 Task: Search one way flight ticket for 1 adult, 5 children, 2 infants in seat and 1 infant on lap in first from Honolulu, Oahu: Daniel K. Inouye International Airport to Gillette: Gillette Campbell County Airport on 5-1-2023. Choice of flights is Alaska. Number of bags: 2 carry on bags and 6 checked bags. Price is upto 35000. Outbound departure time preference is 6:45.
Action: Mouse moved to (229, 311)
Screenshot: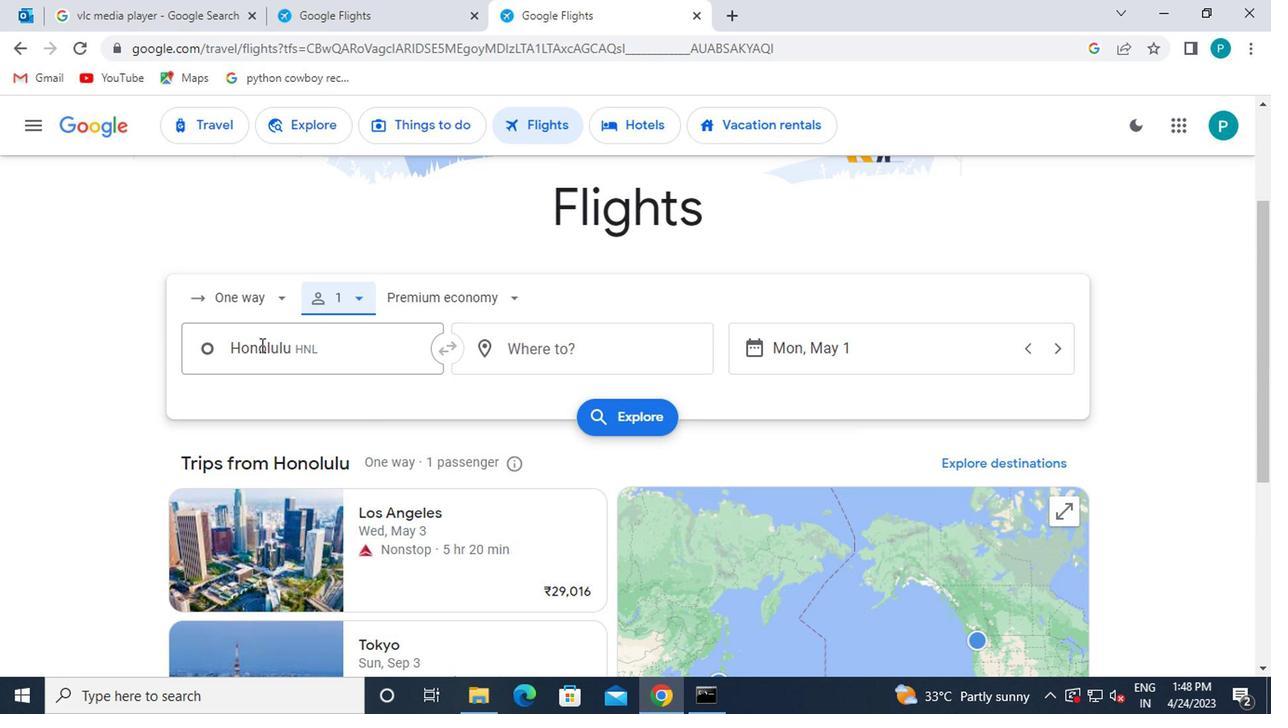 
Action: Mouse pressed left at (229, 311)
Screenshot: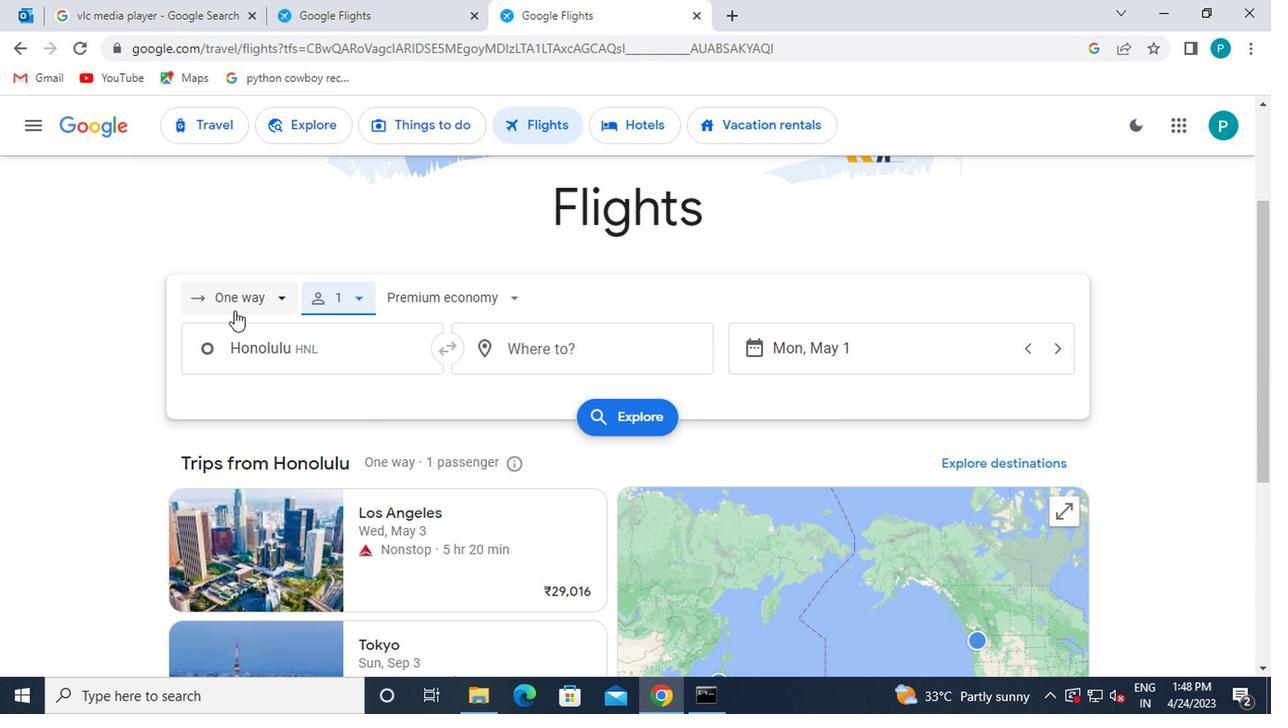 
Action: Mouse moved to (255, 391)
Screenshot: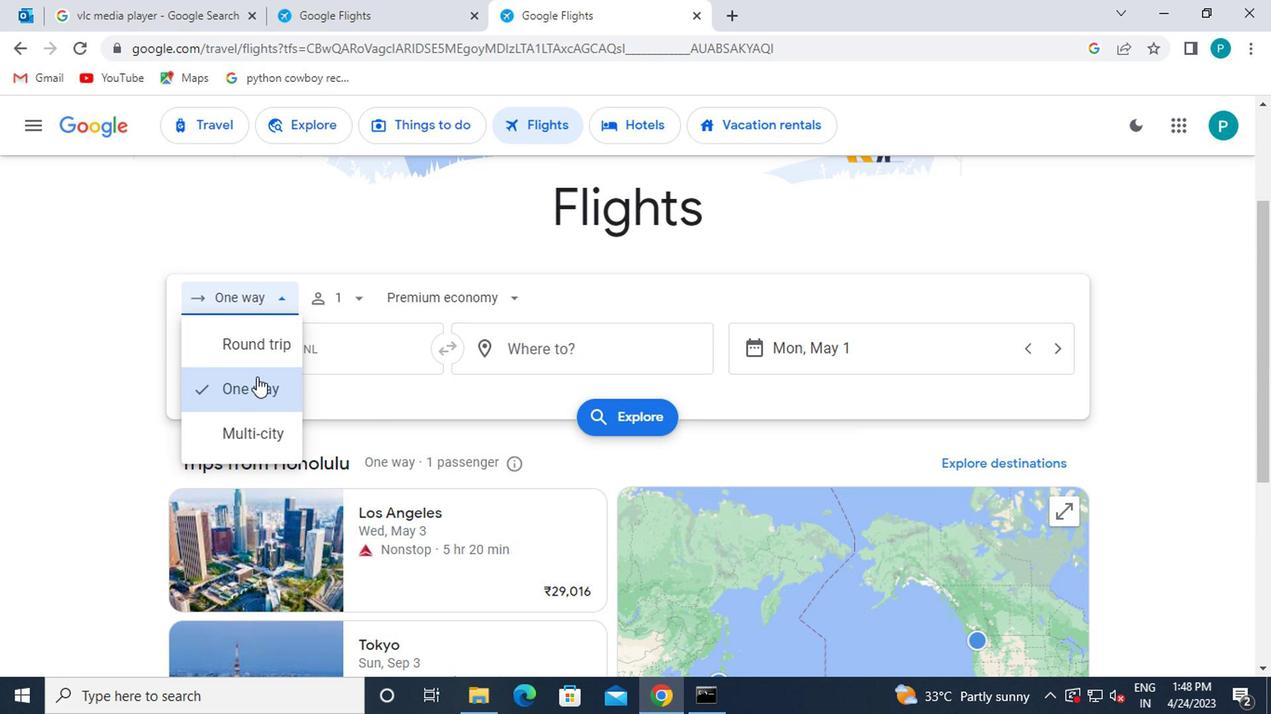 
Action: Mouse pressed left at (255, 391)
Screenshot: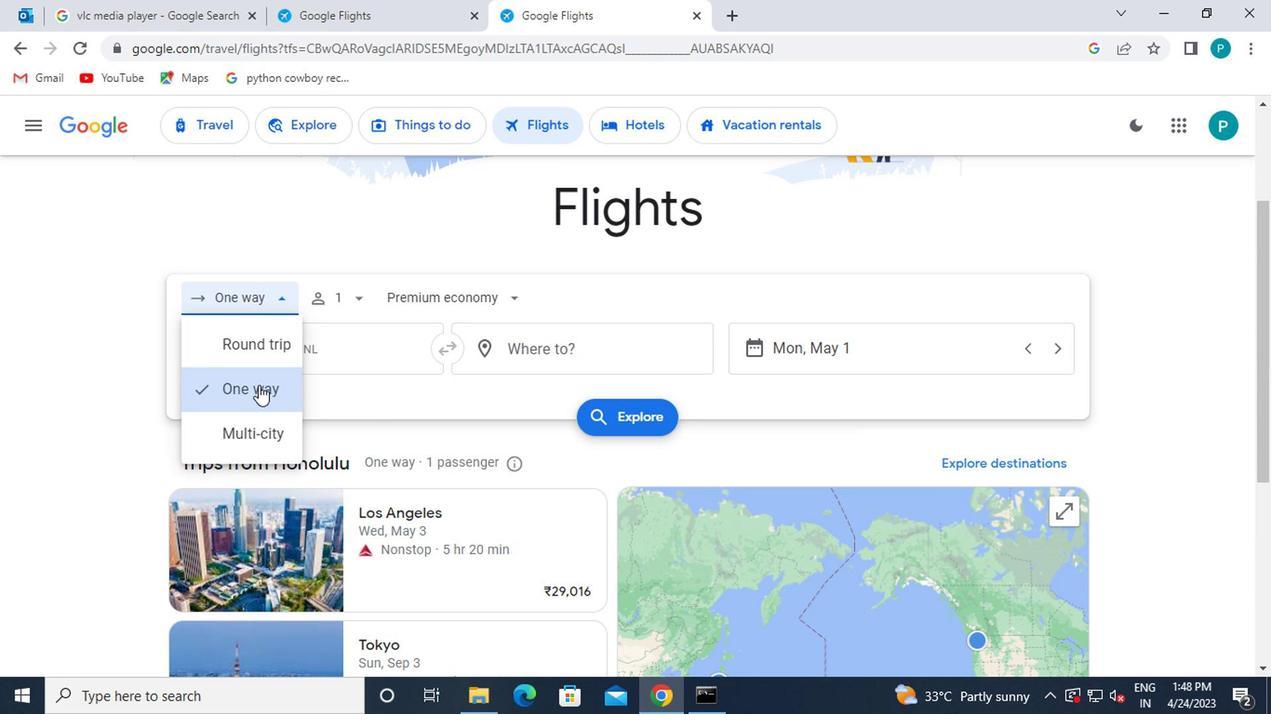 
Action: Mouse moved to (344, 309)
Screenshot: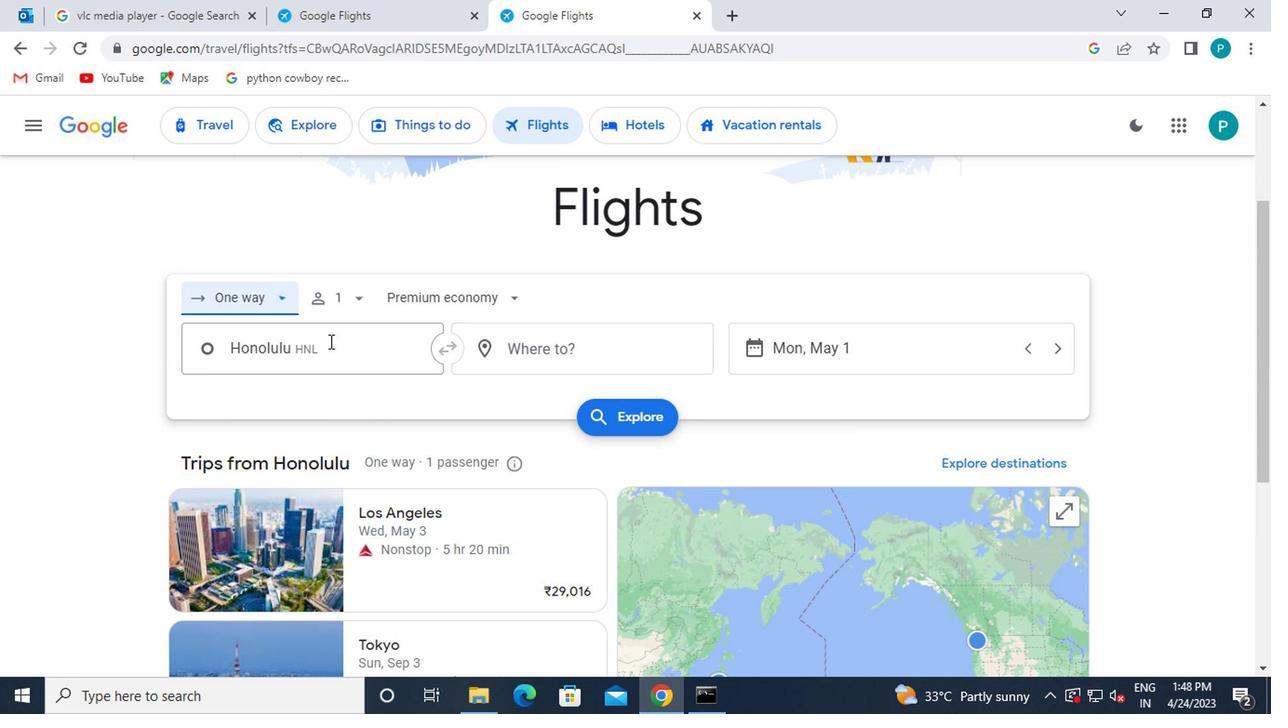 
Action: Mouse pressed left at (344, 309)
Screenshot: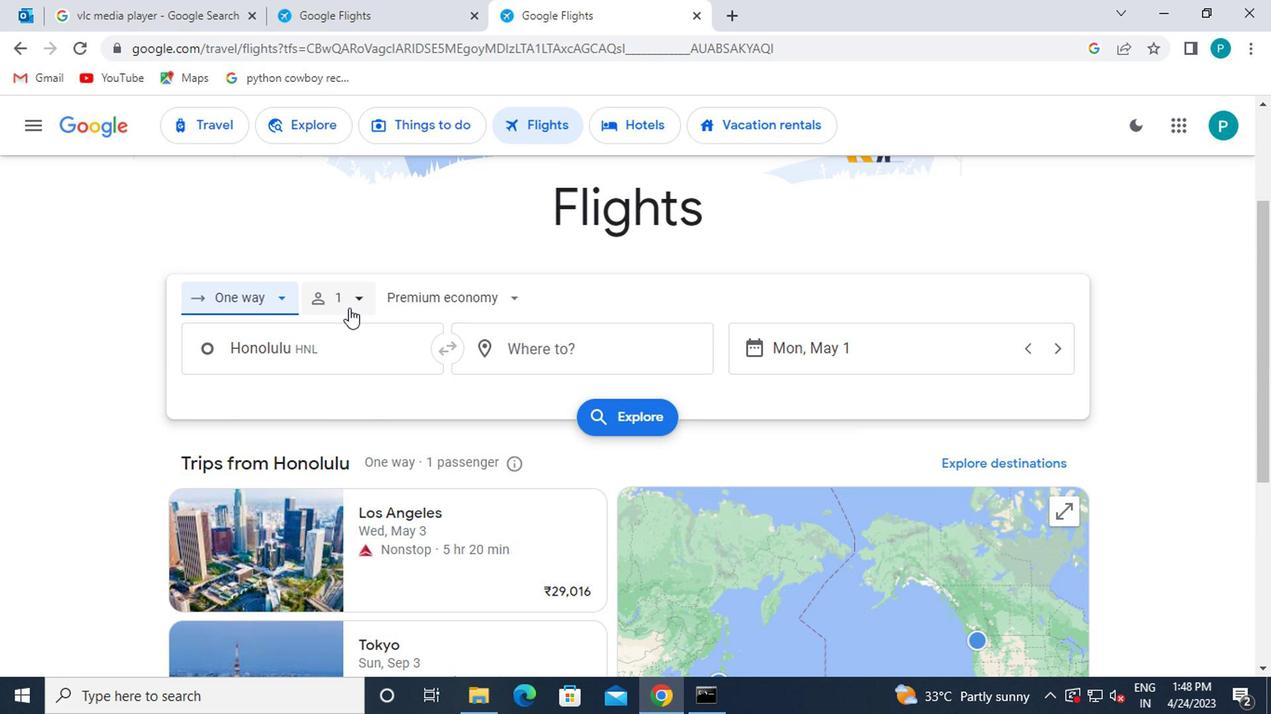 
Action: Mouse moved to (512, 402)
Screenshot: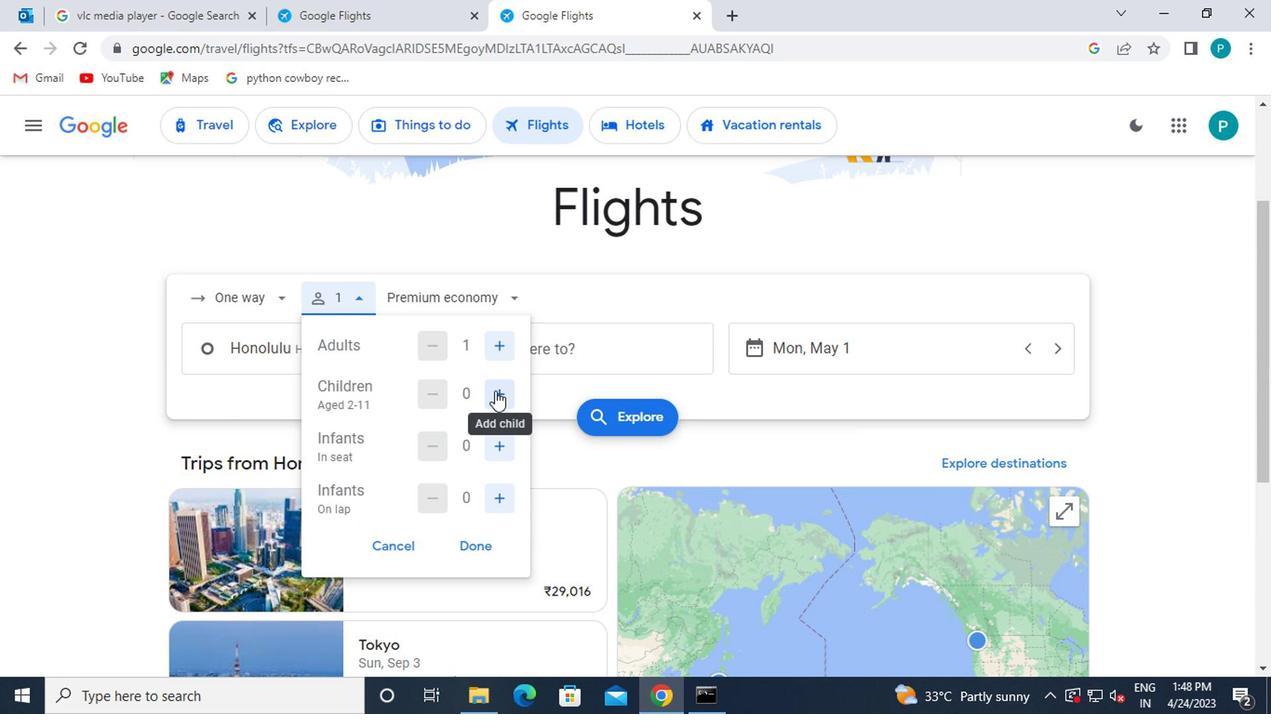 
Action: Mouse pressed left at (512, 402)
Screenshot: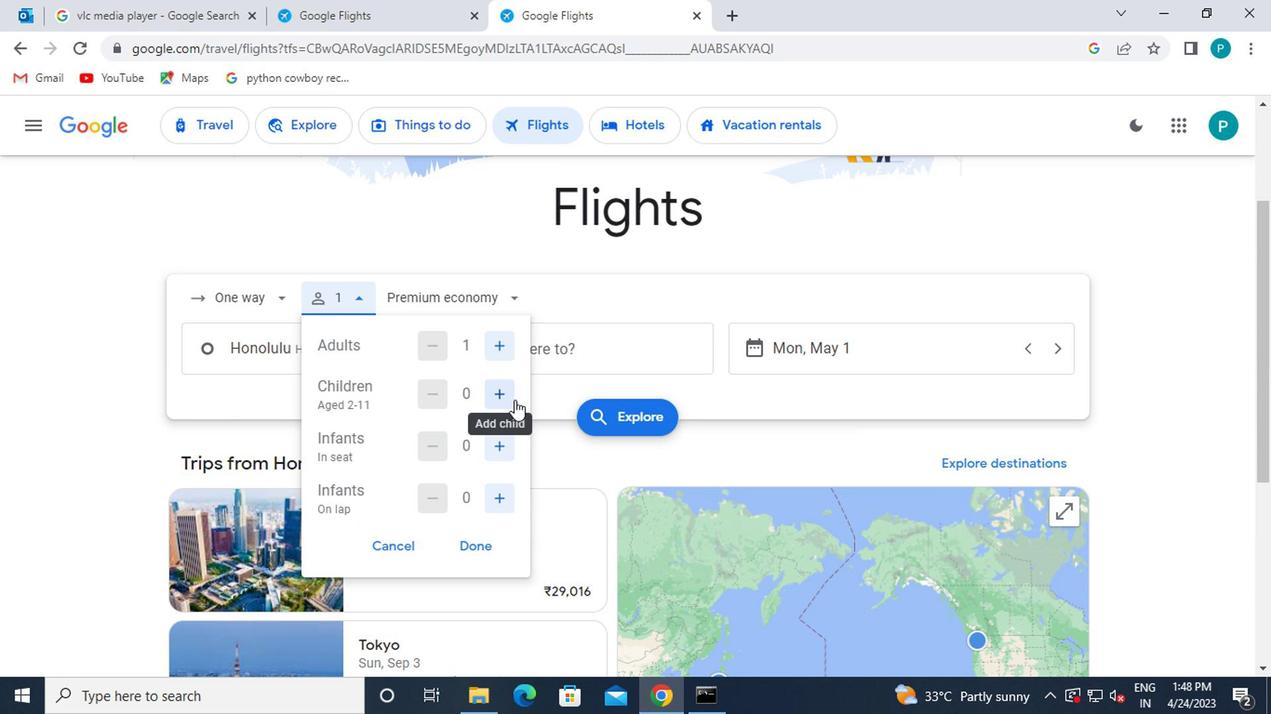 
Action: Mouse pressed left at (512, 402)
Screenshot: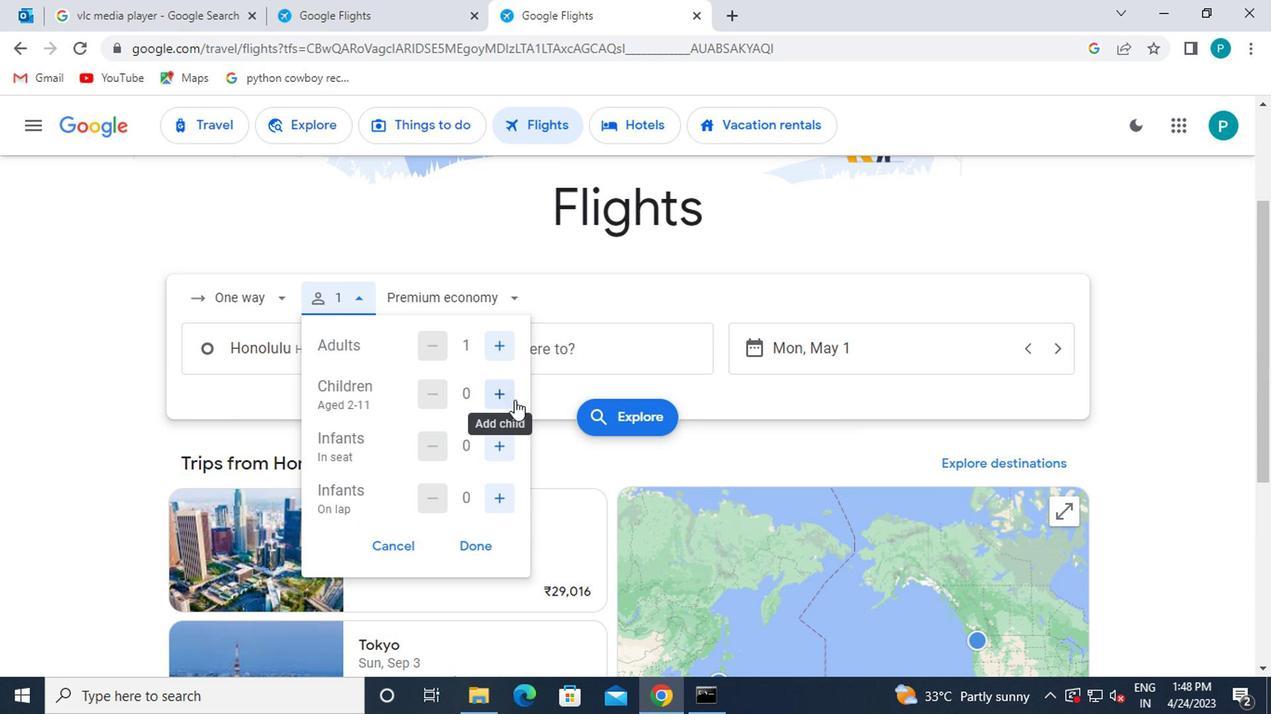 
Action: Mouse pressed left at (512, 402)
Screenshot: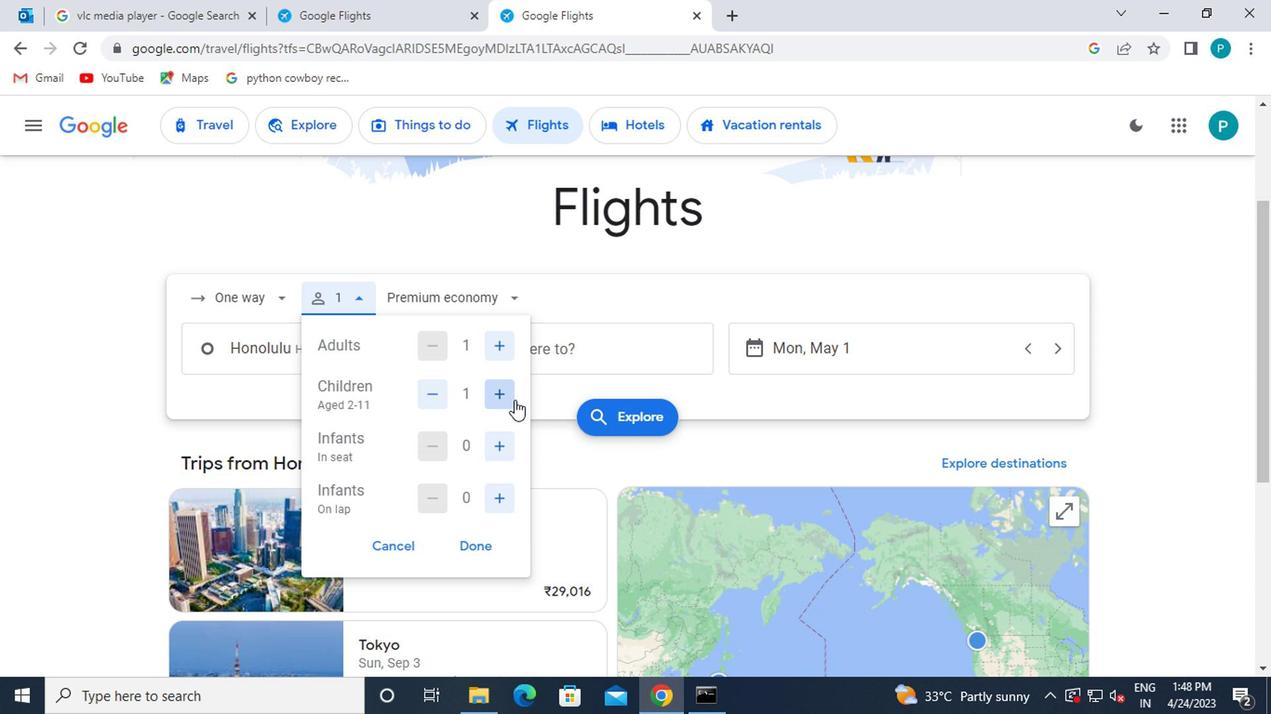 
Action: Mouse pressed left at (512, 402)
Screenshot: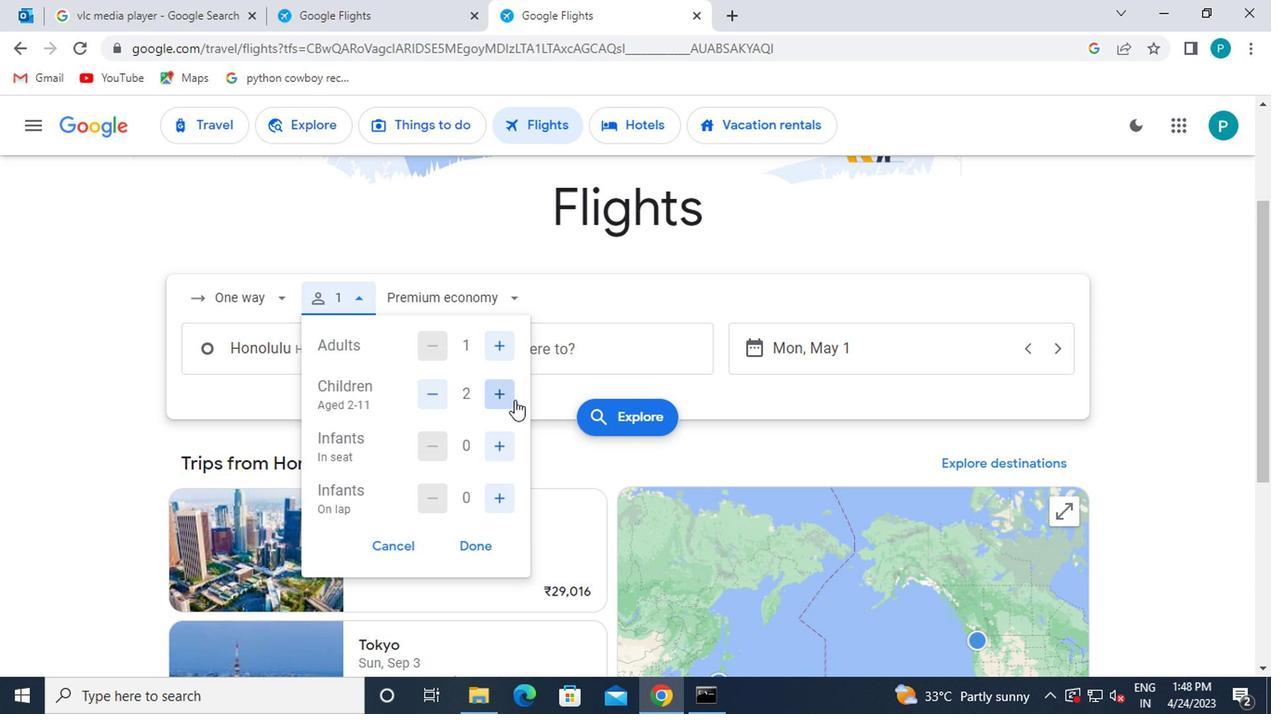
Action: Mouse pressed left at (512, 402)
Screenshot: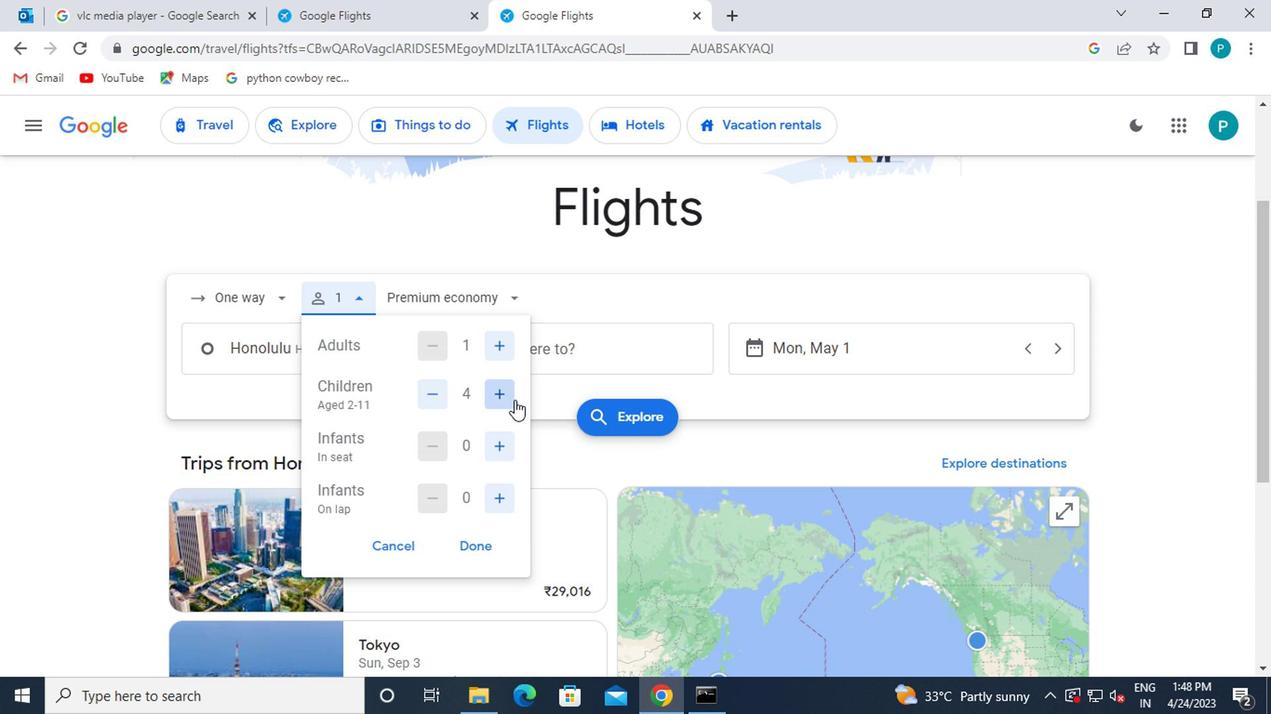 
Action: Mouse moved to (510, 448)
Screenshot: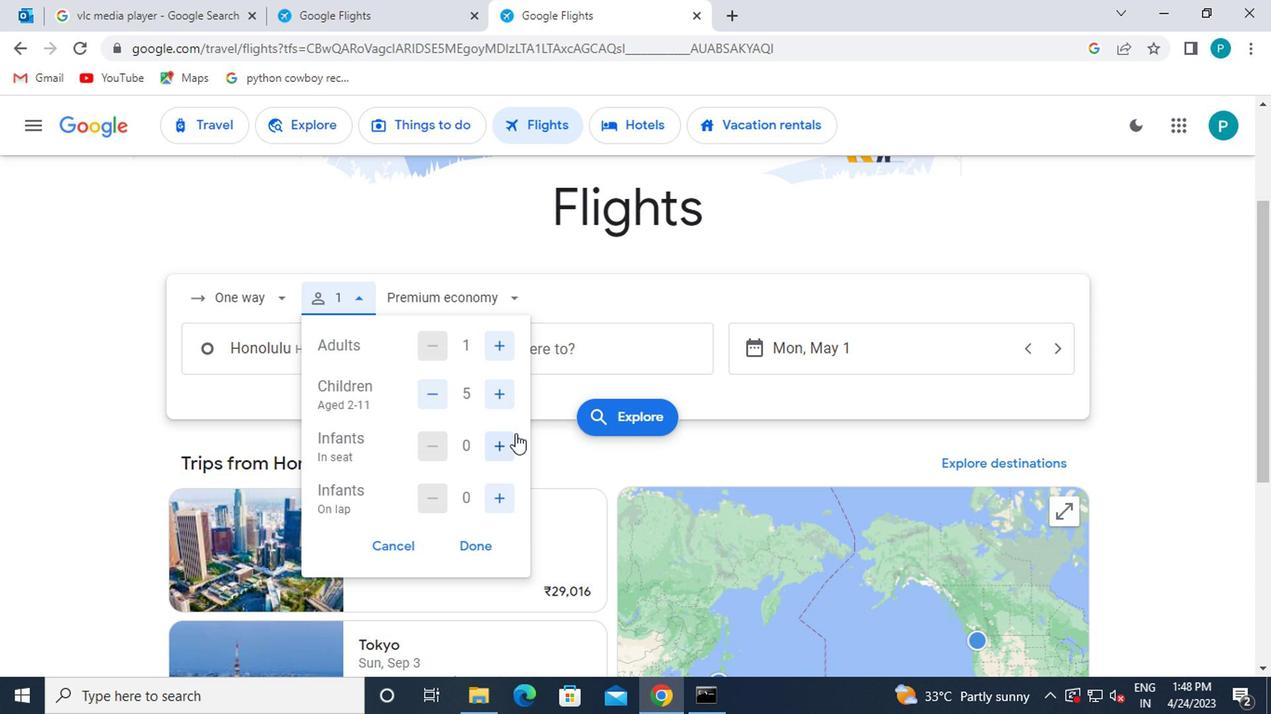 
Action: Mouse pressed left at (510, 448)
Screenshot: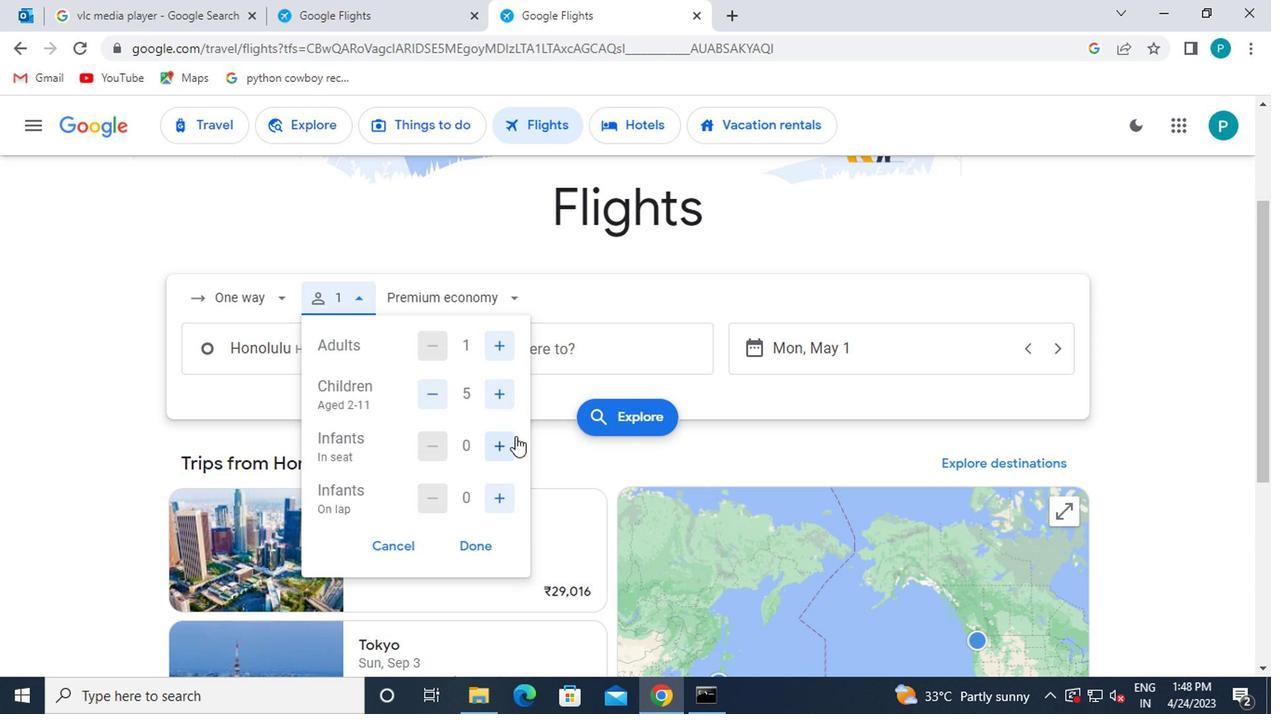 
Action: Mouse pressed left at (510, 448)
Screenshot: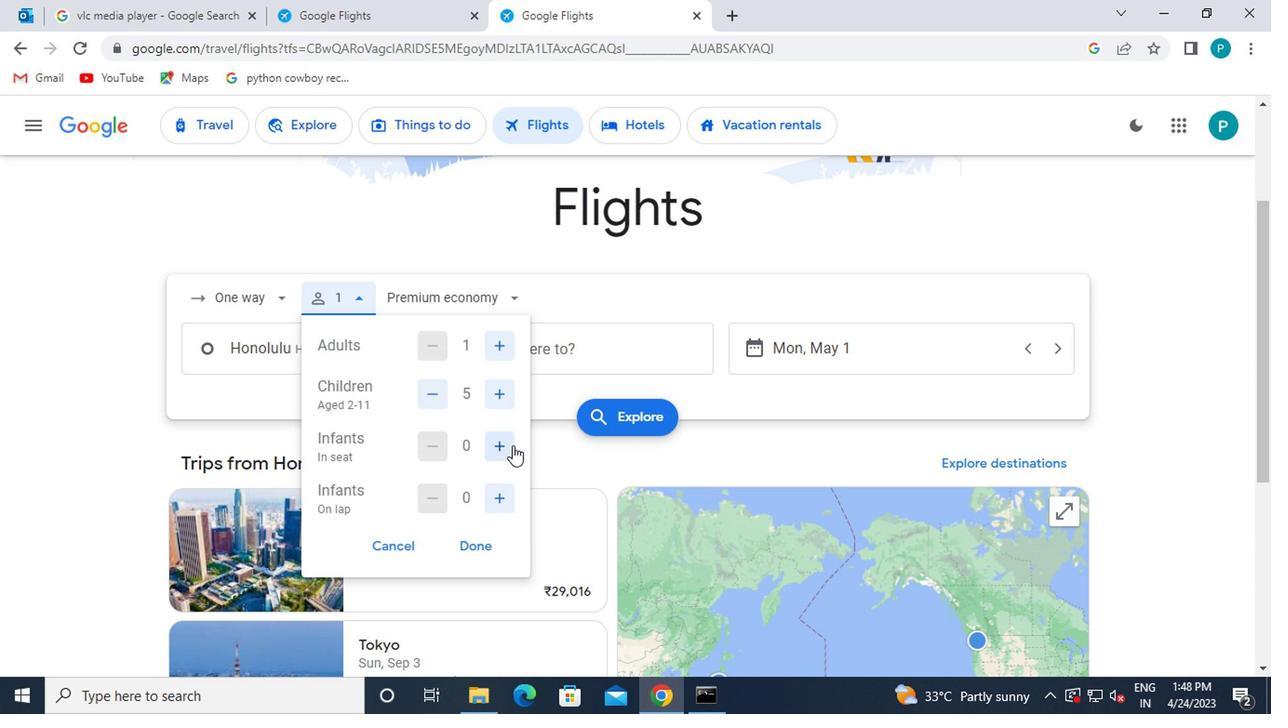 
Action: Mouse moved to (503, 501)
Screenshot: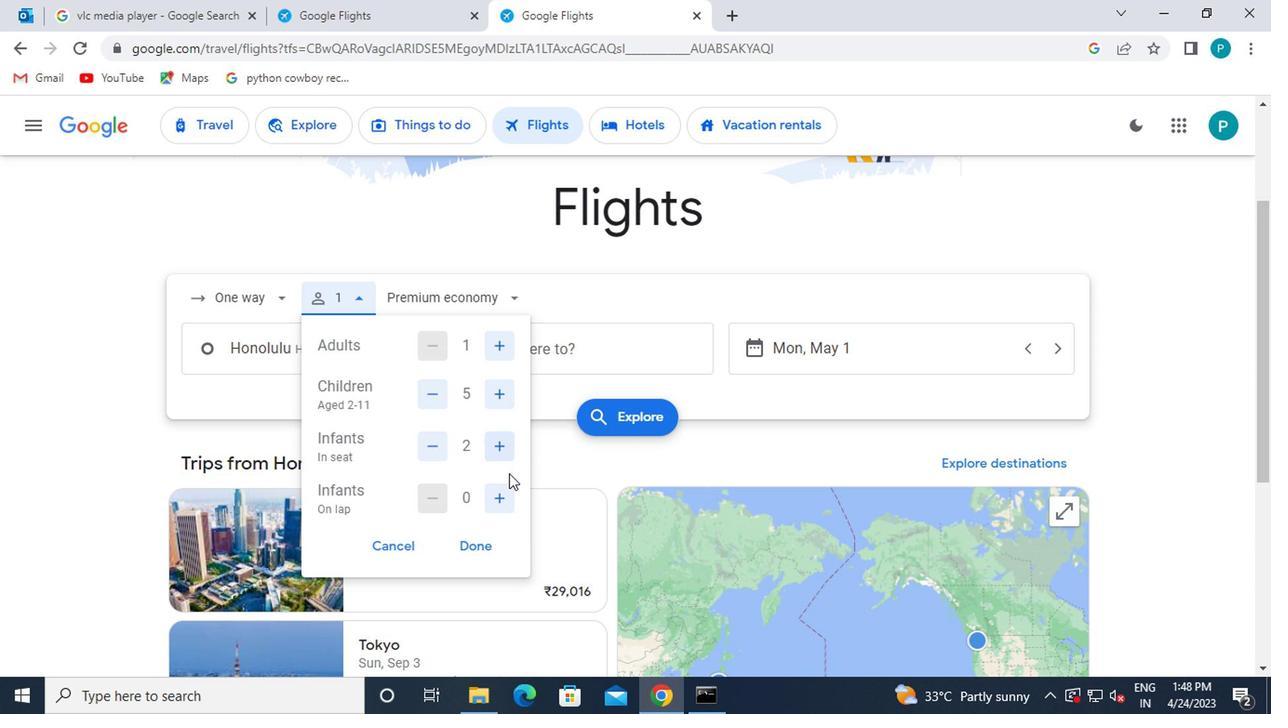 
Action: Mouse pressed left at (503, 501)
Screenshot: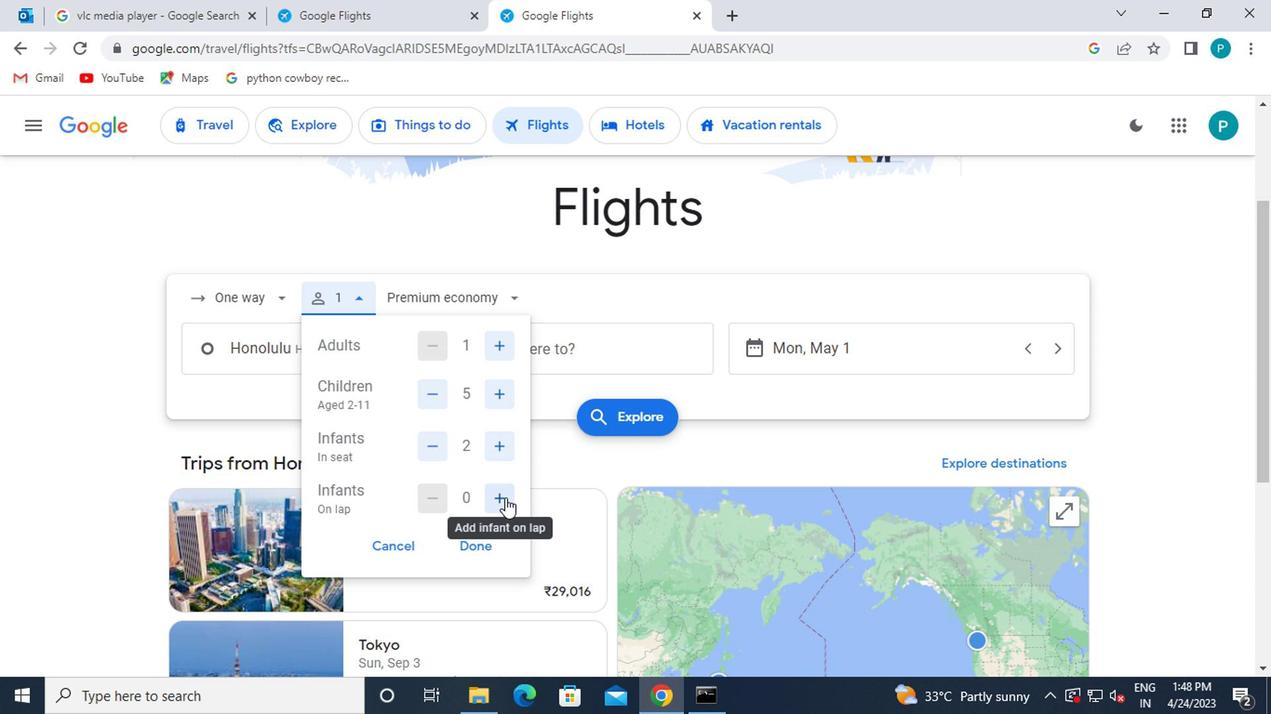 
Action: Mouse moved to (436, 511)
Screenshot: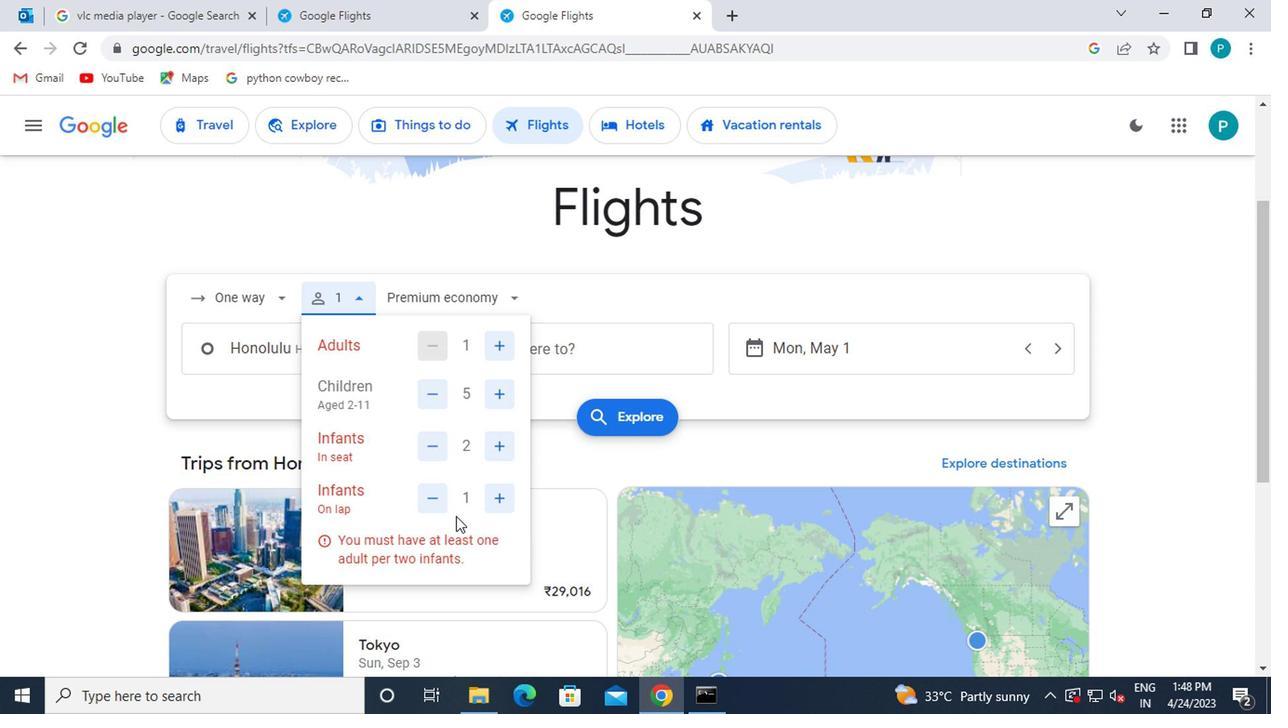 
Action: Mouse pressed left at (436, 511)
Screenshot: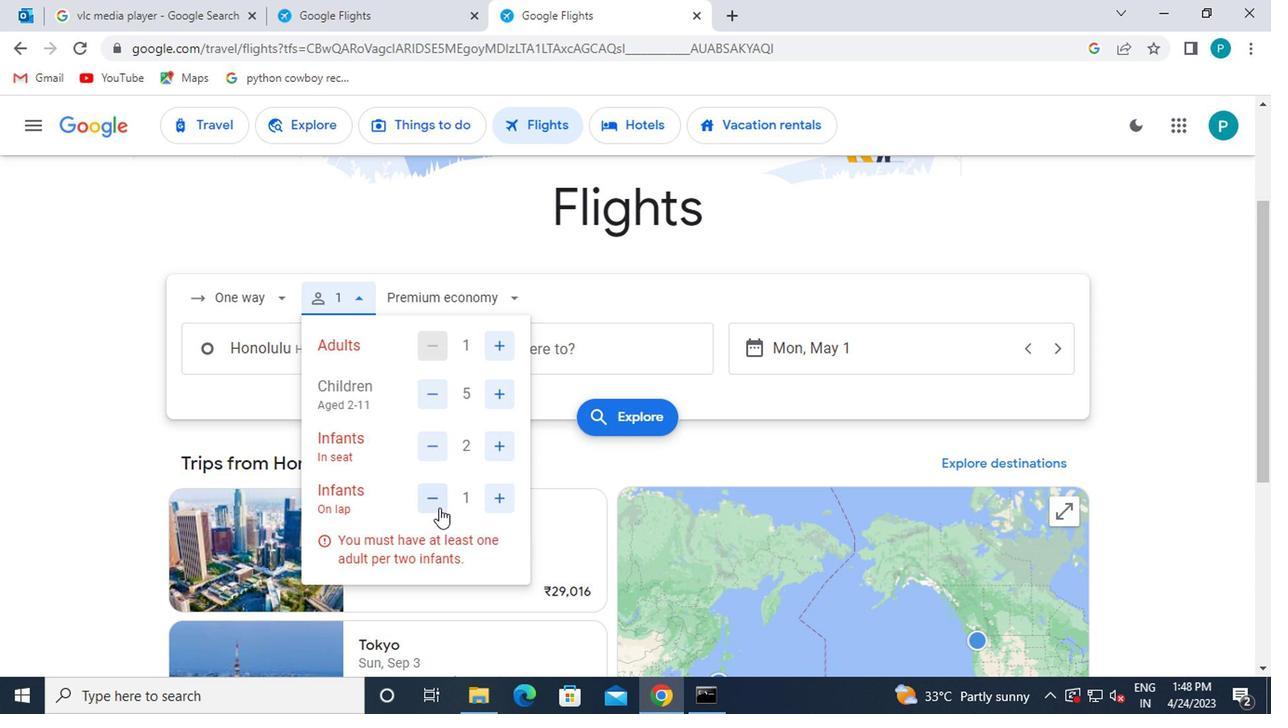 
Action: Mouse moved to (483, 556)
Screenshot: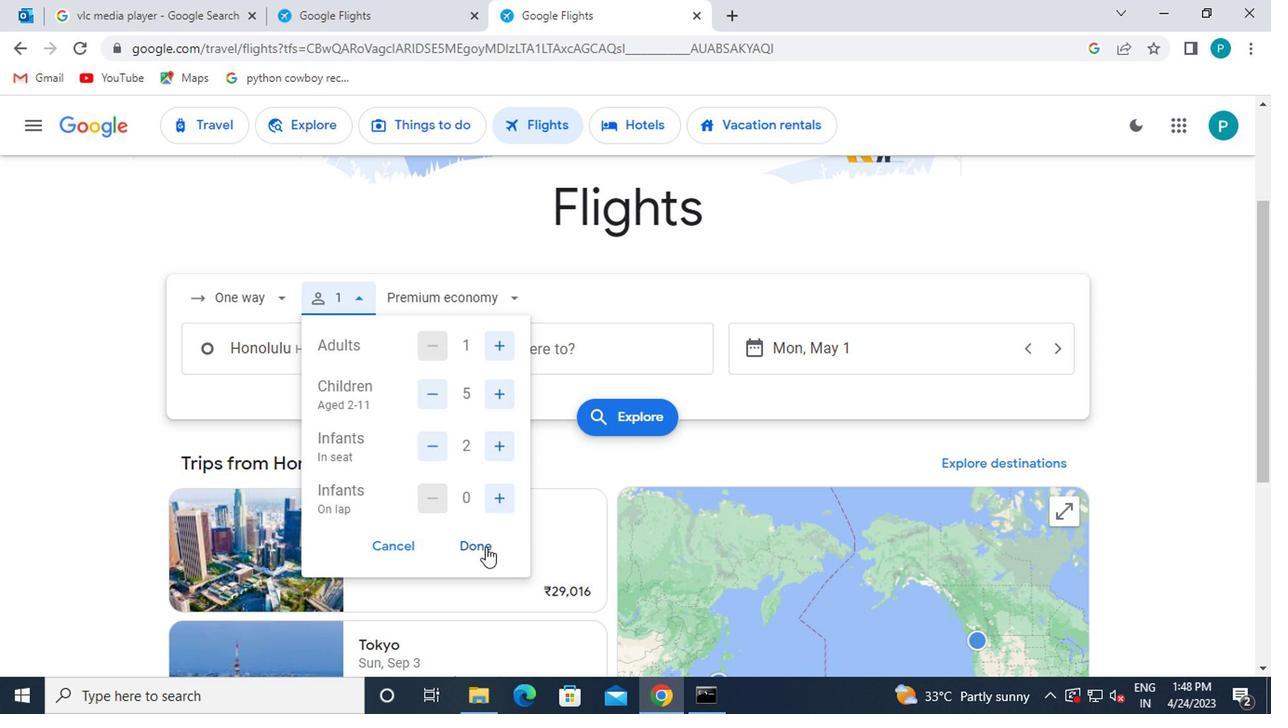 
Action: Mouse pressed left at (483, 556)
Screenshot: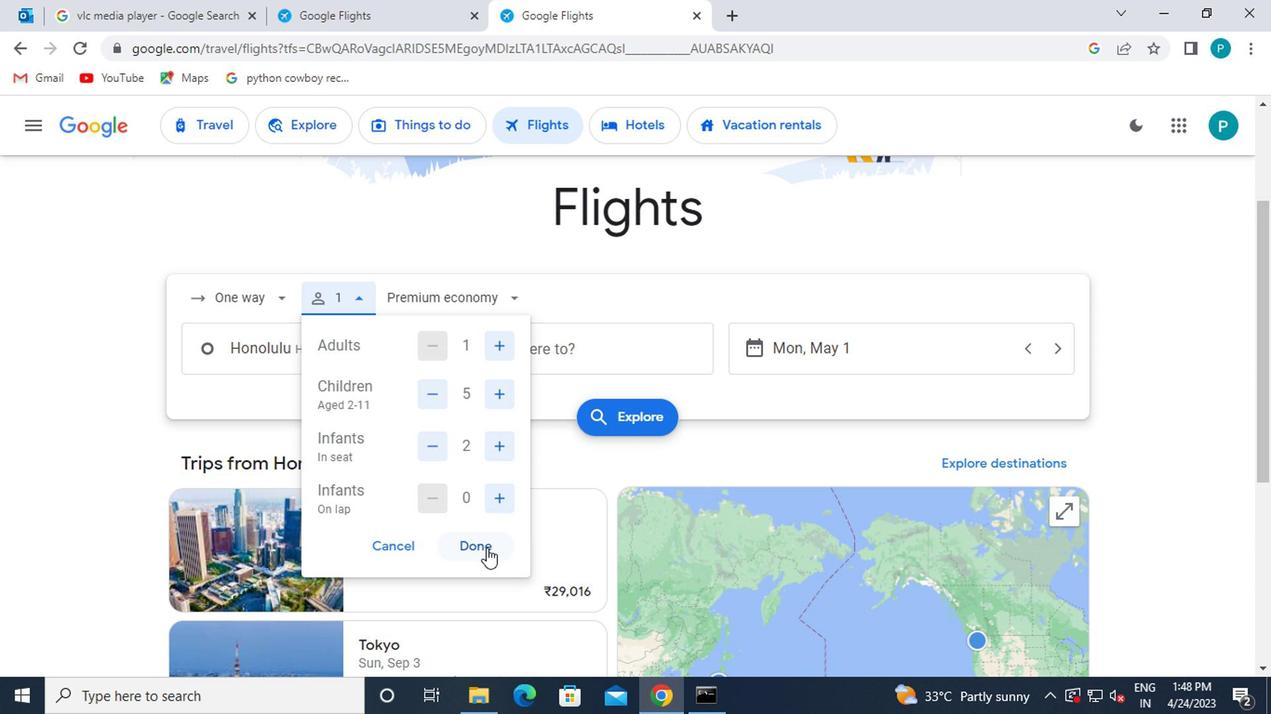 
Action: Mouse moved to (418, 301)
Screenshot: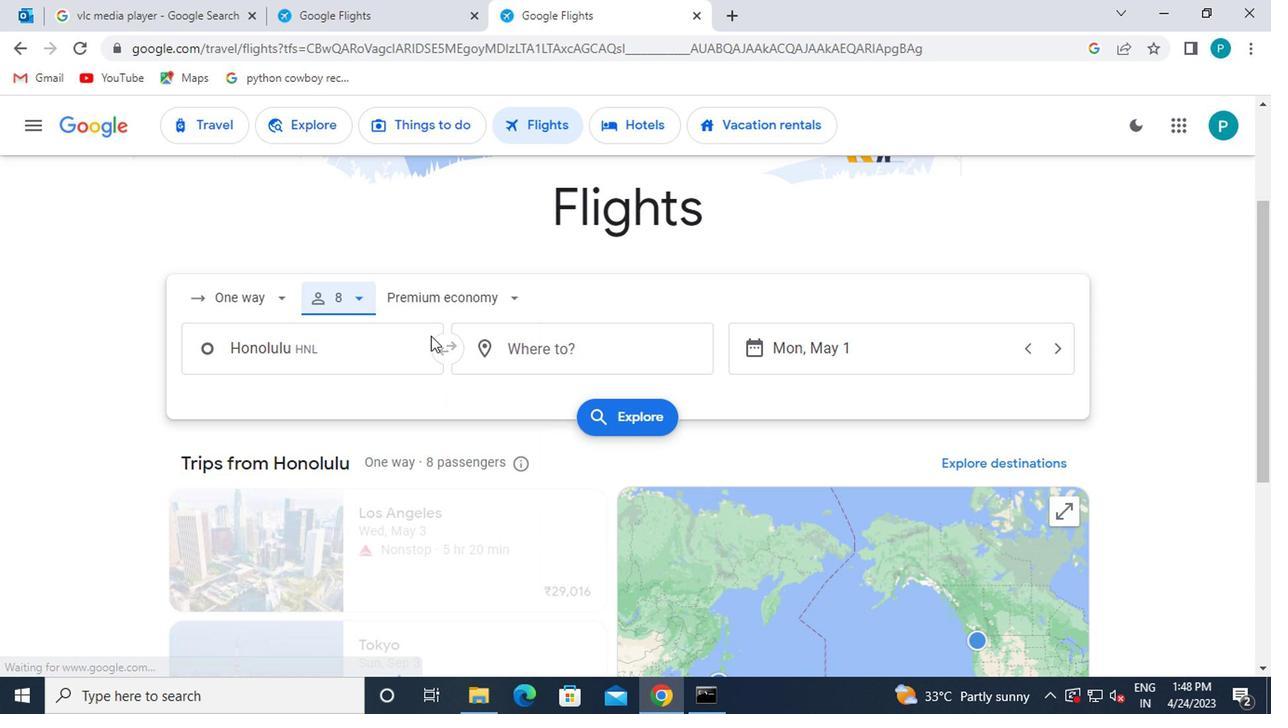 
Action: Mouse pressed left at (418, 301)
Screenshot: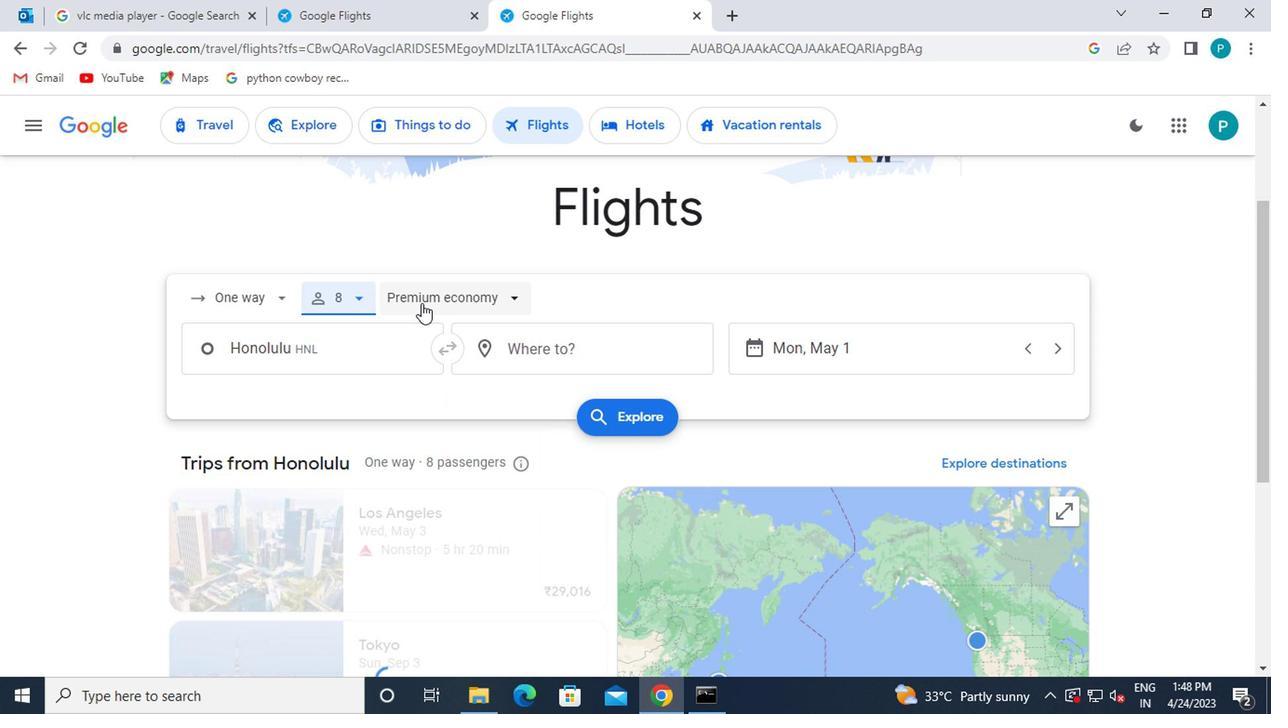 
Action: Mouse moved to (462, 484)
Screenshot: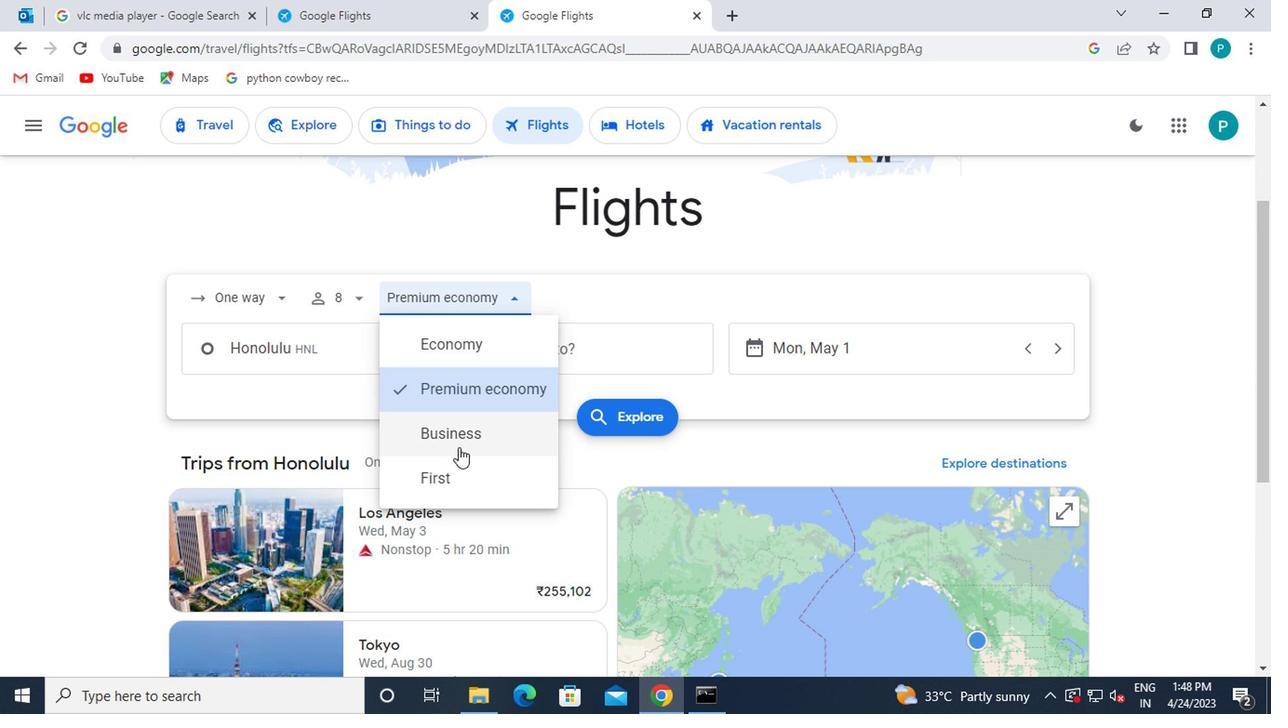 
Action: Mouse pressed left at (462, 484)
Screenshot: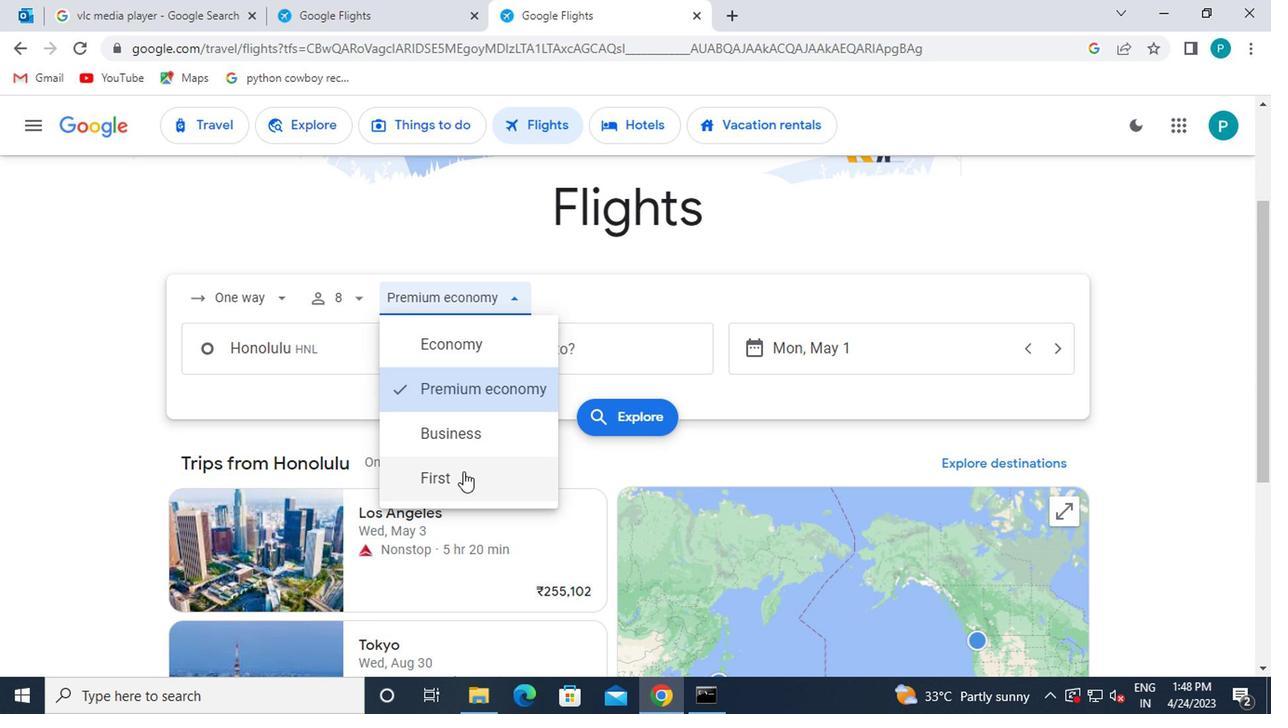 
Action: Mouse moved to (352, 367)
Screenshot: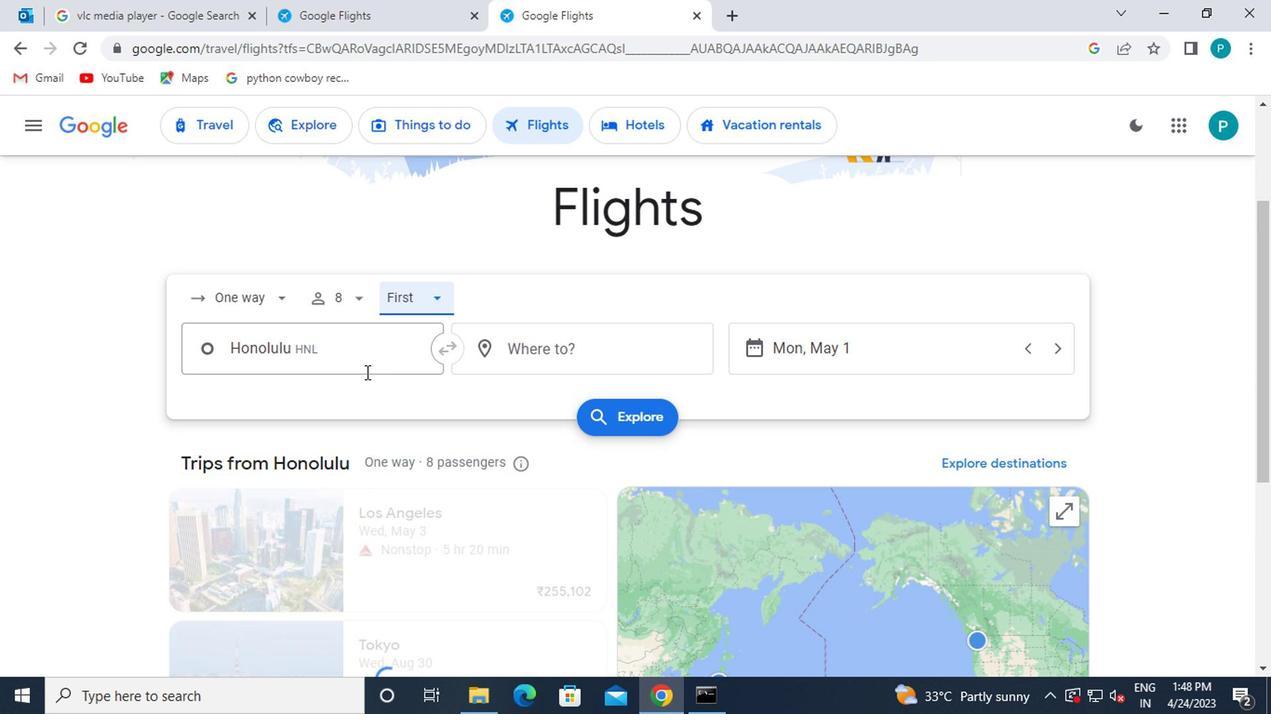 
Action: Mouse pressed left at (352, 367)
Screenshot: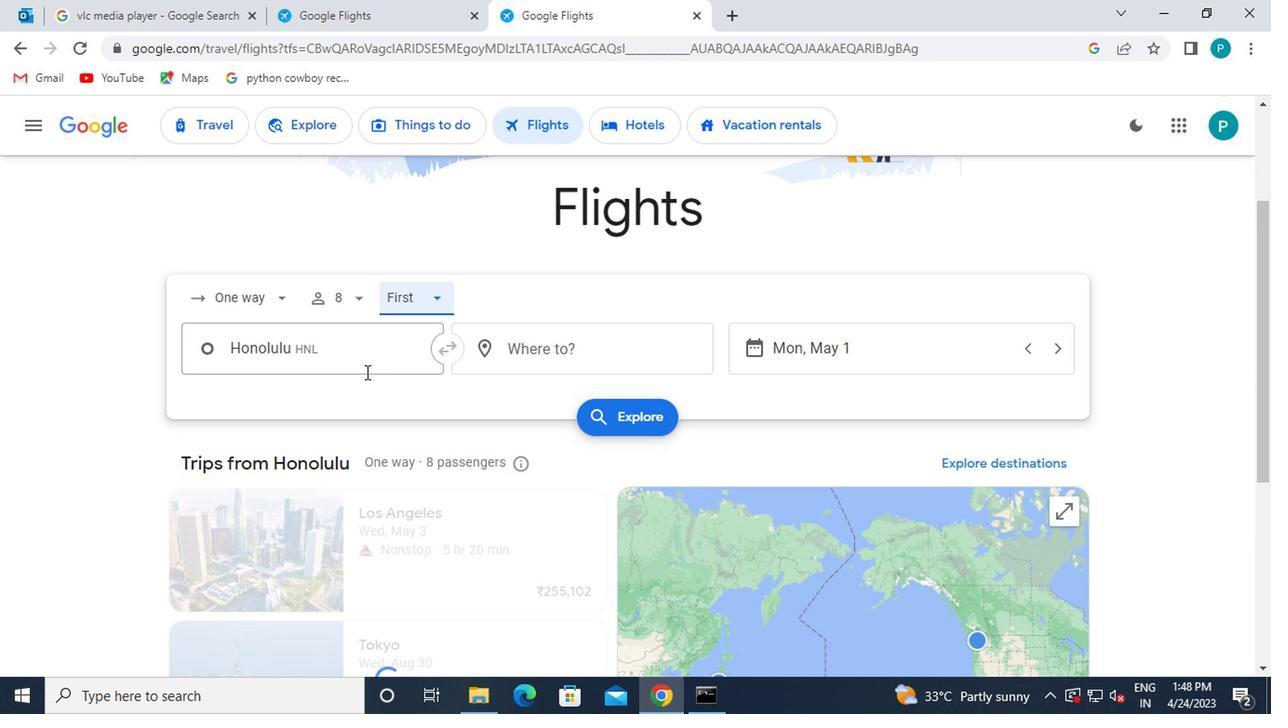 
Action: Mouse moved to (411, 454)
Screenshot: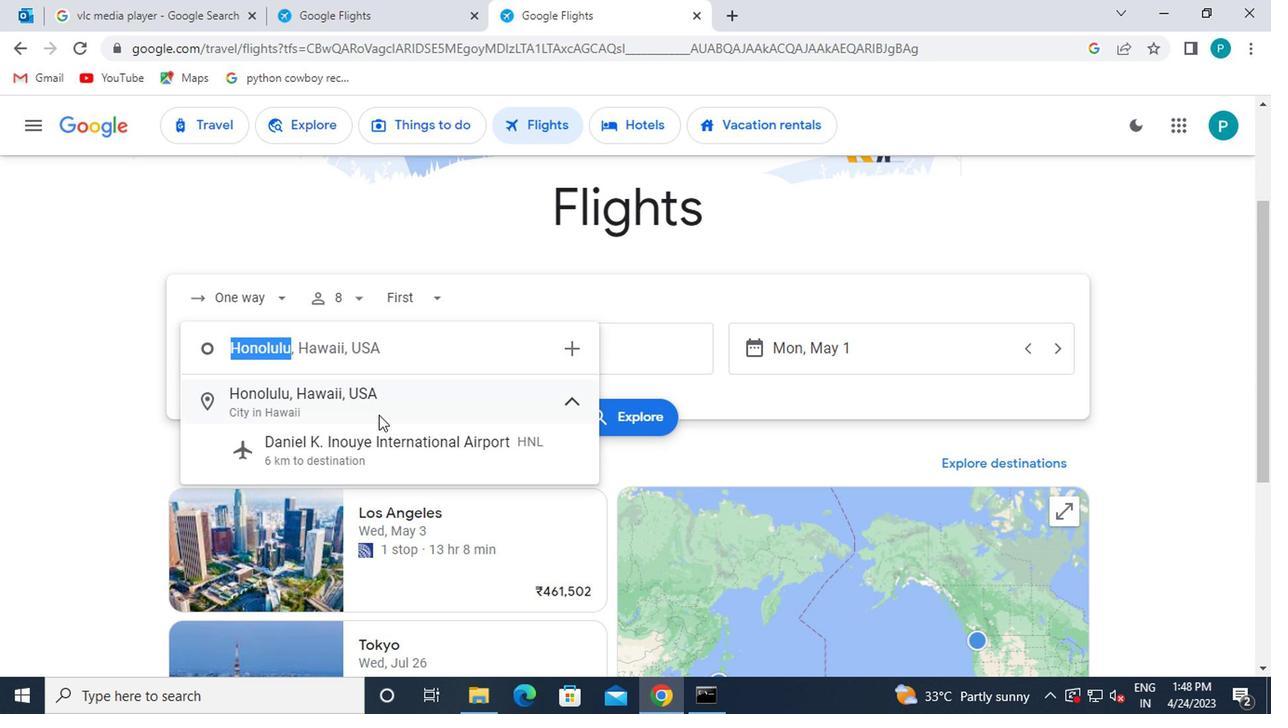 
Action: Mouse pressed left at (411, 454)
Screenshot: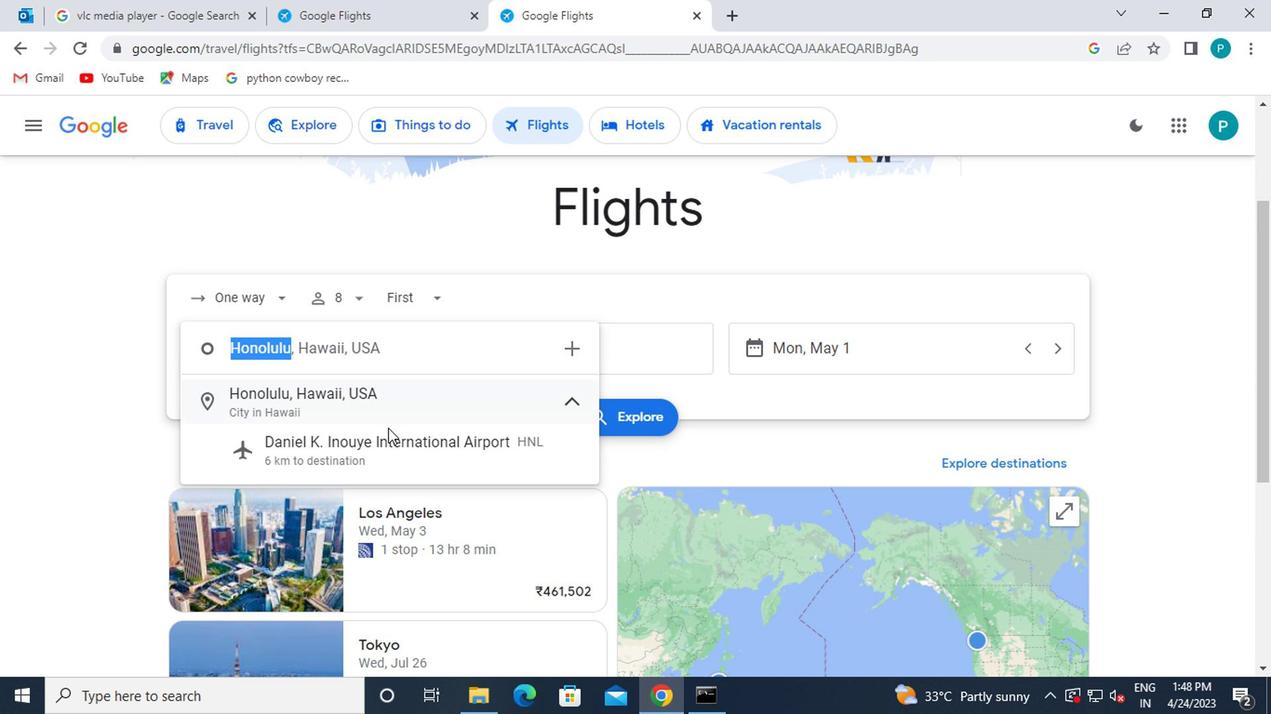 
Action: Mouse moved to (548, 348)
Screenshot: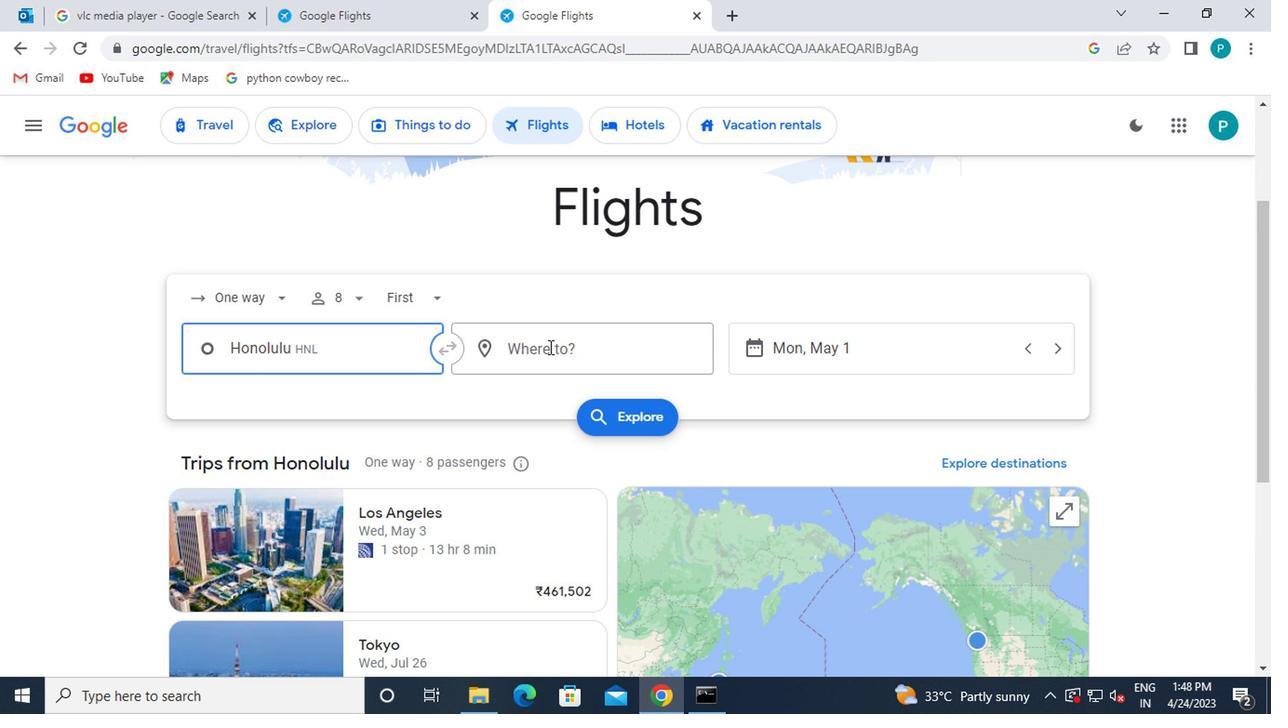 
Action: Mouse pressed left at (548, 348)
Screenshot: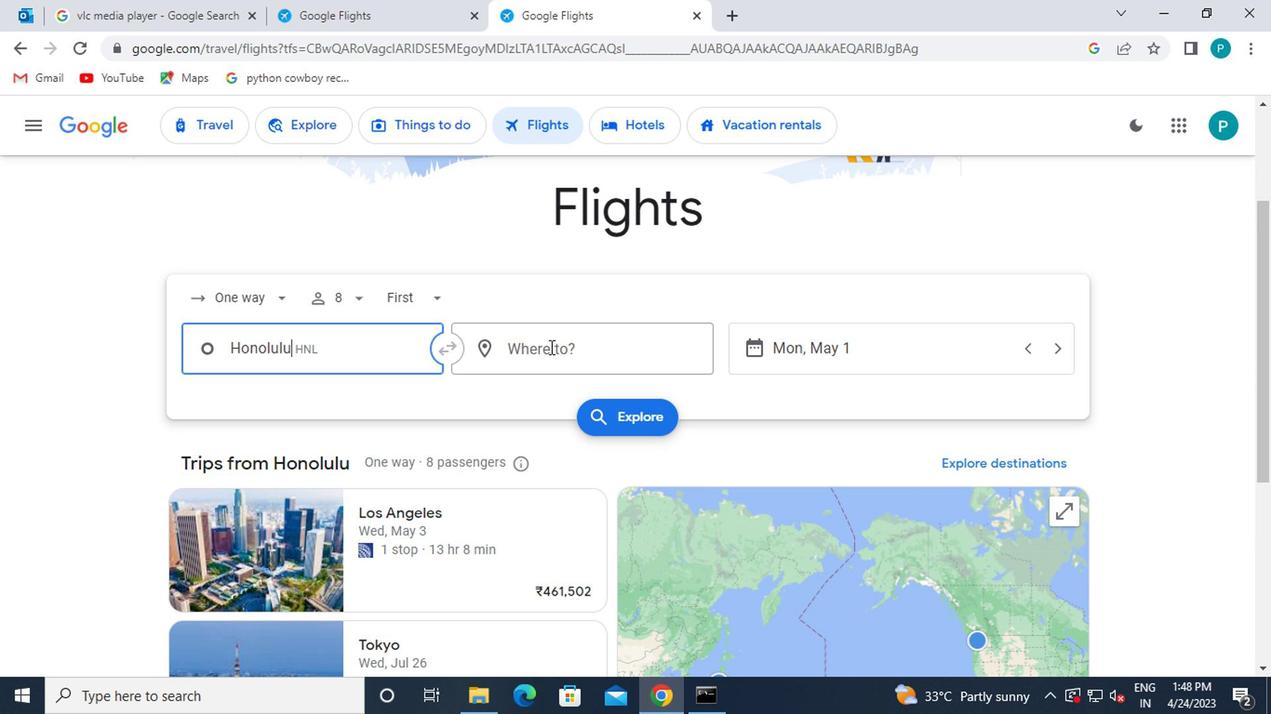 
Action: Mouse moved to (542, 356)
Screenshot: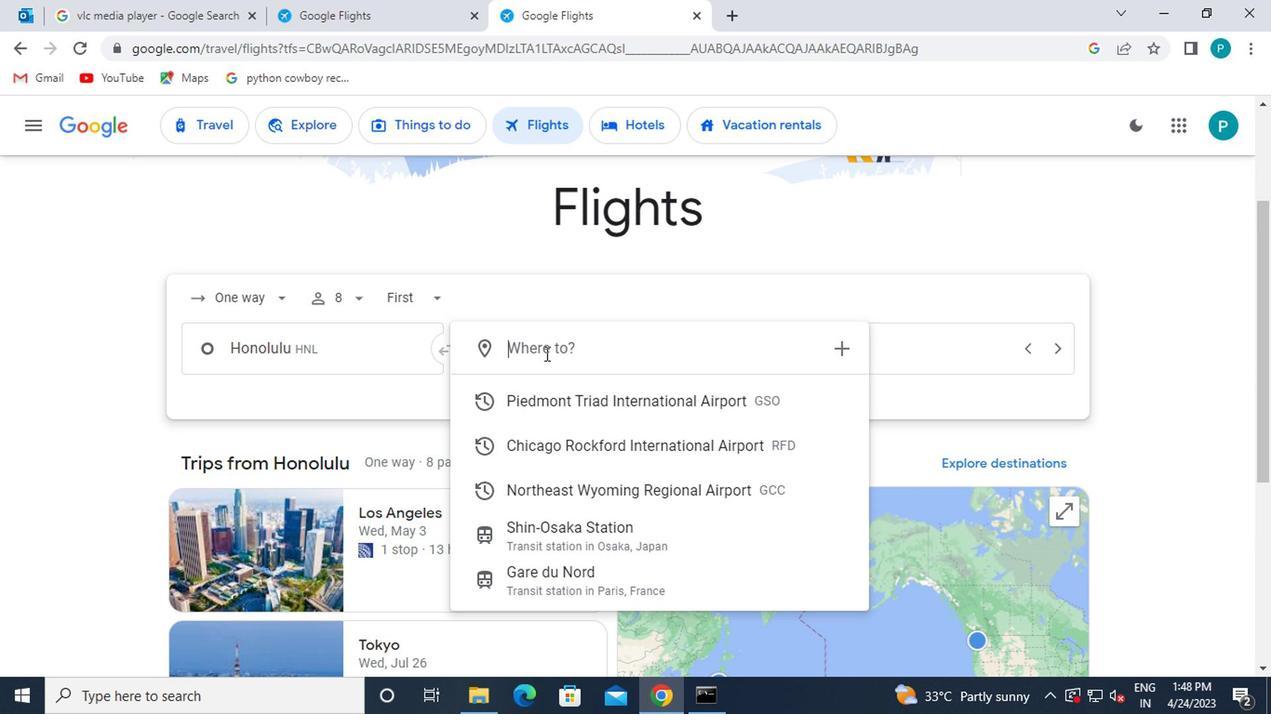 
Action: Key pressed gillette
Screenshot: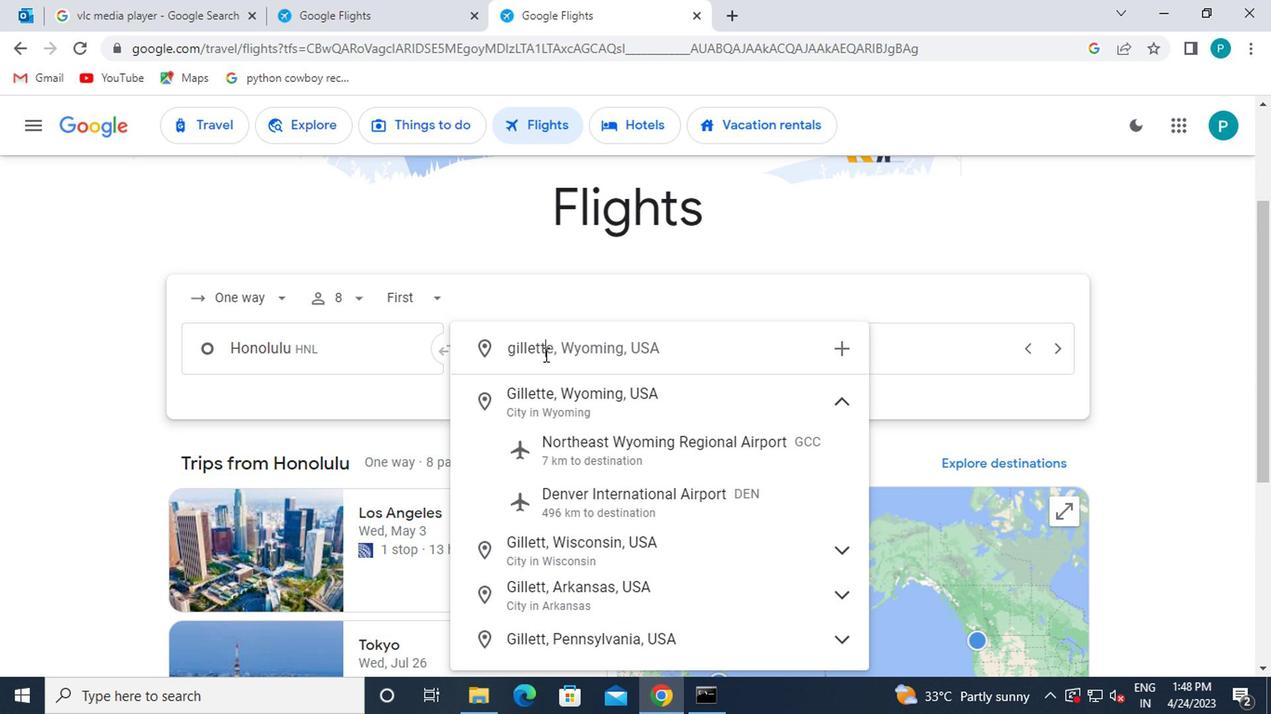 
Action: Mouse moved to (599, 396)
Screenshot: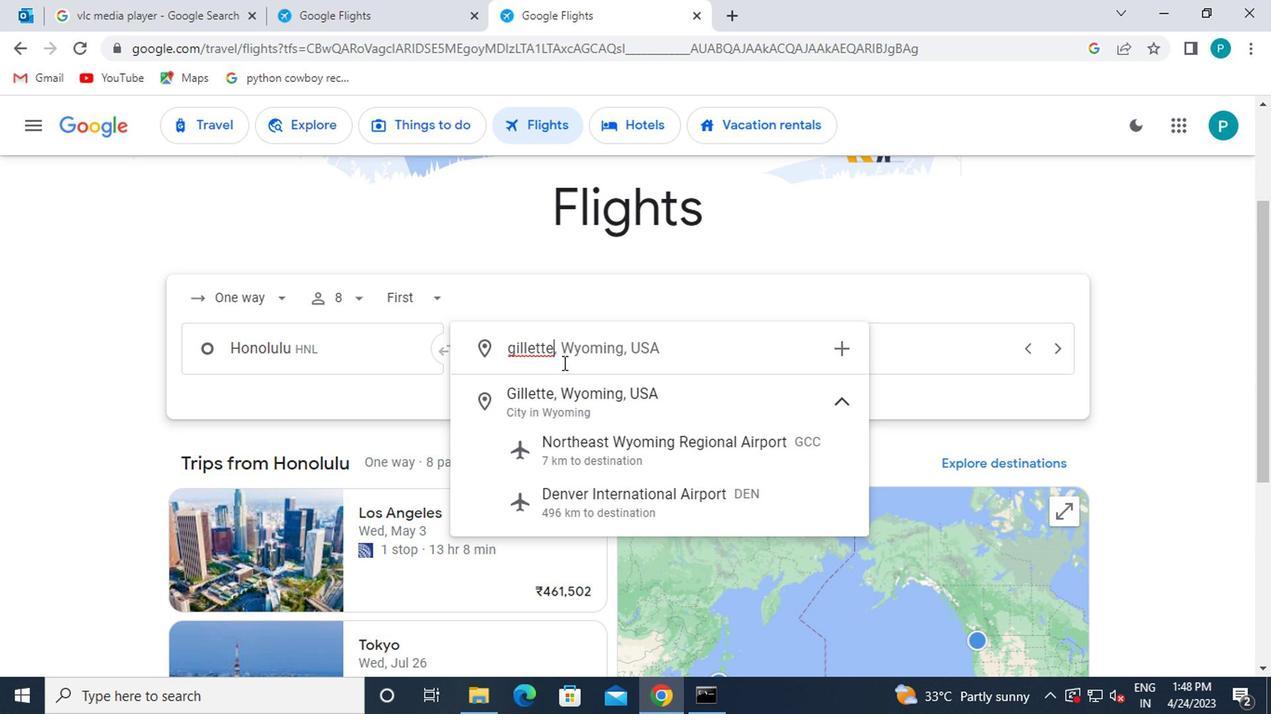 
Action: Mouse pressed left at (599, 396)
Screenshot: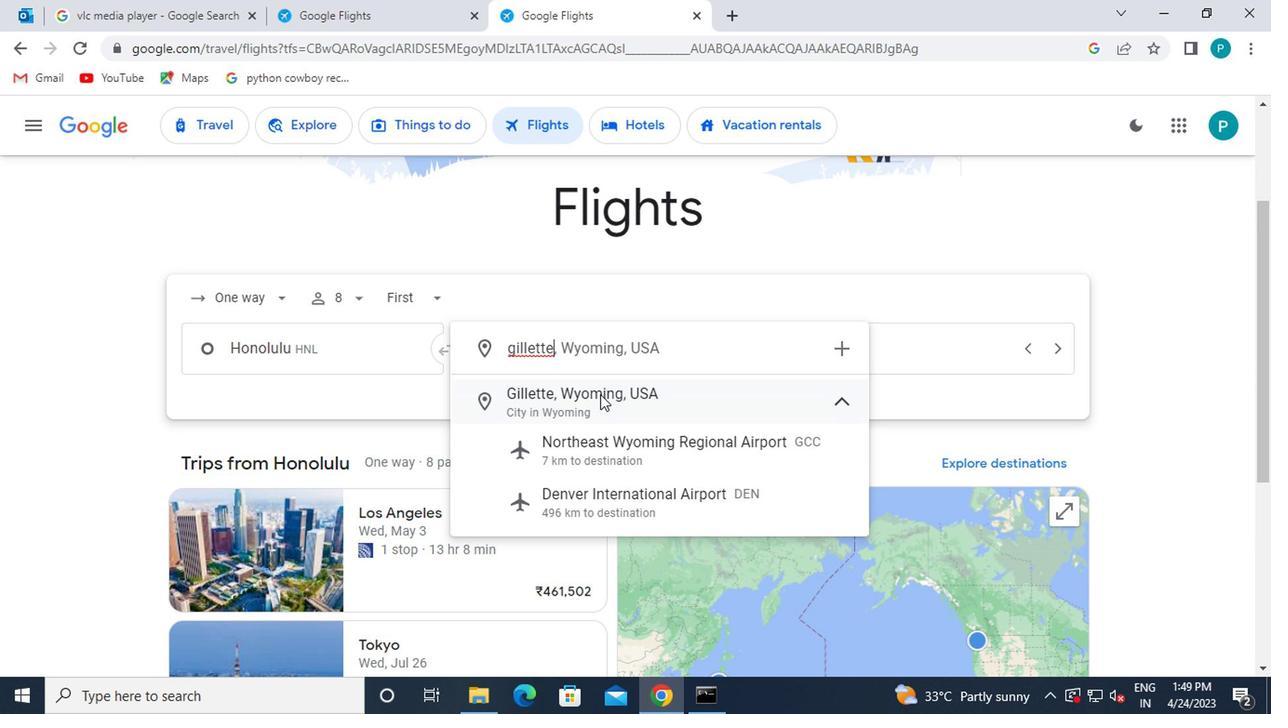 
Action: Mouse moved to (583, 362)
Screenshot: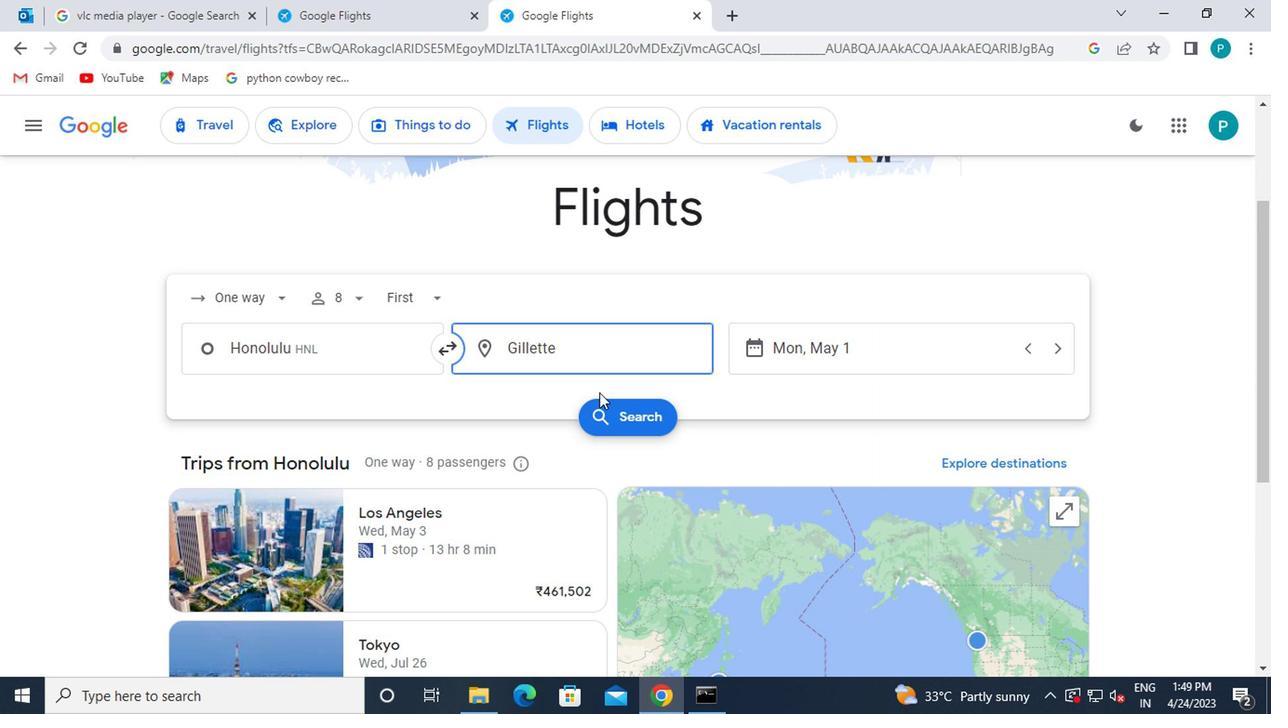 
Action: Mouse pressed left at (583, 362)
Screenshot: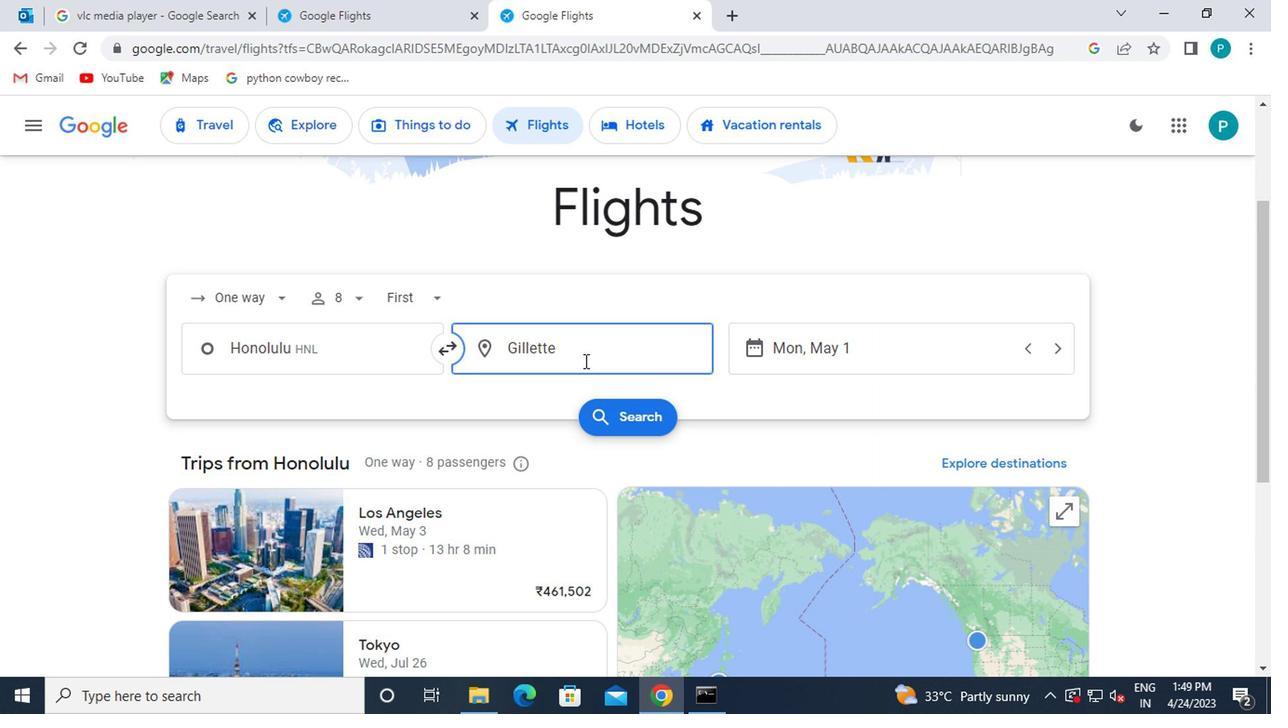 
Action: Mouse moved to (601, 472)
Screenshot: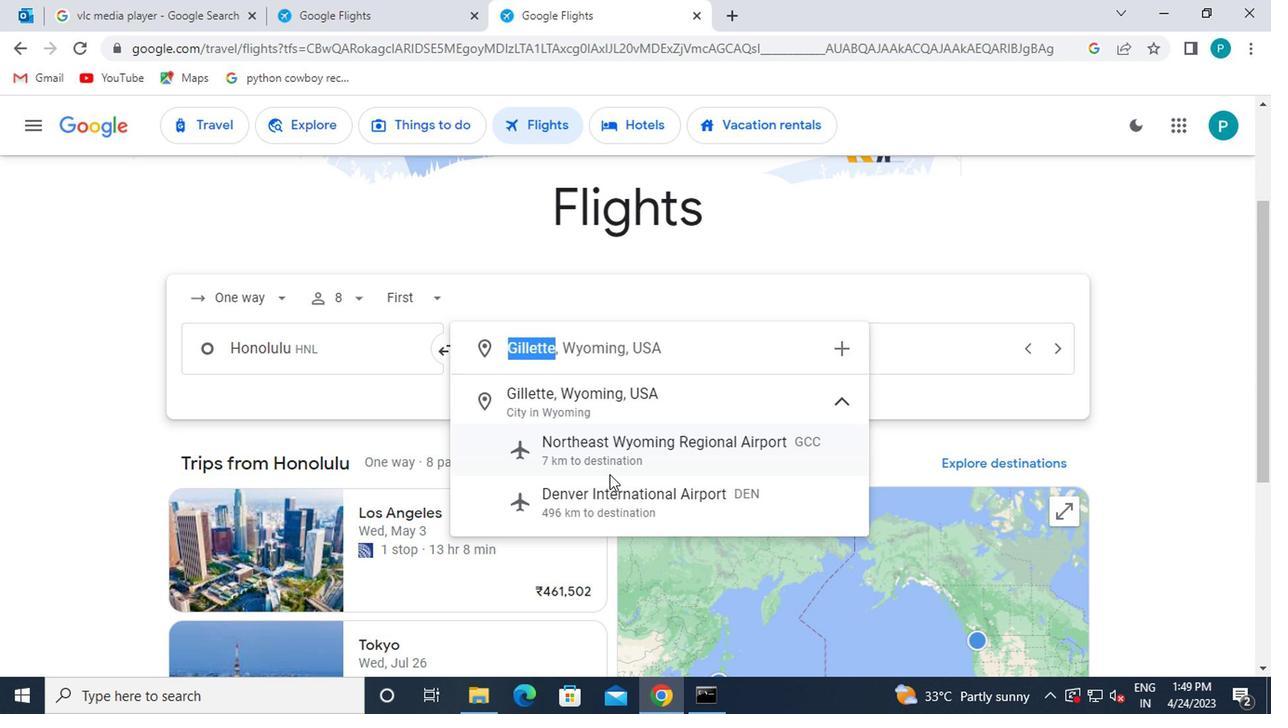 
Action: Mouse pressed left at (601, 472)
Screenshot: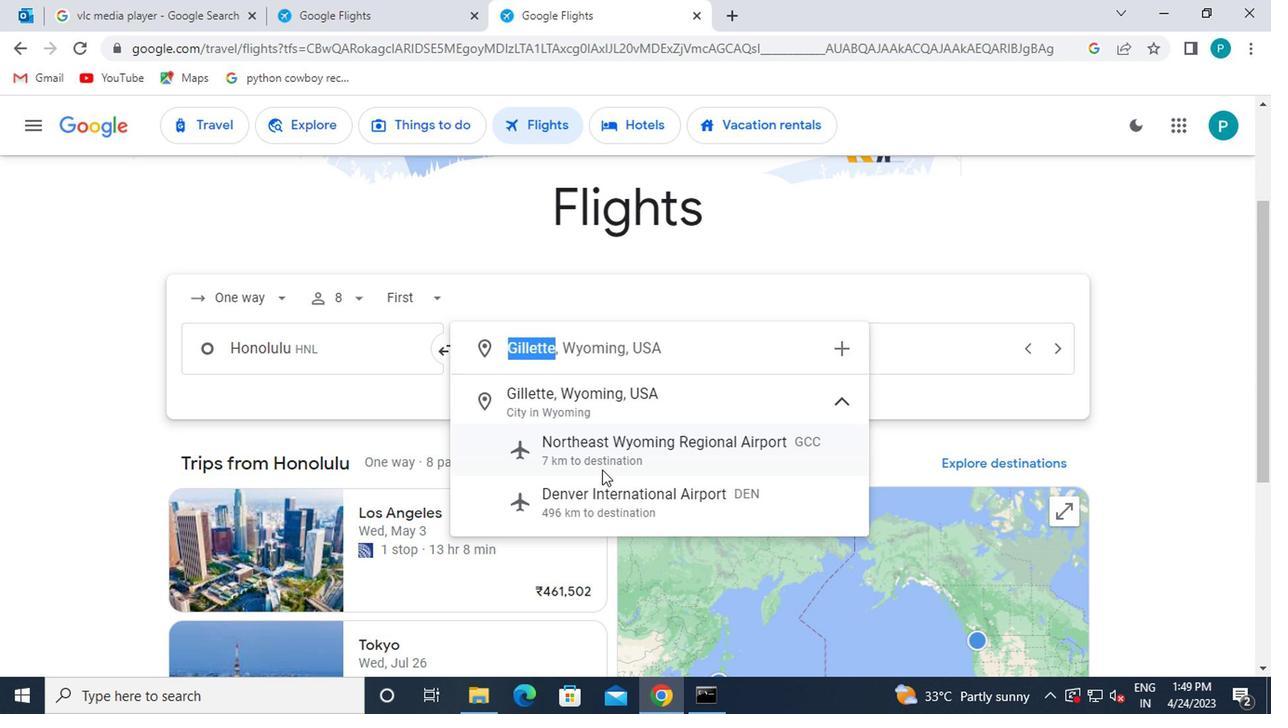 
Action: Mouse moved to (879, 346)
Screenshot: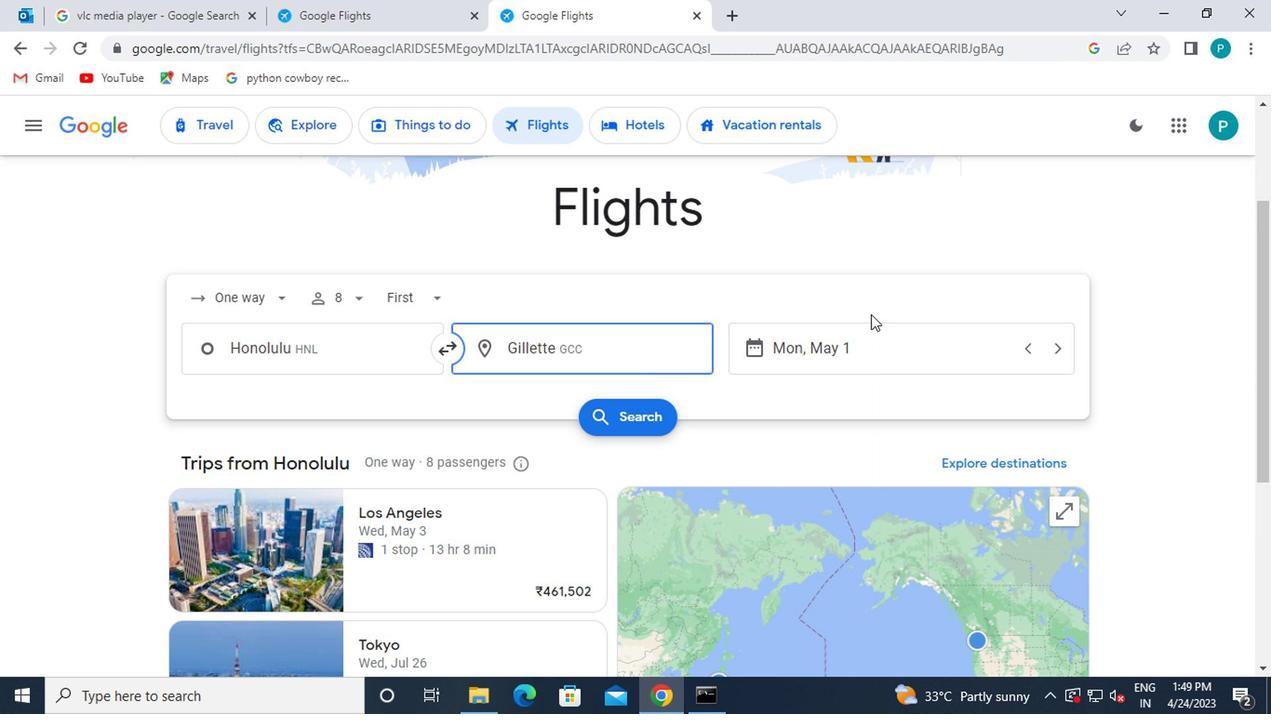 
Action: Mouse pressed left at (879, 346)
Screenshot: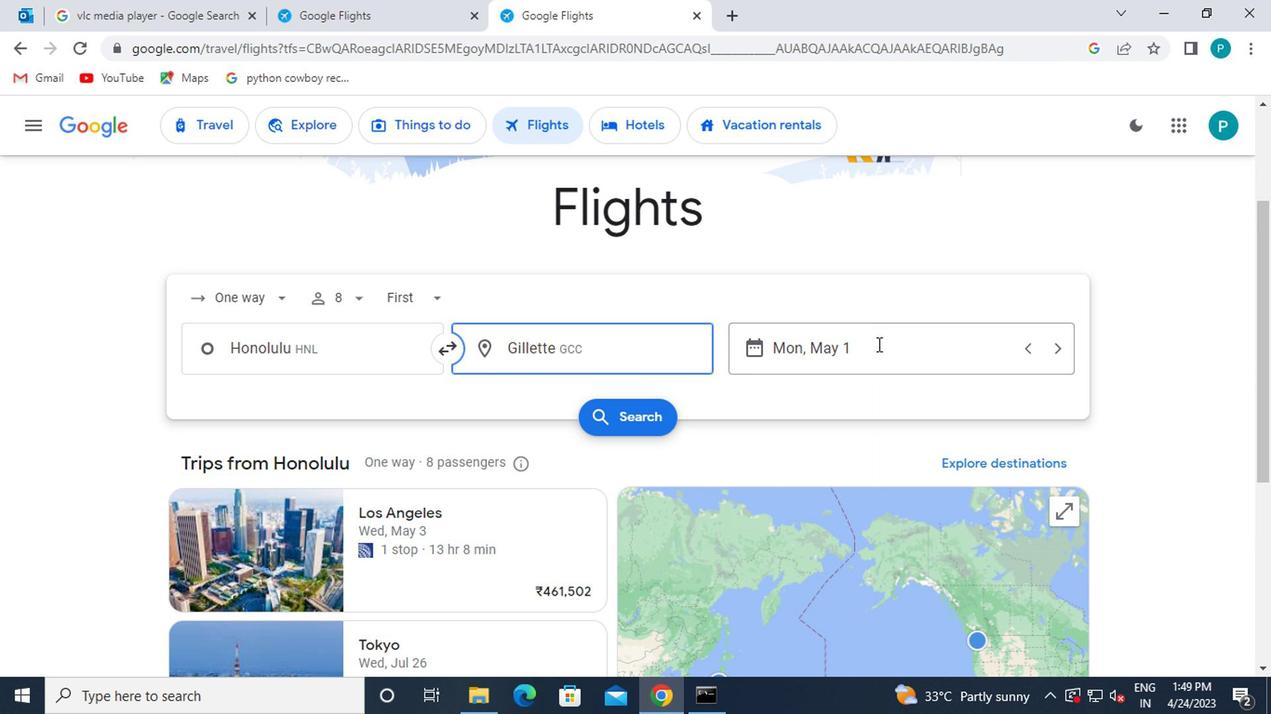 
Action: Mouse moved to (798, 347)
Screenshot: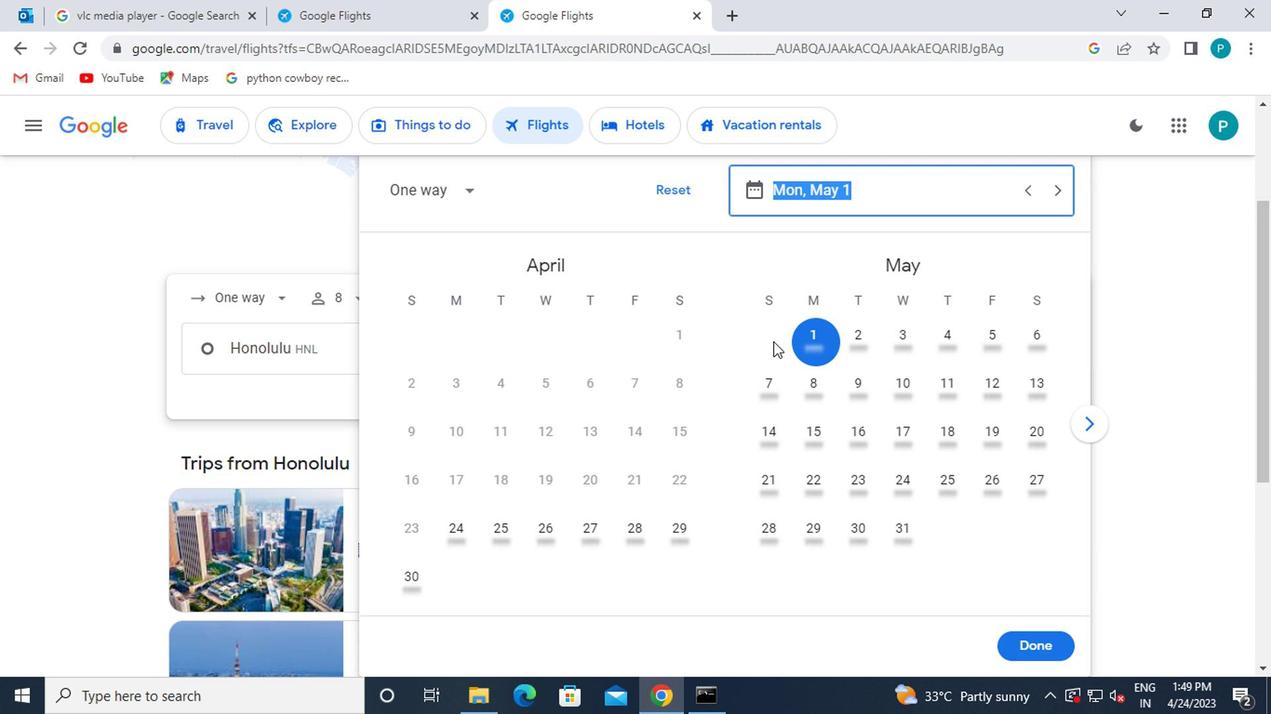 
Action: Mouse pressed left at (798, 347)
Screenshot: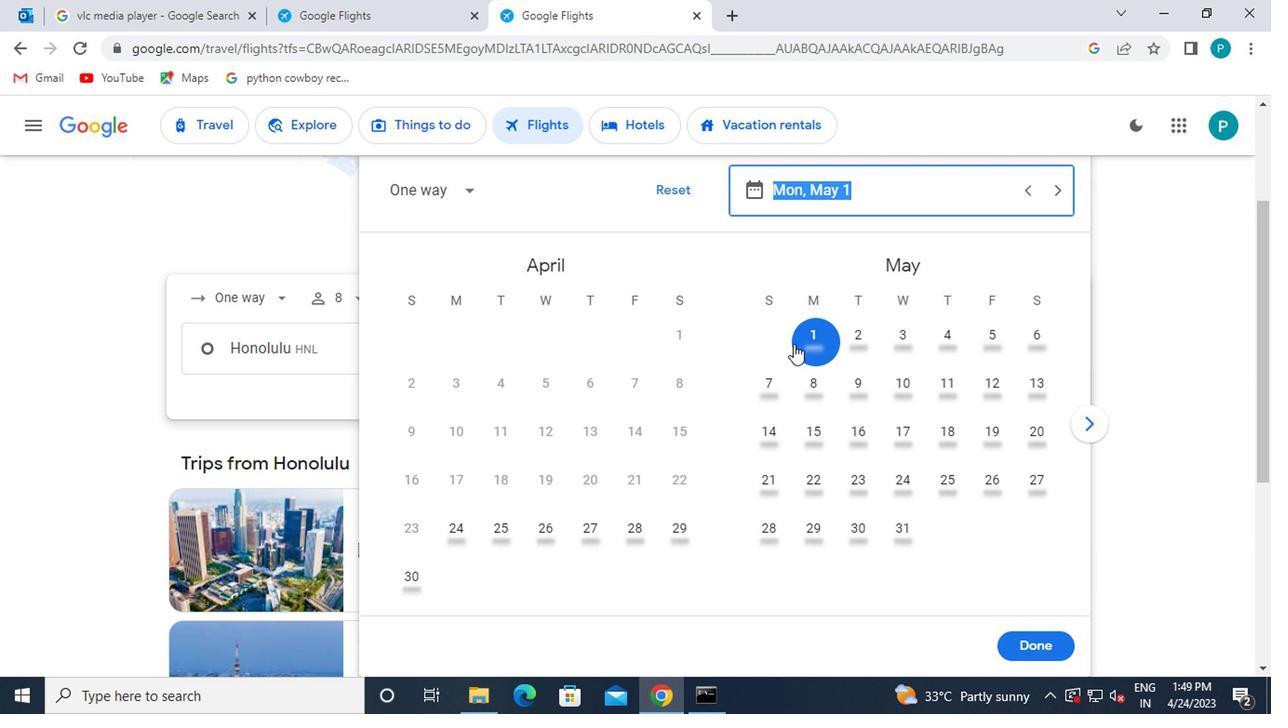 
Action: Mouse moved to (1019, 644)
Screenshot: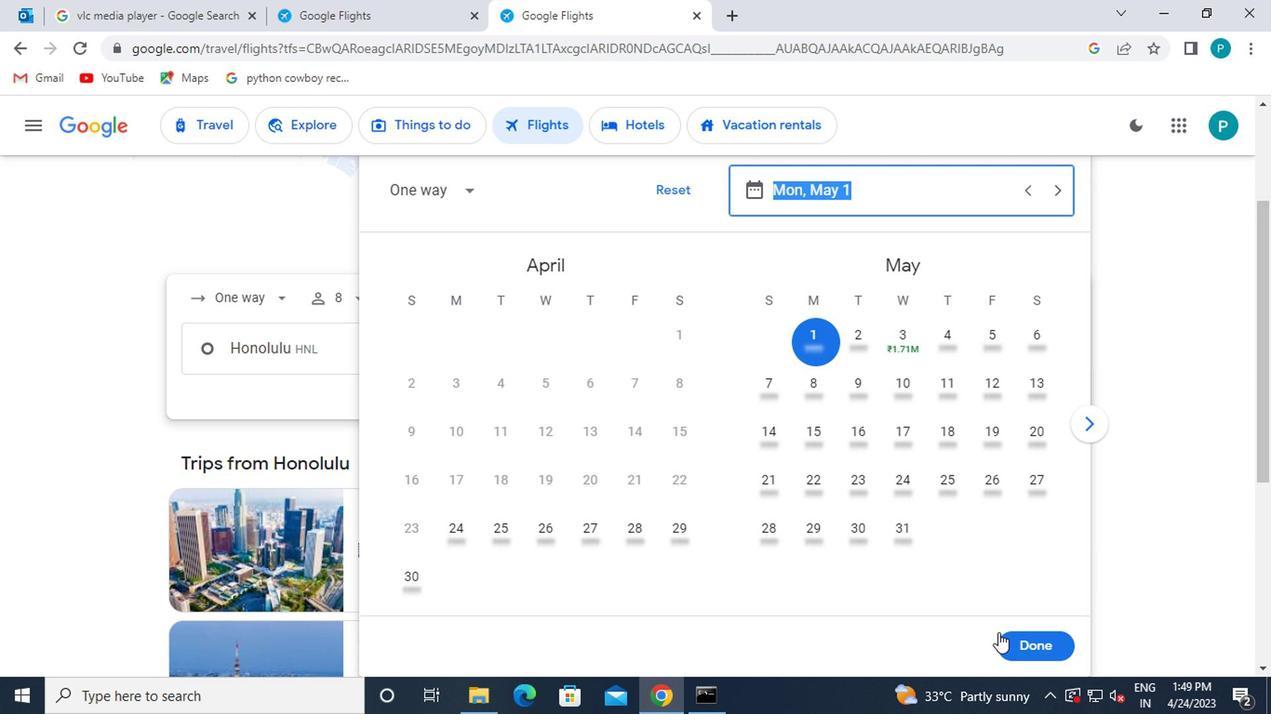 
Action: Mouse pressed left at (1019, 644)
Screenshot: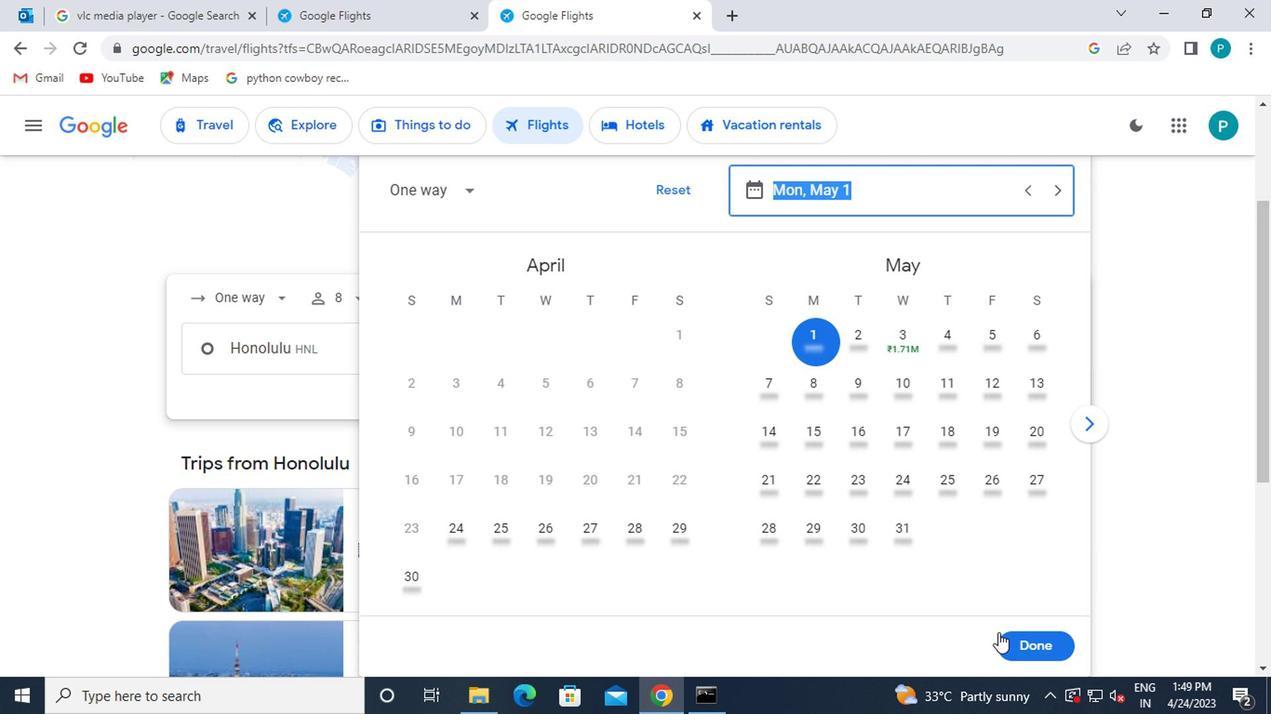 
Action: Mouse moved to (636, 423)
Screenshot: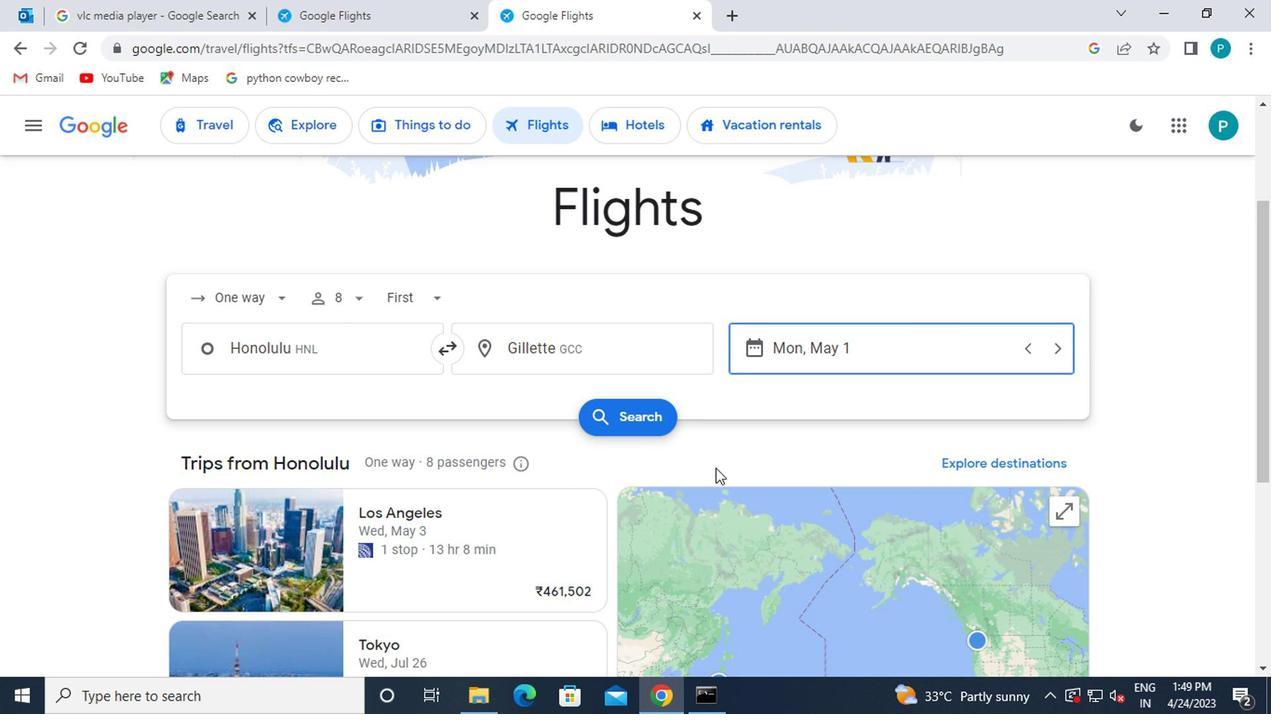 
Action: Mouse pressed left at (636, 423)
Screenshot: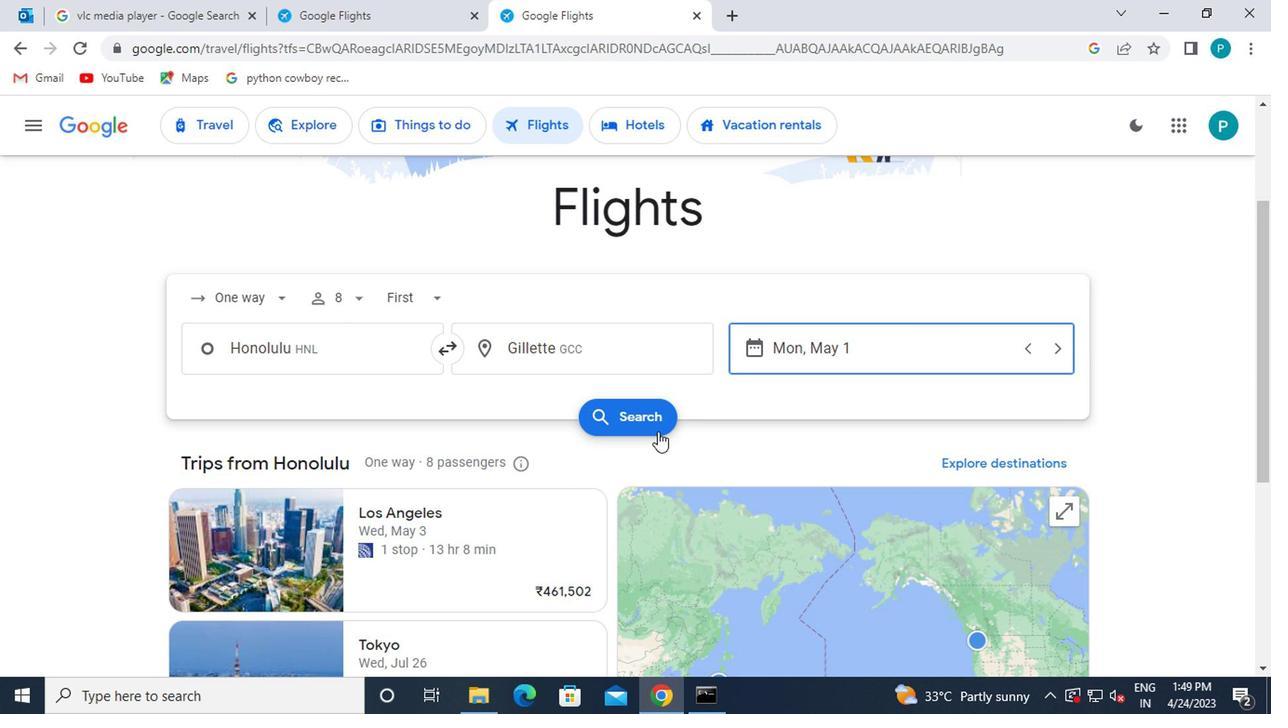 
Action: Mouse moved to (176, 303)
Screenshot: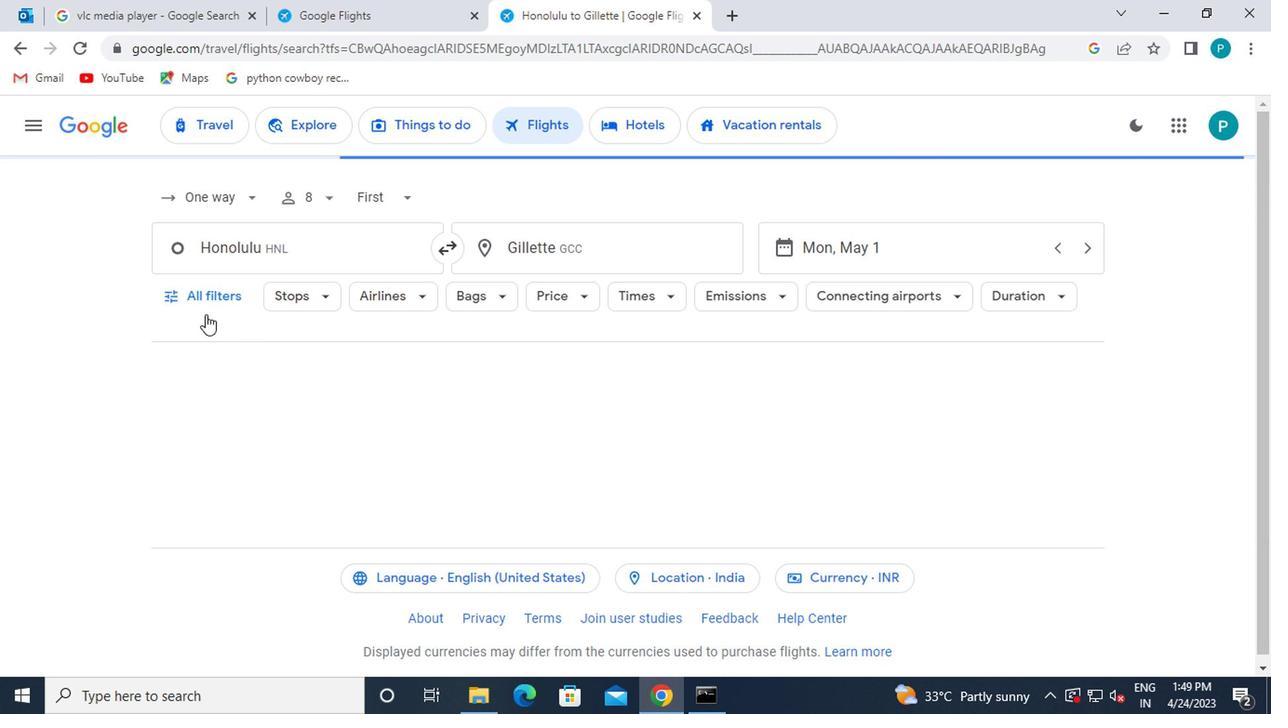 
Action: Mouse pressed left at (176, 303)
Screenshot: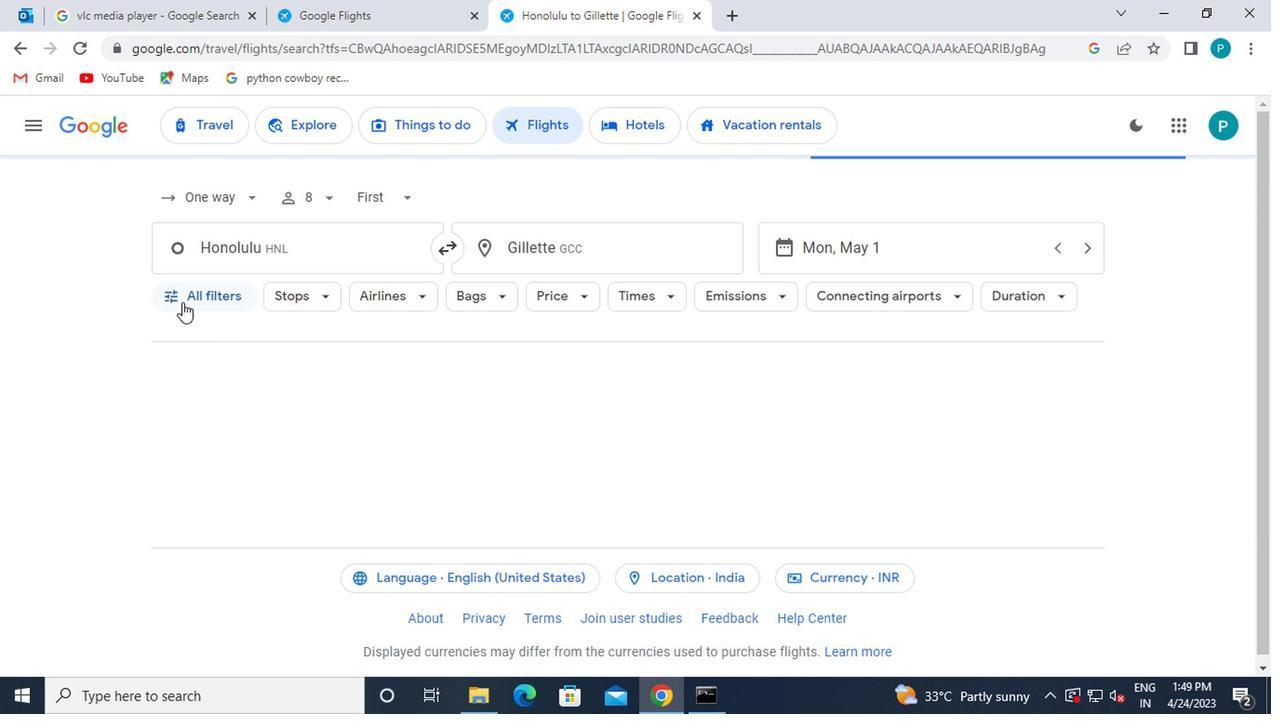 
Action: Mouse moved to (316, 442)
Screenshot: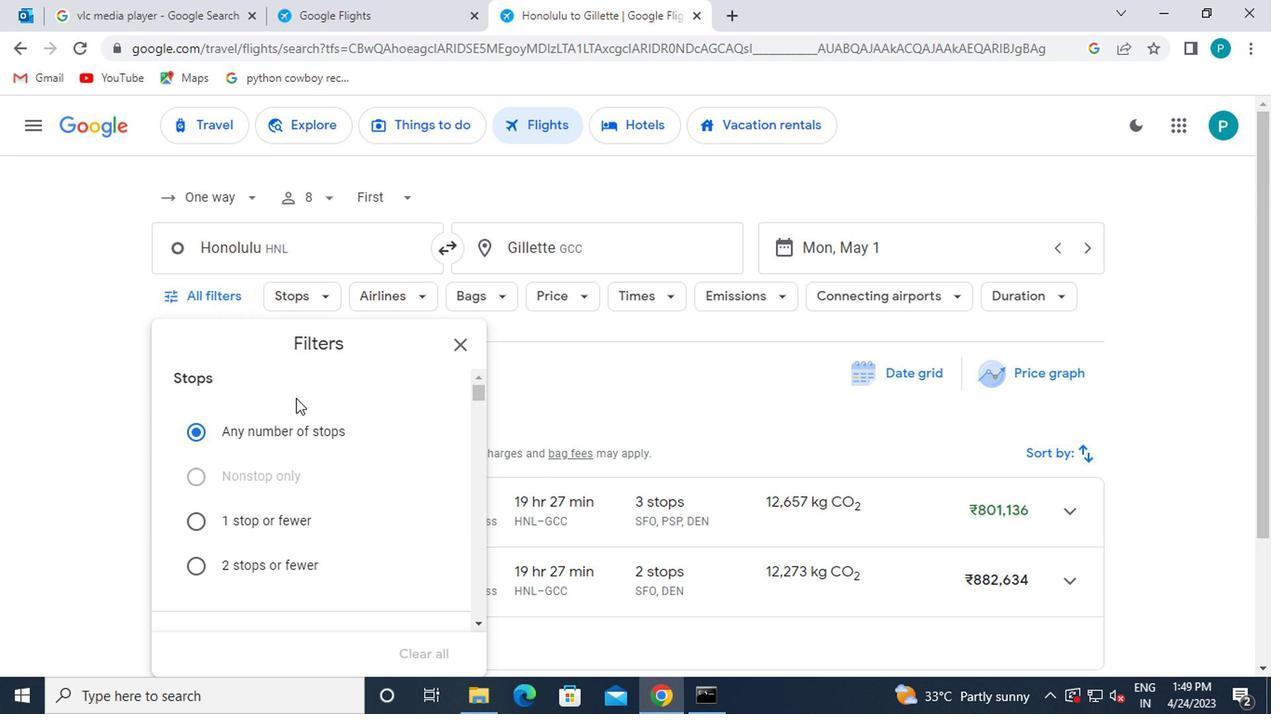 
Action: Mouse scrolled (316, 440) with delta (0, -1)
Screenshot: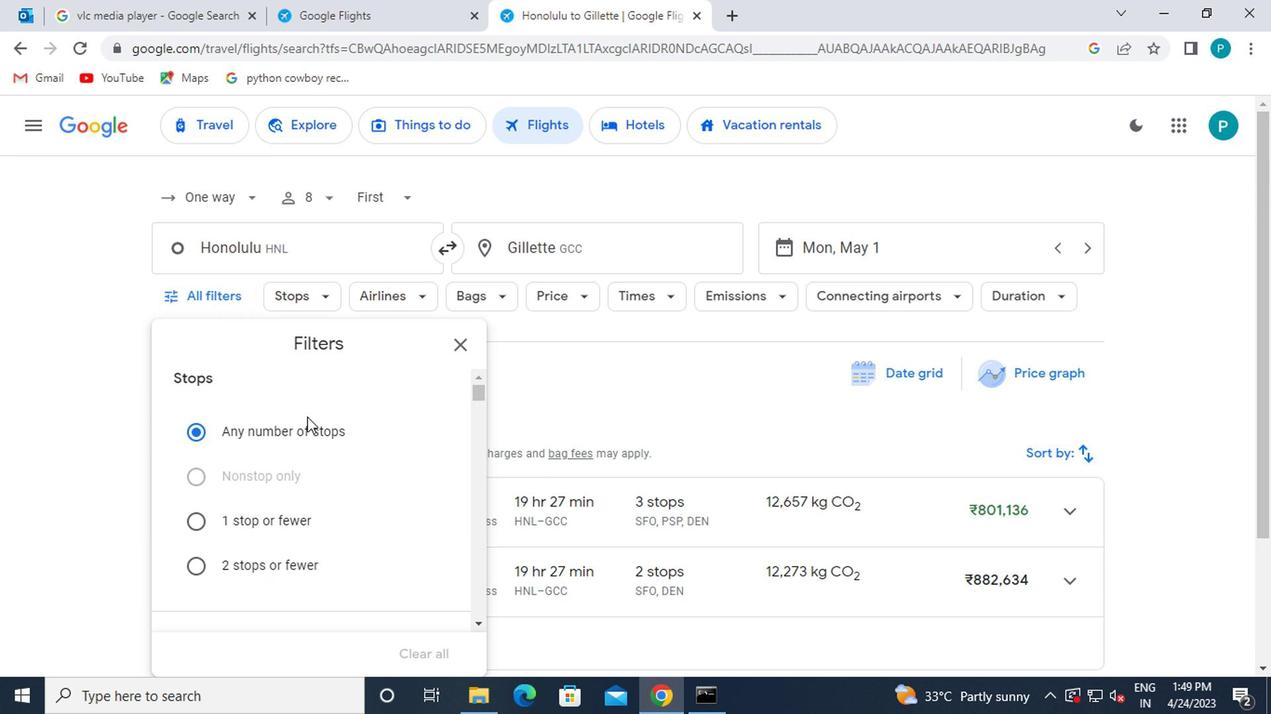 
Action: Mouse moved to (317, 444)
Screenshot: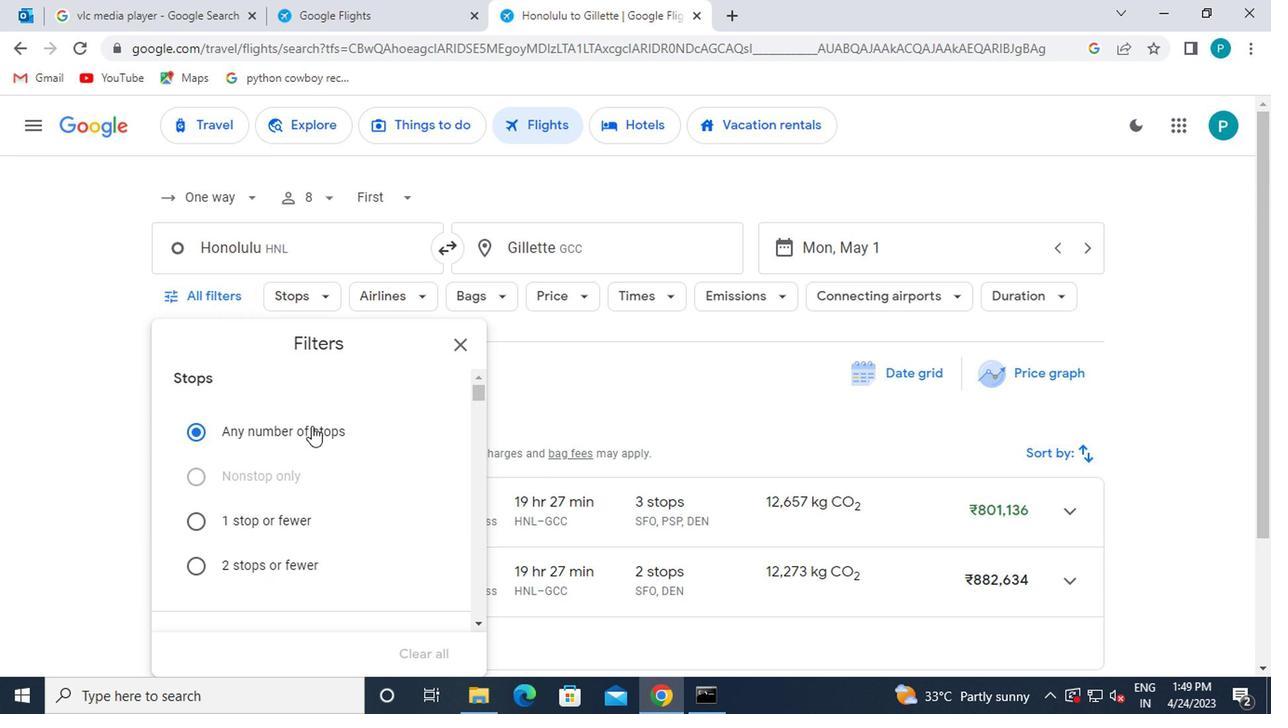 
Action: Mouse scrolled (317, 442) with delta (0, -1)
Screenshot: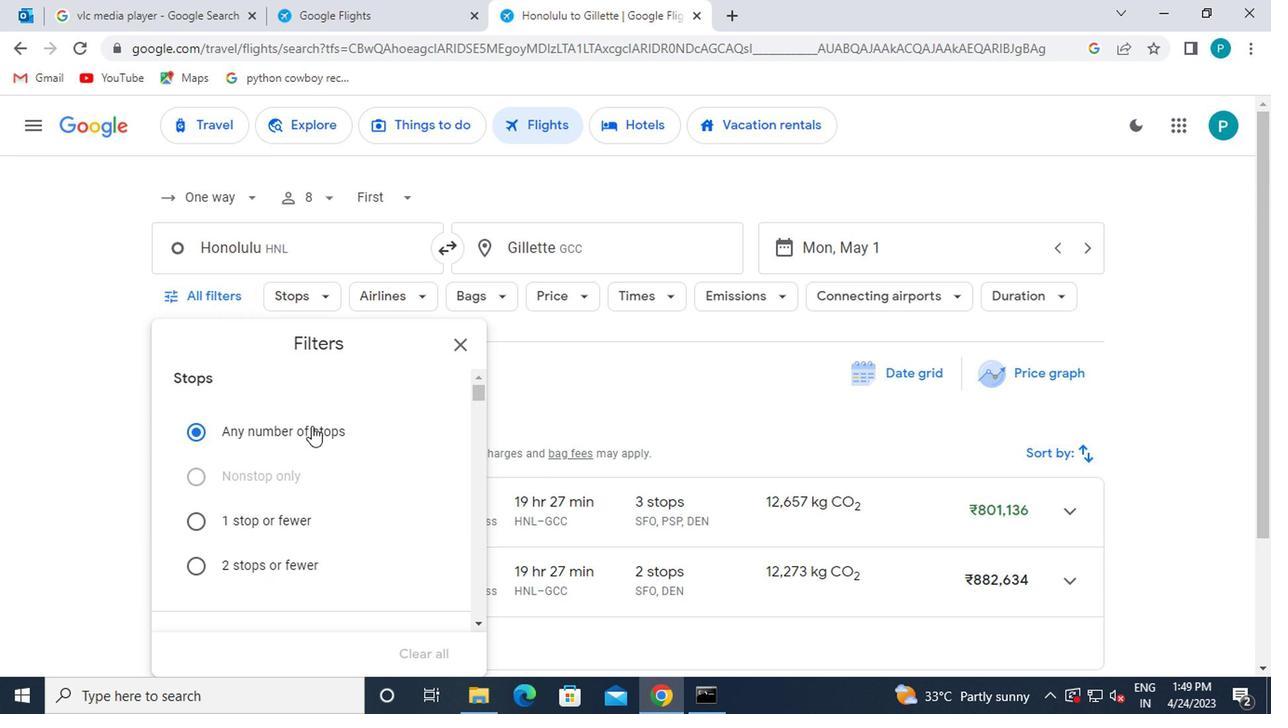 
Action: Mouse scrolled (317, 442) with delta (0, -1)
Screenshot: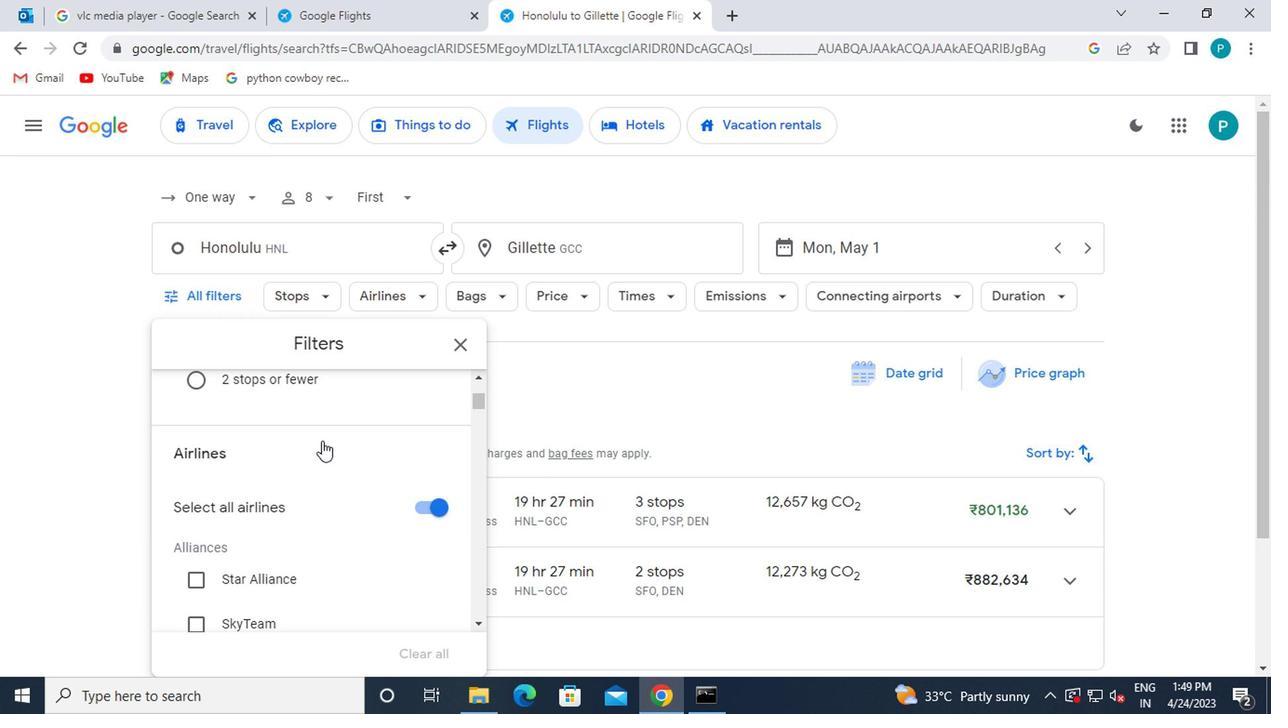 
Action: Mouse moved to (319, 444)
Screenshot: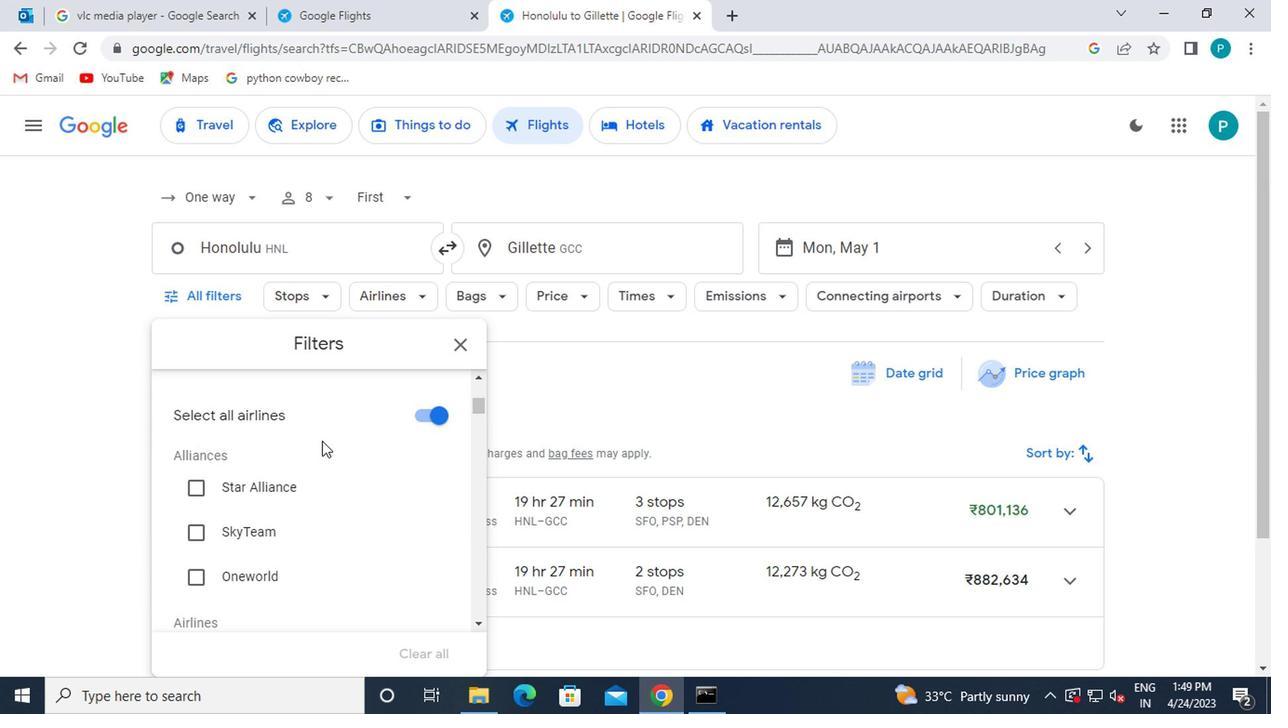 
Action: Mouse scrolled (319, 442) with delta (0, -1)
Screenshot: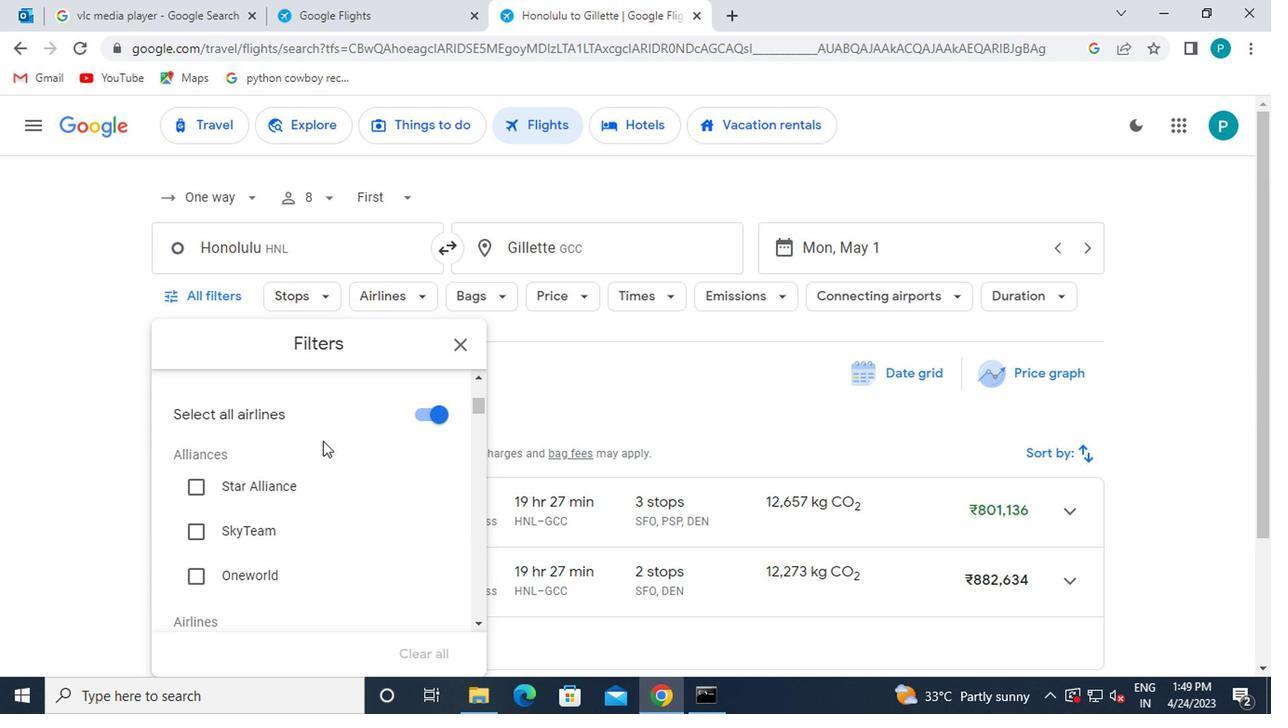 
Action: Mouse scrolled (319, 442) with delta (0, -1)
Screenshot: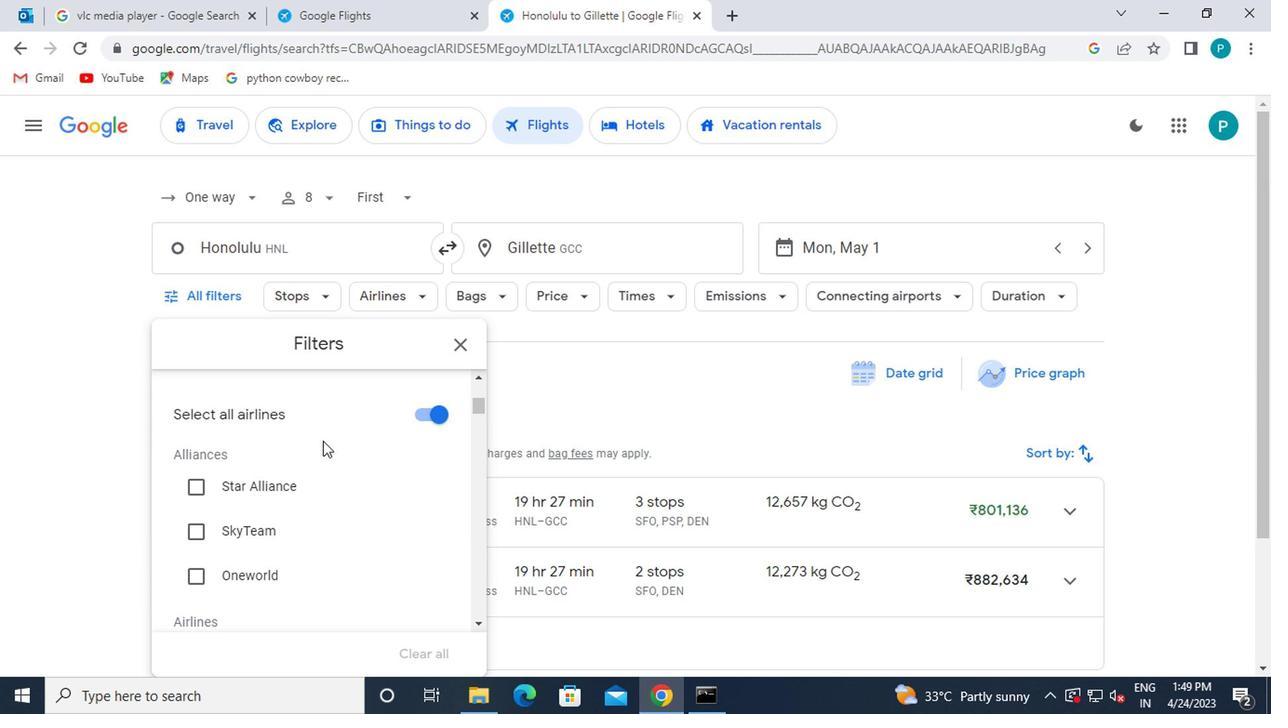 
Action: Mouse scrolled (319, 442) with delta (0, -1)
Screenshot: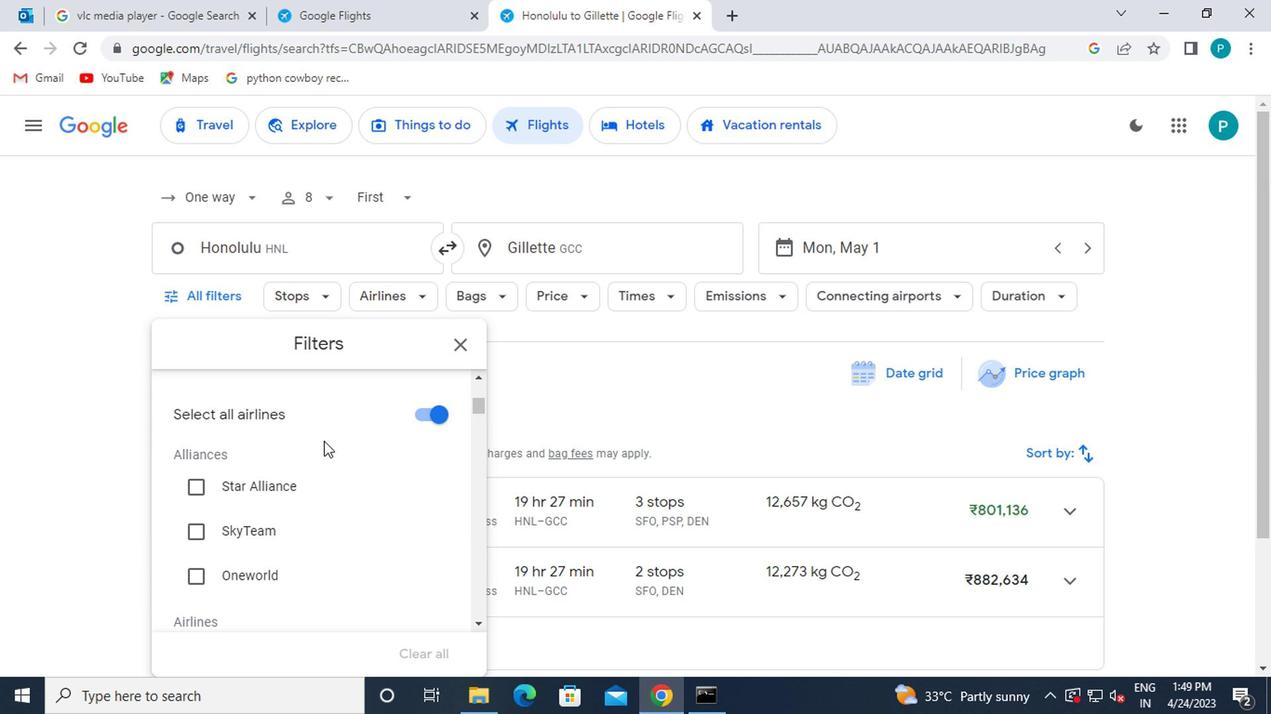 
Action: Mouse moved to (322, 444)
Screenshot: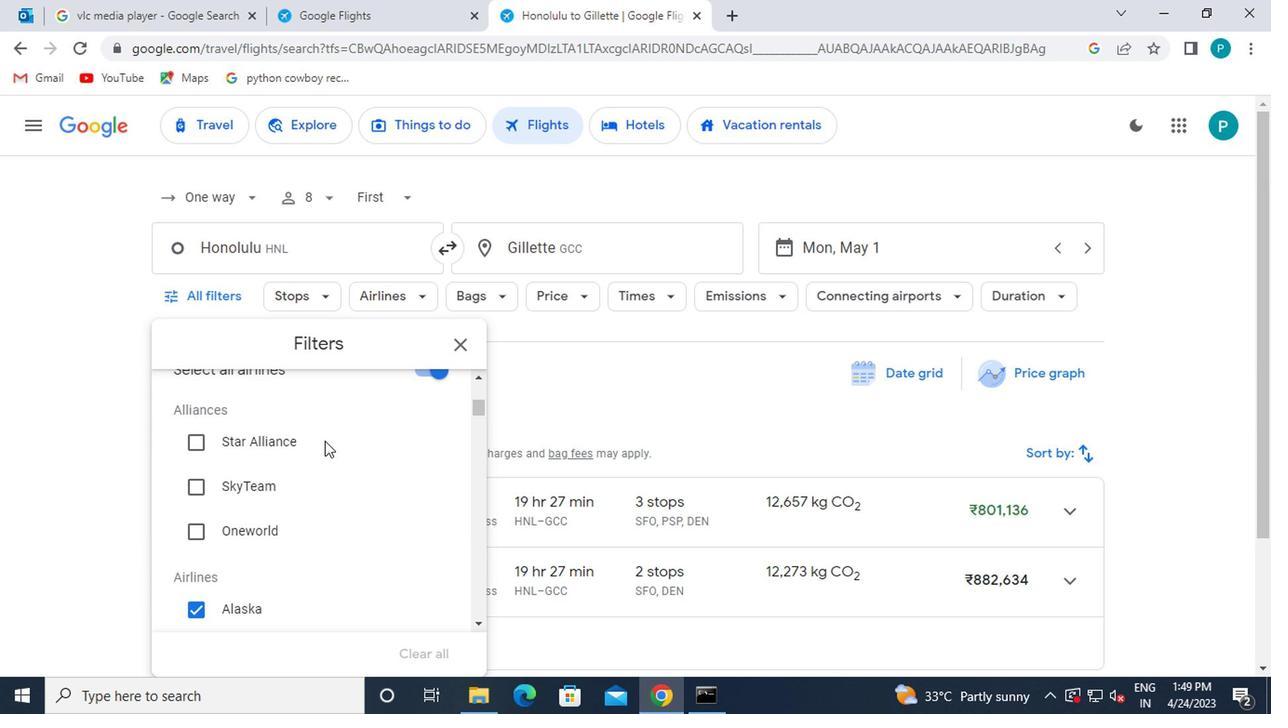 
Action: Mouse scrolled (322, 446) with delta (0, 1)
Screenshot: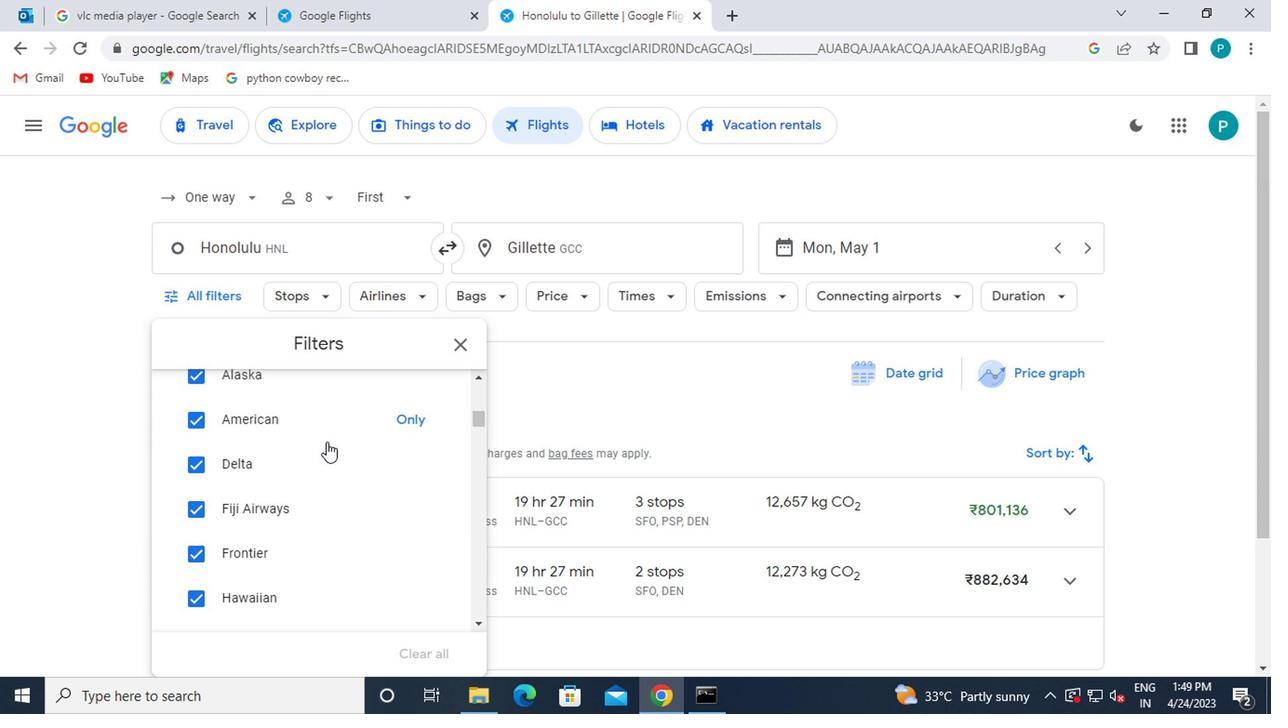 
Action: Mouse moved to (403, 469)
Screenshot: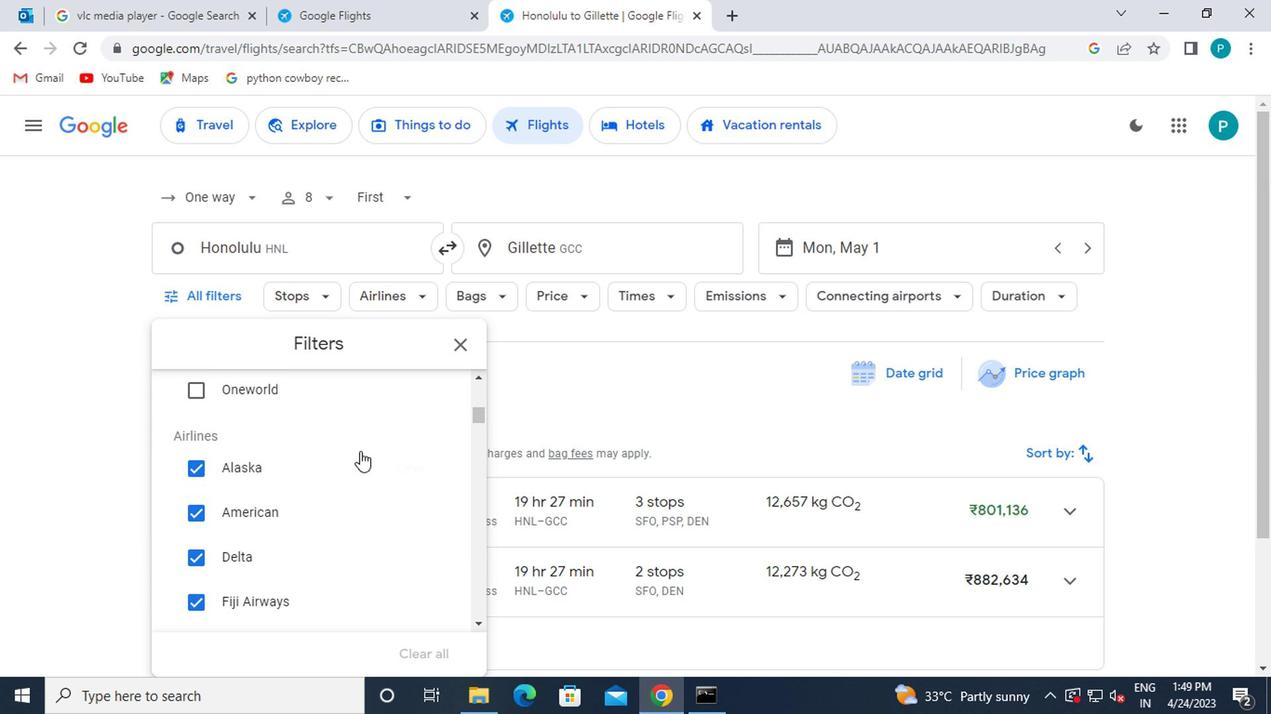 
Action: Mouse pressed left at (403, 469)
Screenshot: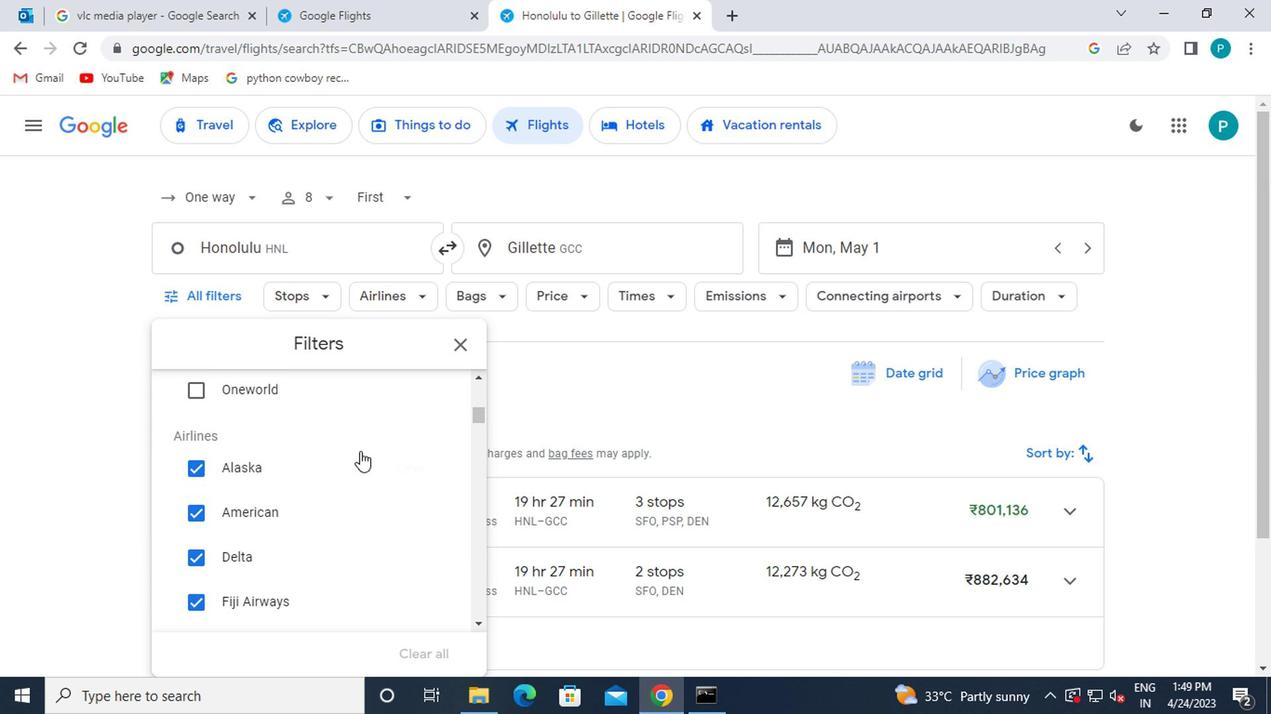 
Action: Mouse moved to (440, 476)
Screenshot: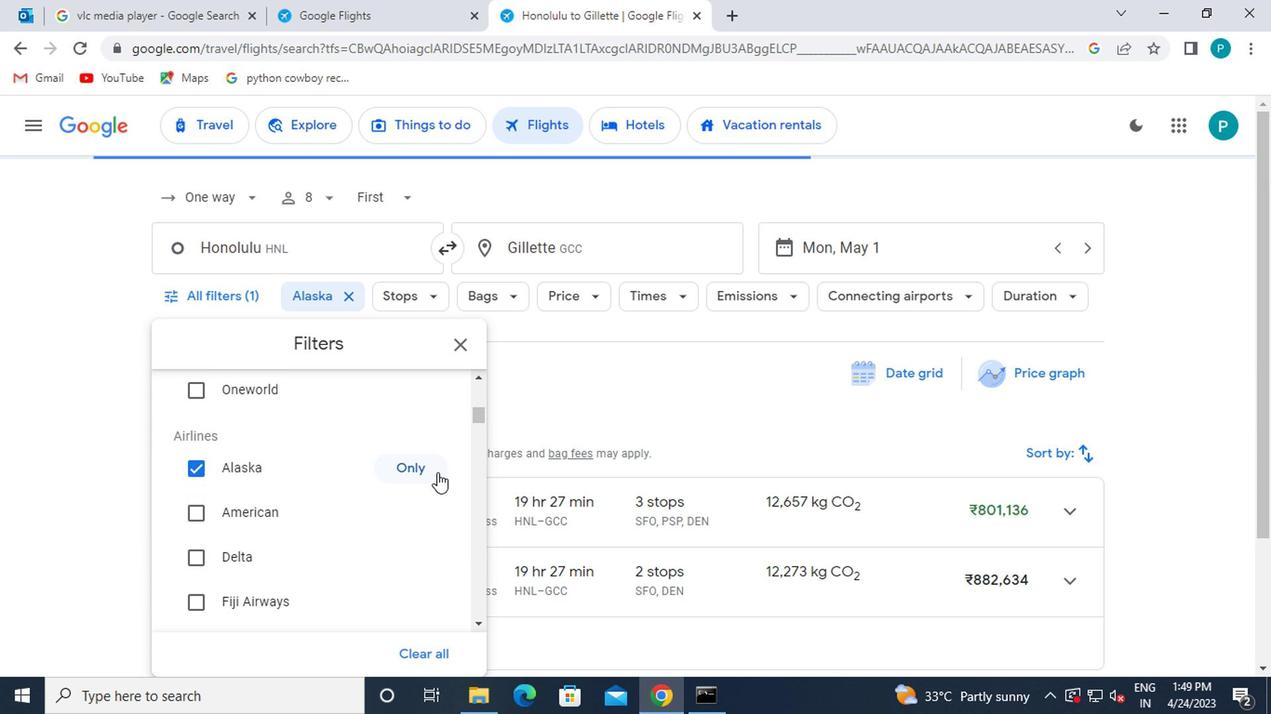 
Action: Mouse scrolled (440, 475) with delta (0, 0)
Screenshot: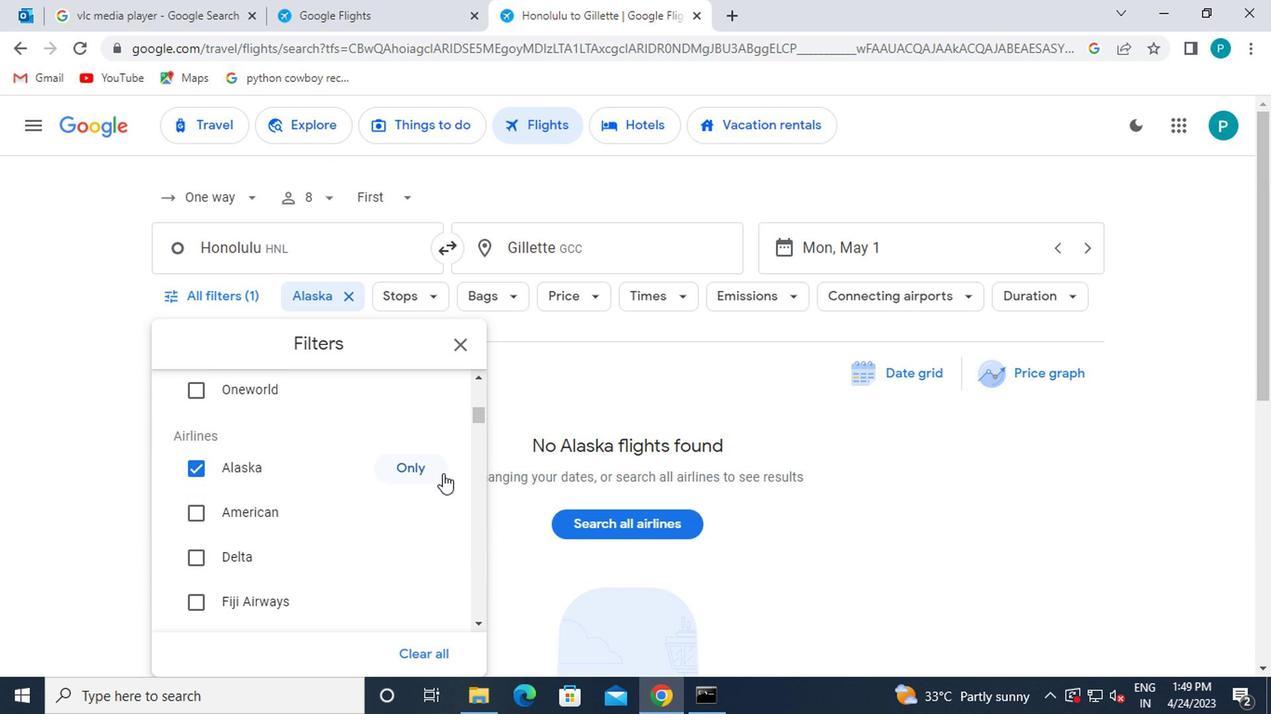 
Action: Mouse scrolled (440, 475) with delta (0, 0)
Screenshot: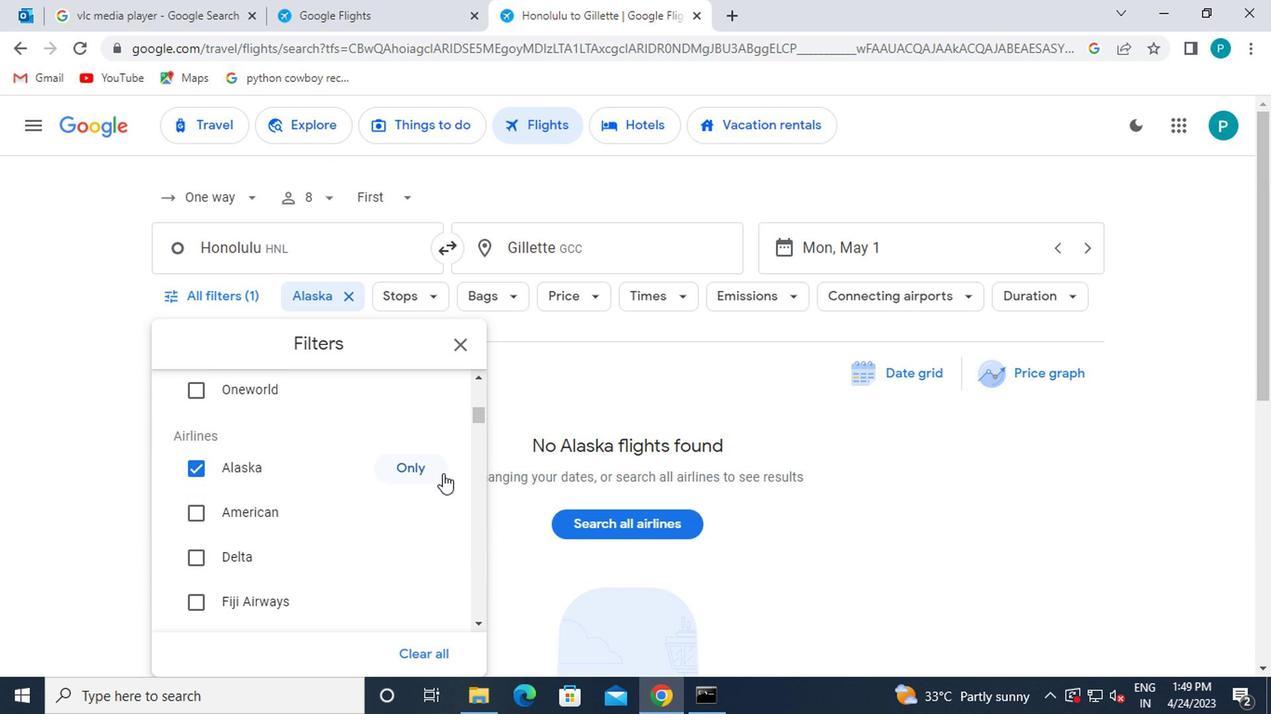 
Action: Mouse scrolled (440, 475) with delta (0, 0)
Screenshot: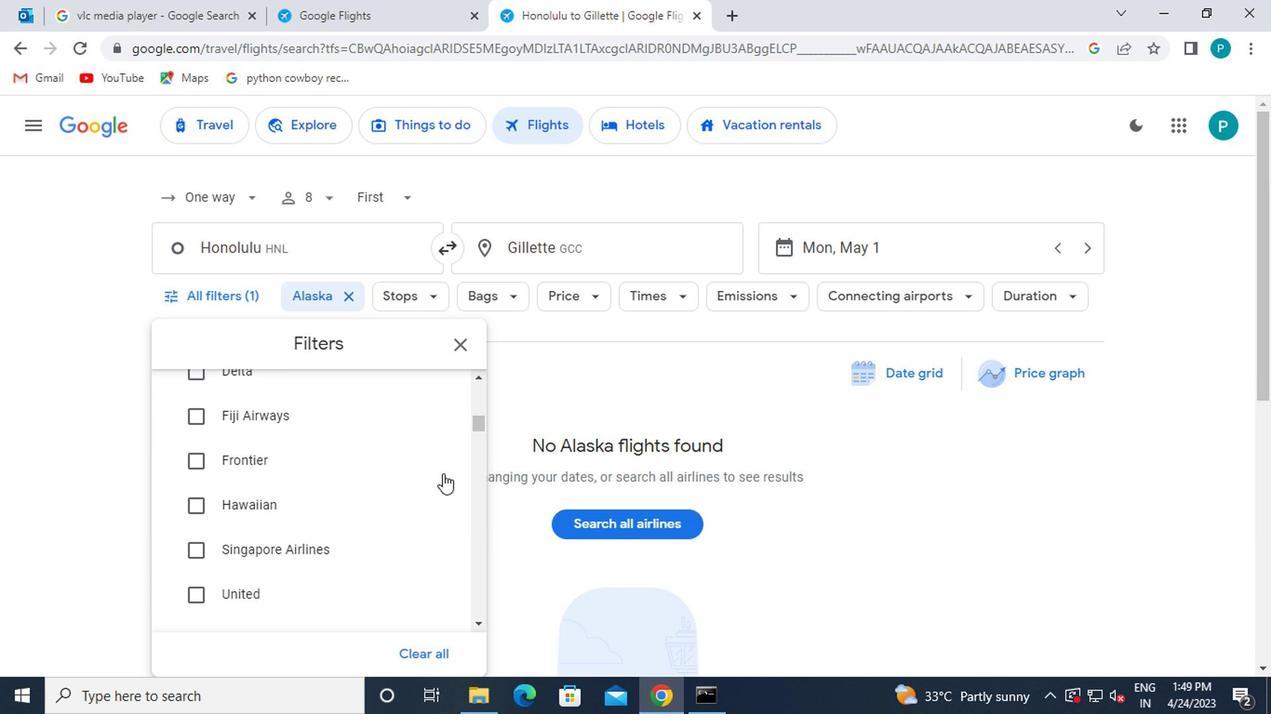 
Action: Mouse scrolled (440, 475) with delta (0, 0)
Screenshot: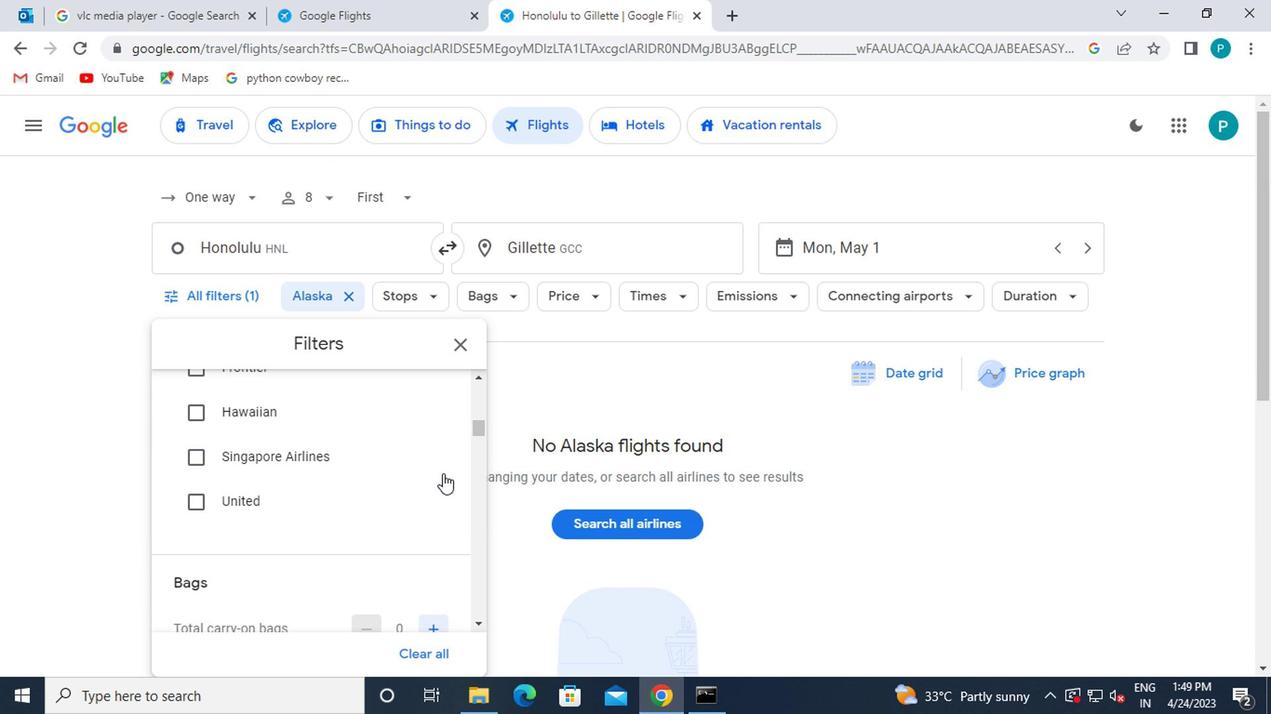 
Action: Mouse scrolled (440, 475) with delta (0, 0)
Screenshot: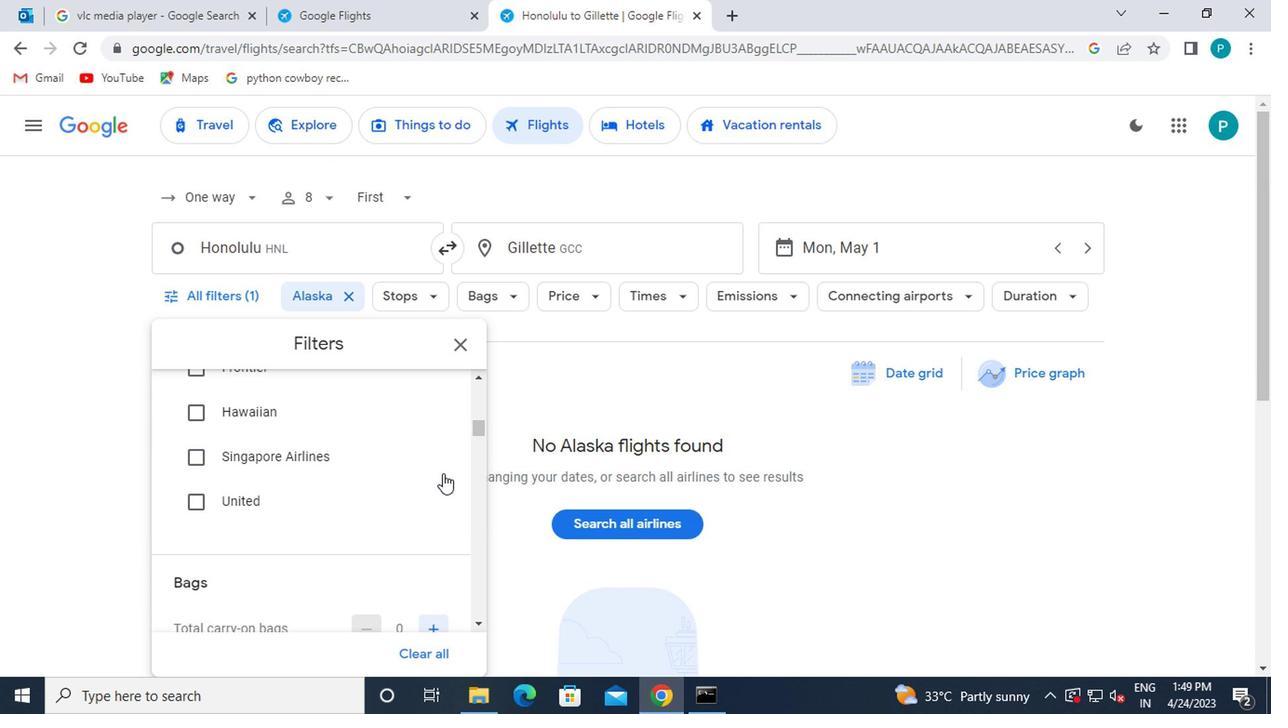 
Action: Mouse scrolled (440, 475) with delta (0, 0)
Screenshot: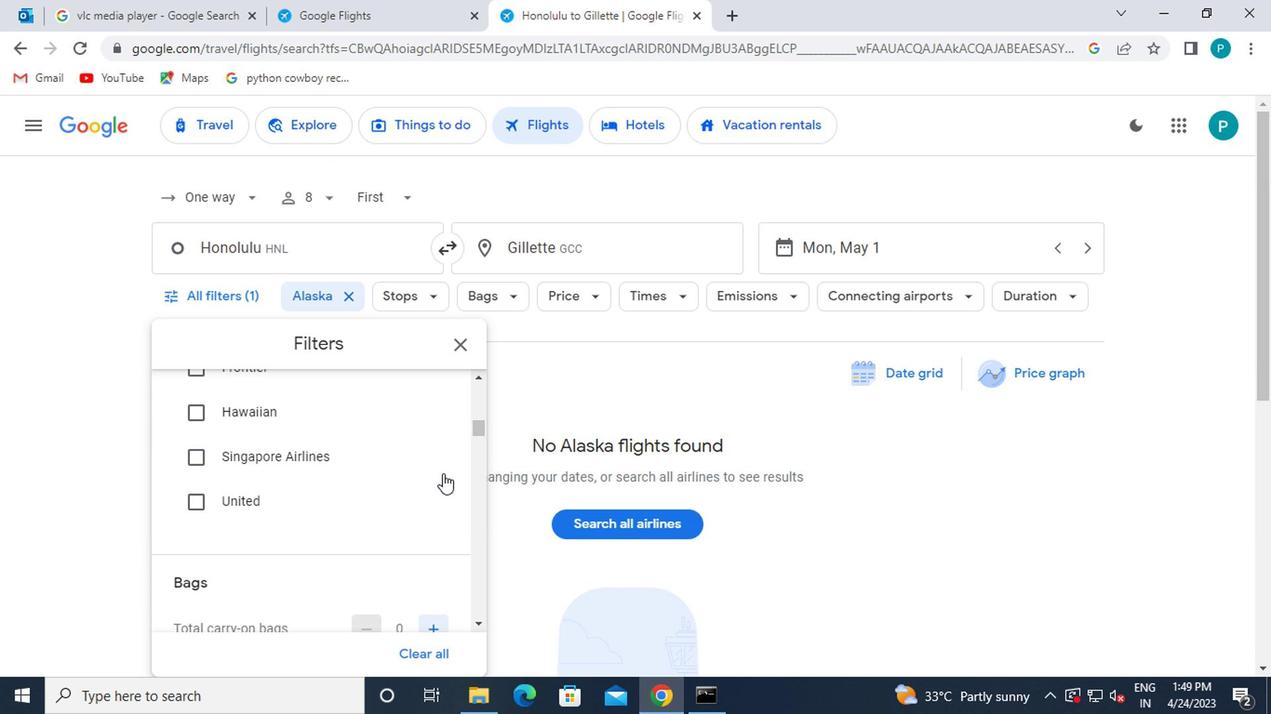 
Action: Mouse scrolled (440, 475) with delta (0, 0)
Screenshot: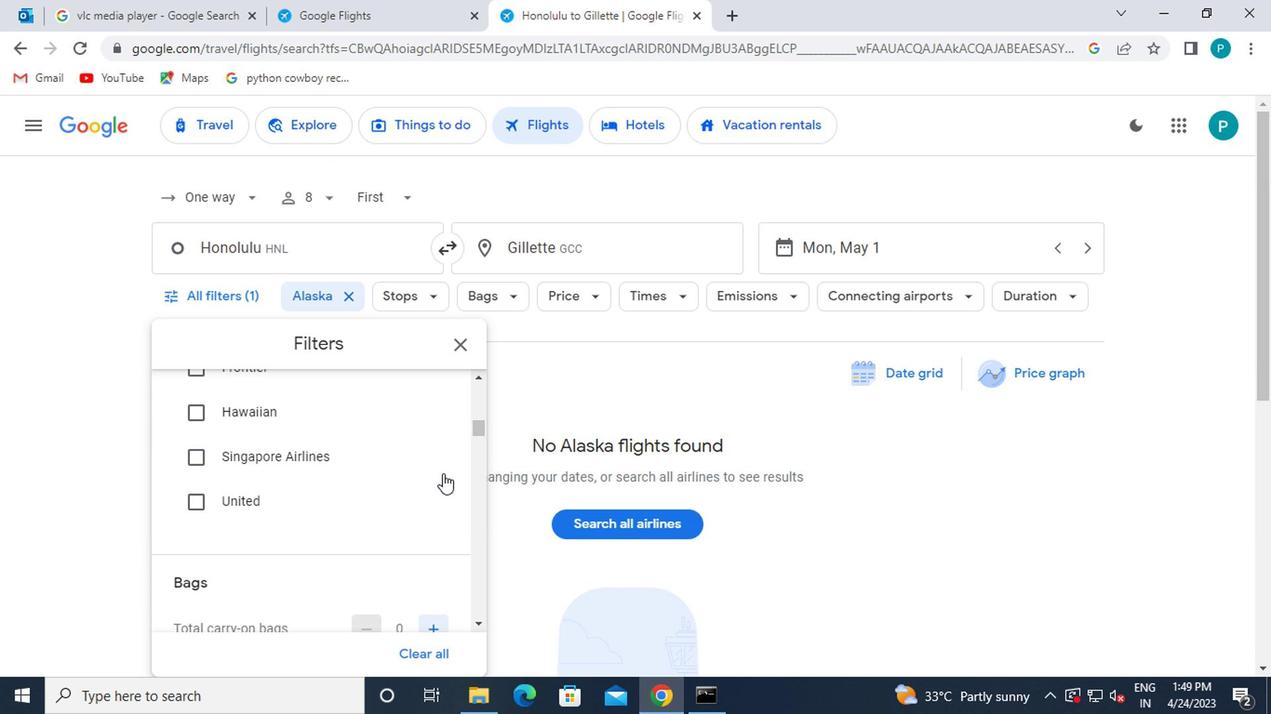 
Action: Mouse scrolled (440, 477) with delta (0, 1)
Screenshot: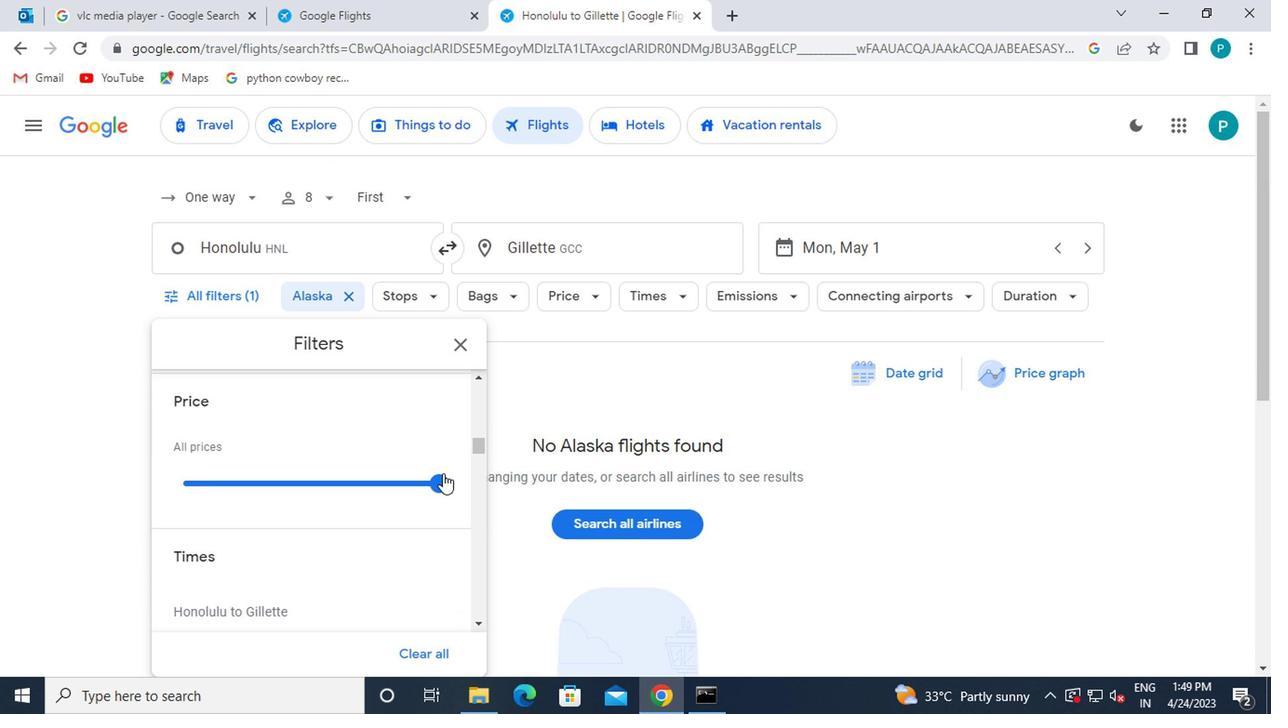 
Action: Mouse scrolled (440, 477) with delta (0, 1)
Screenshot: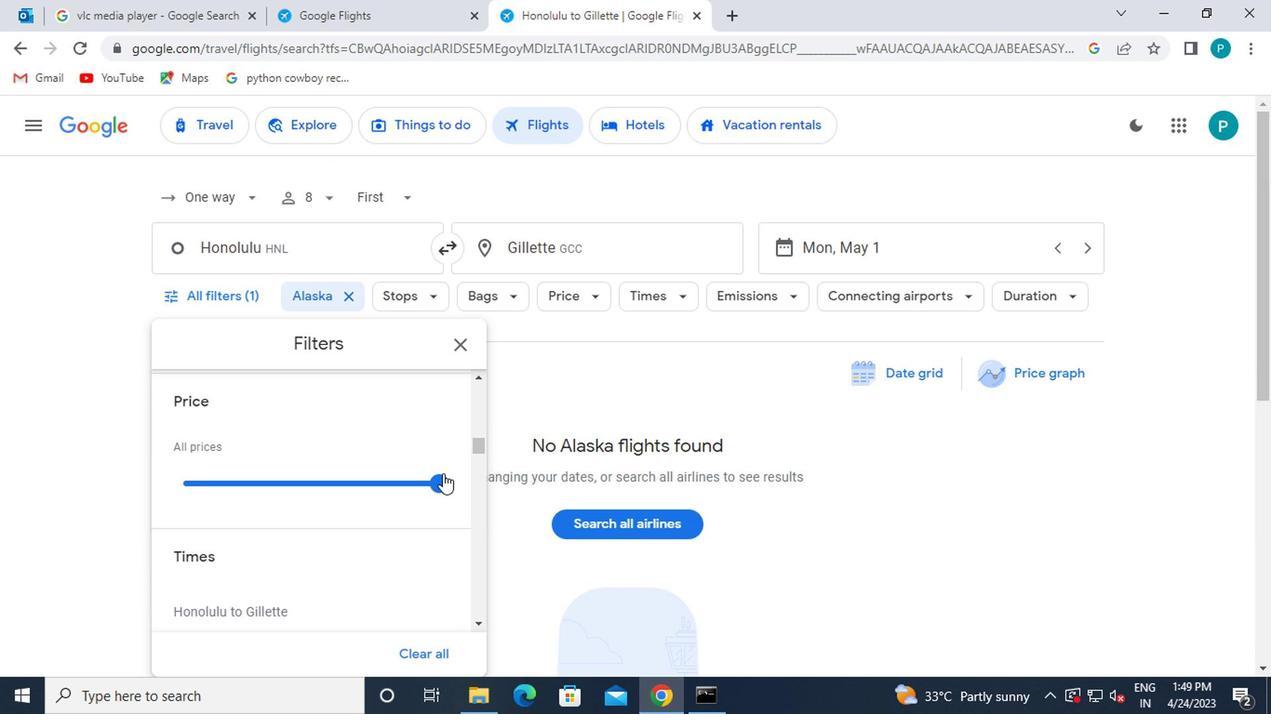 
Action: Mouse moved to (423, 440)
Screenshot: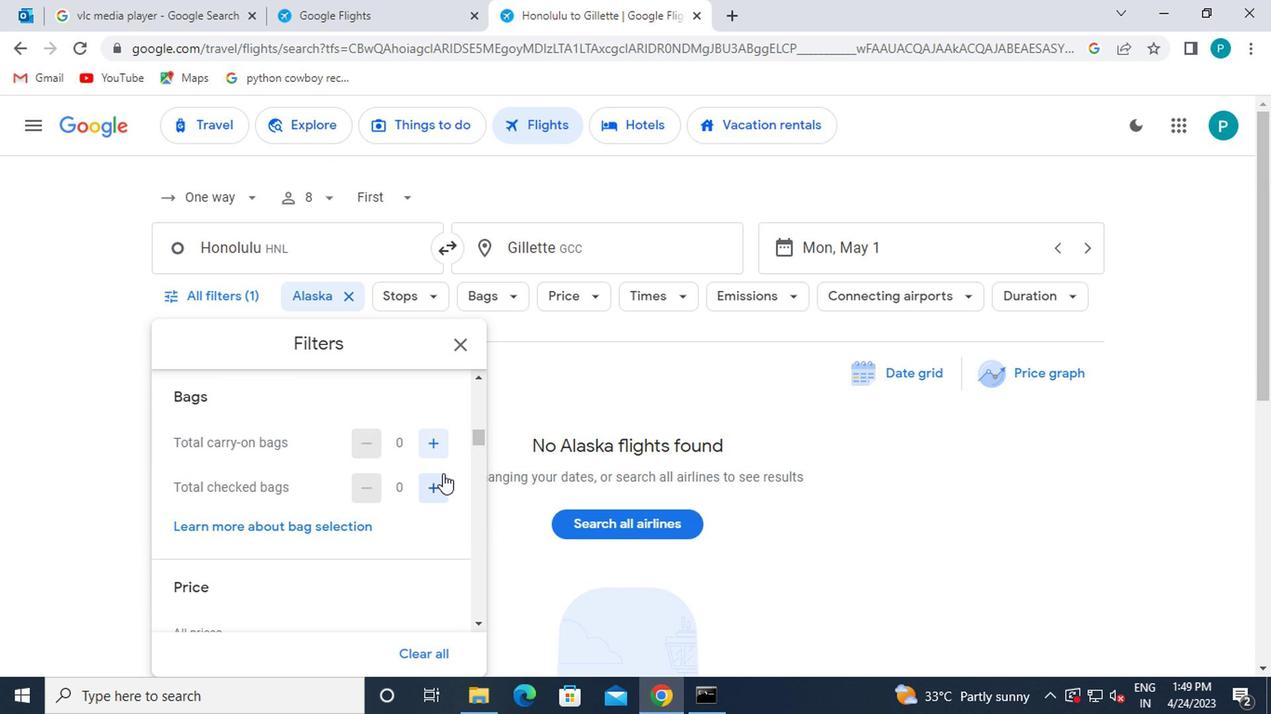 
Action: Mouse pressed left at (423, 440)
Screenshot: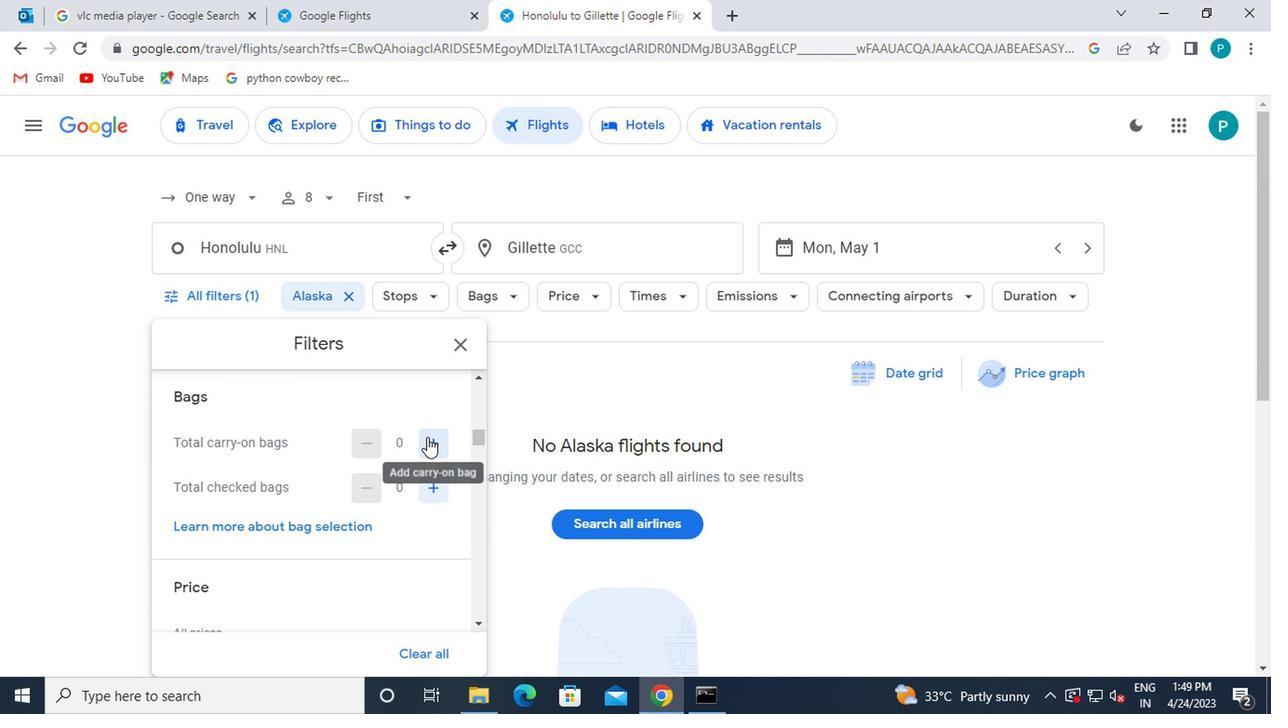 
Action: Mouse pressed left at (423, 440)
Screenshot: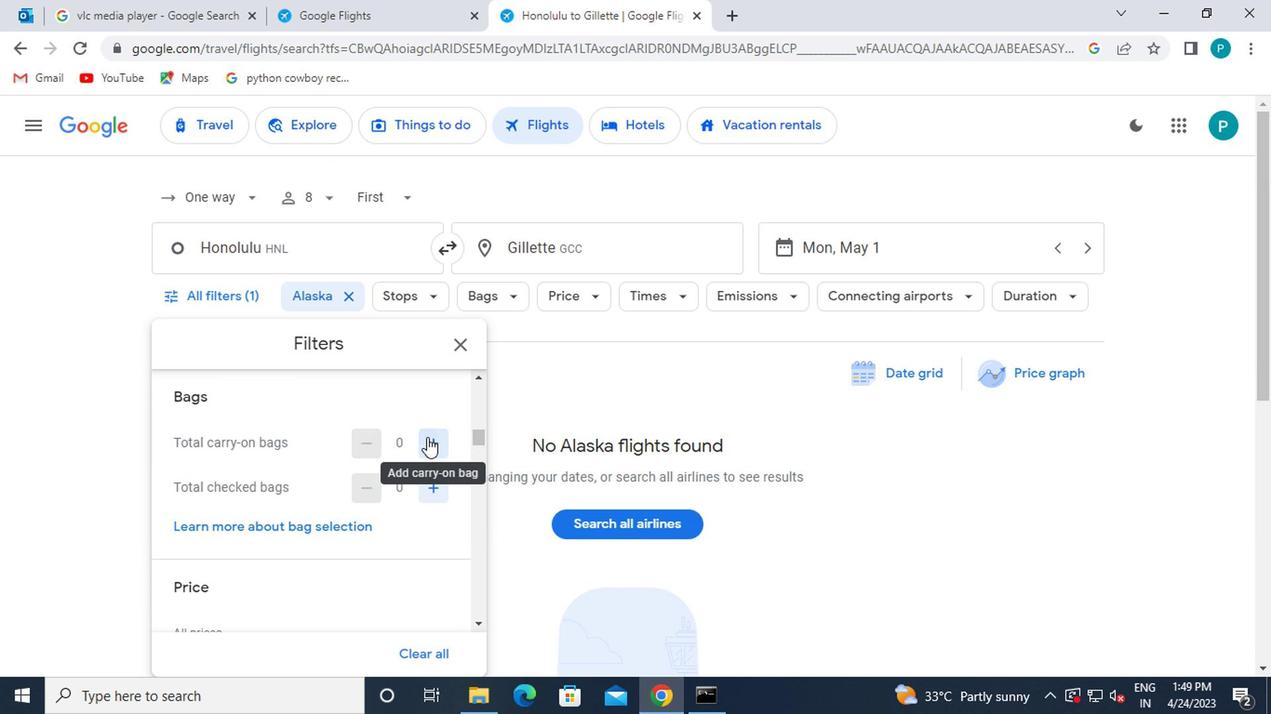 
Action: Mouse moved to (438, 486)
Screenshot: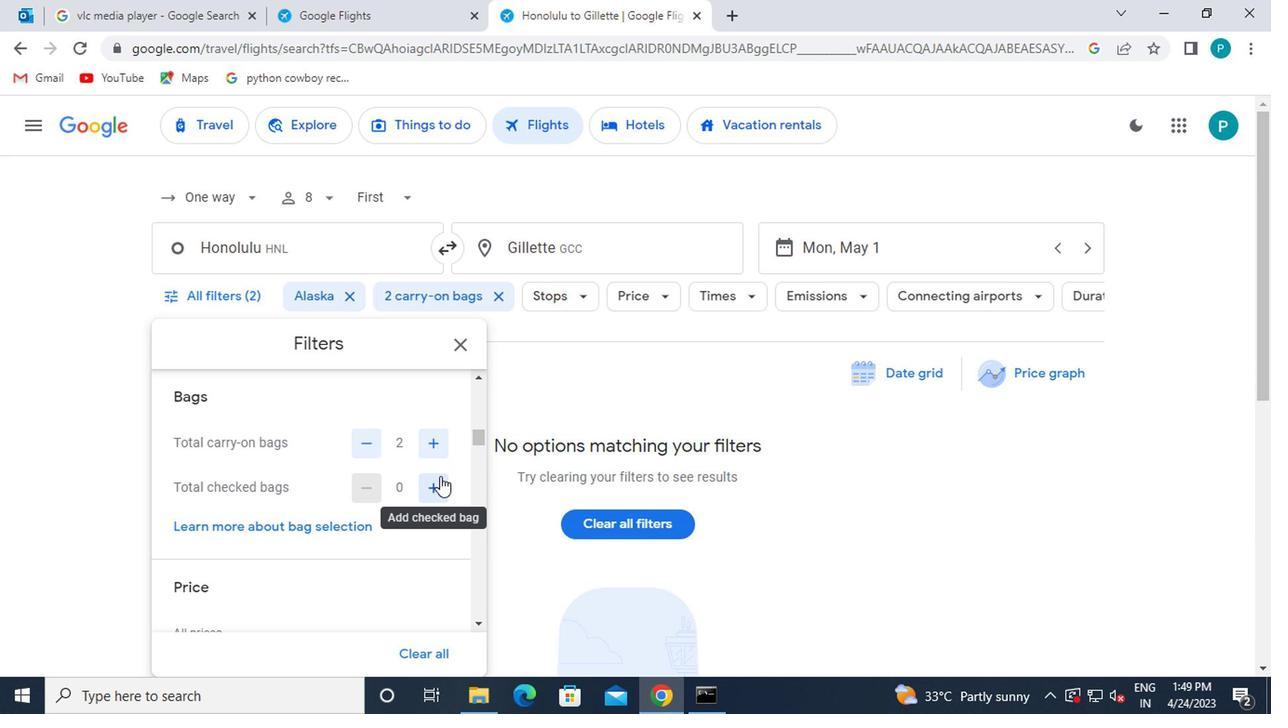 
Action: Mouse pressed left at (438, 486)
Screenshot: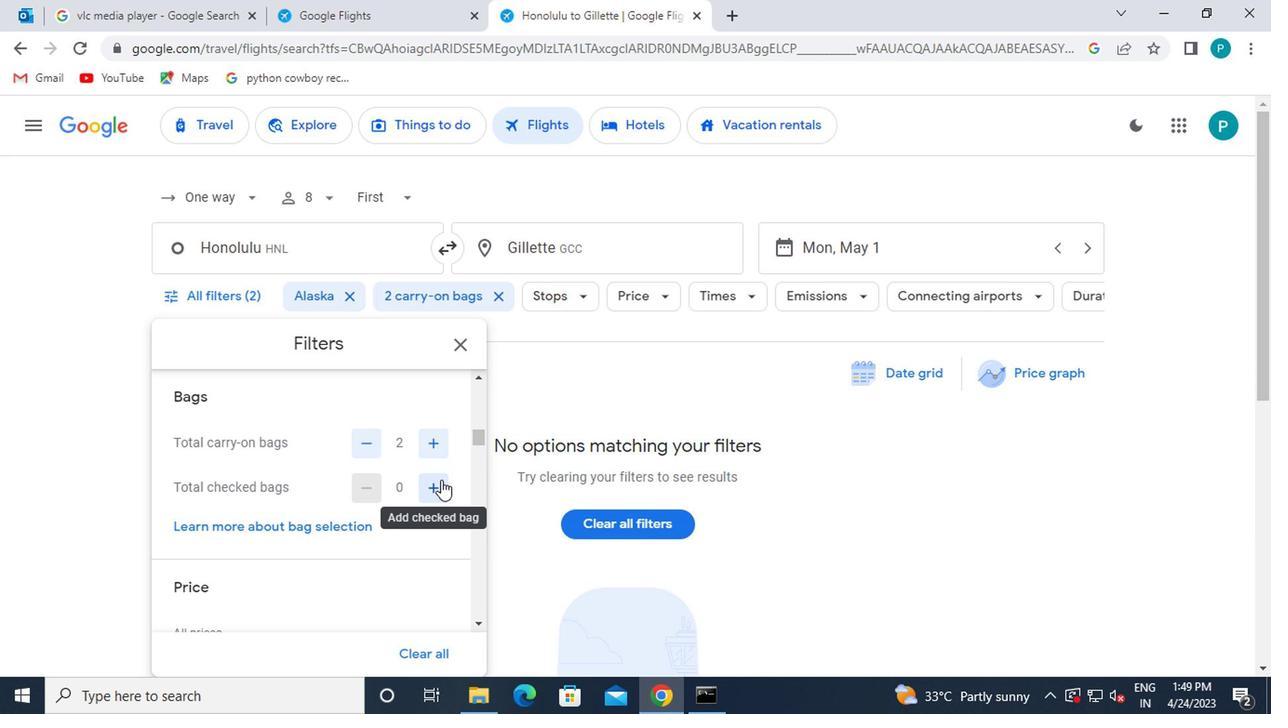 
Action: Mouse pressed left at (438, 486)
Screenshot: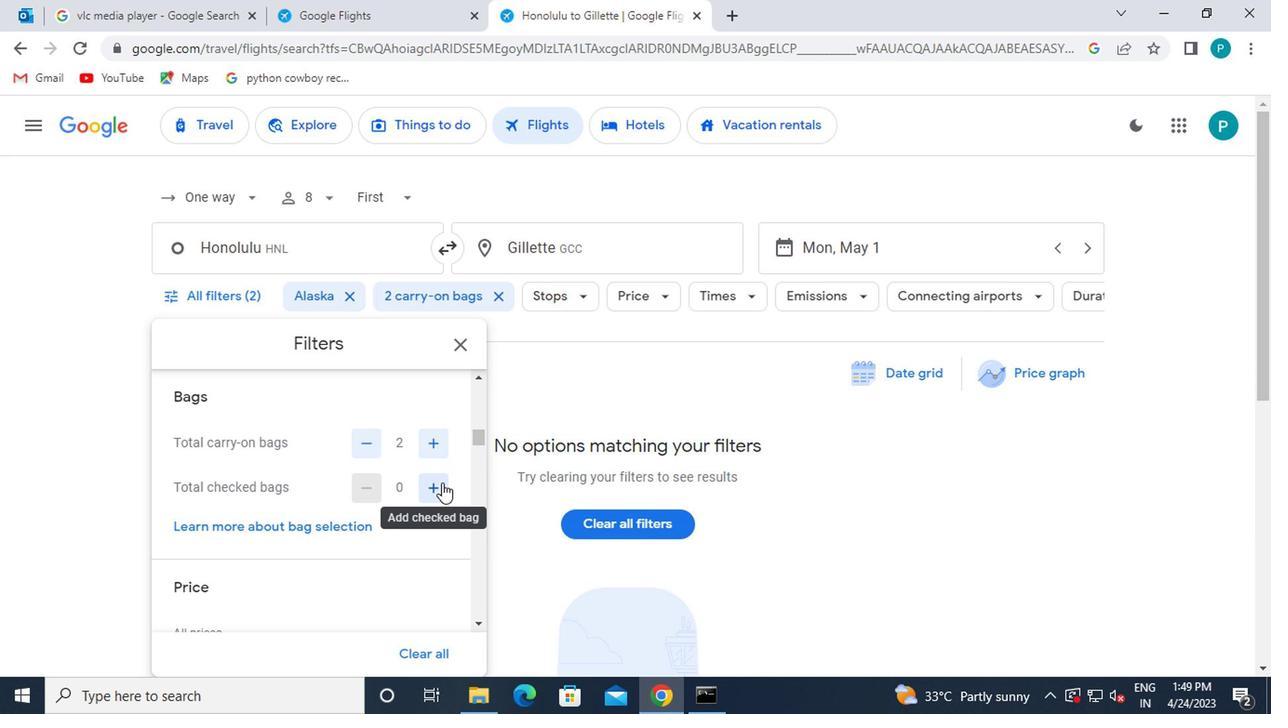 
Action: Mouse pressed left at (438, 486)
Screenshot: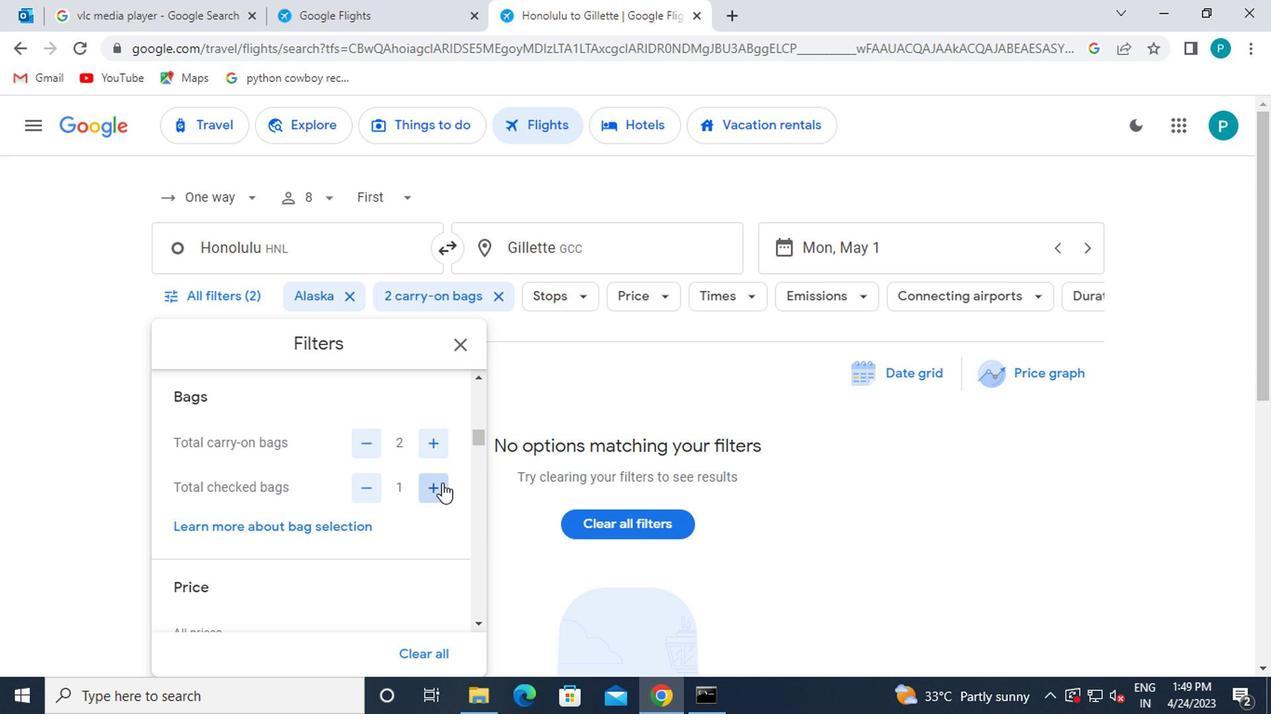 
Action: Mouse pressed left at (438, 486)
Screenshot: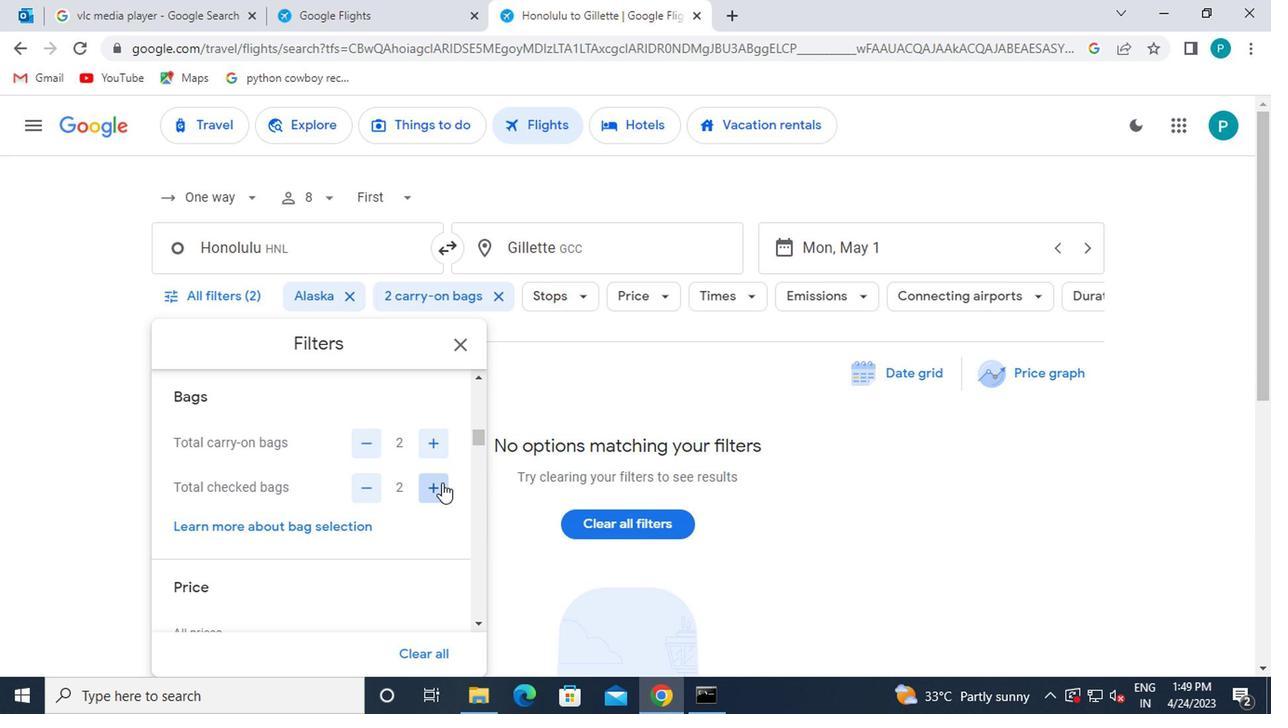 
Action: Mouse pressed left at (438, 486)
Screenshot: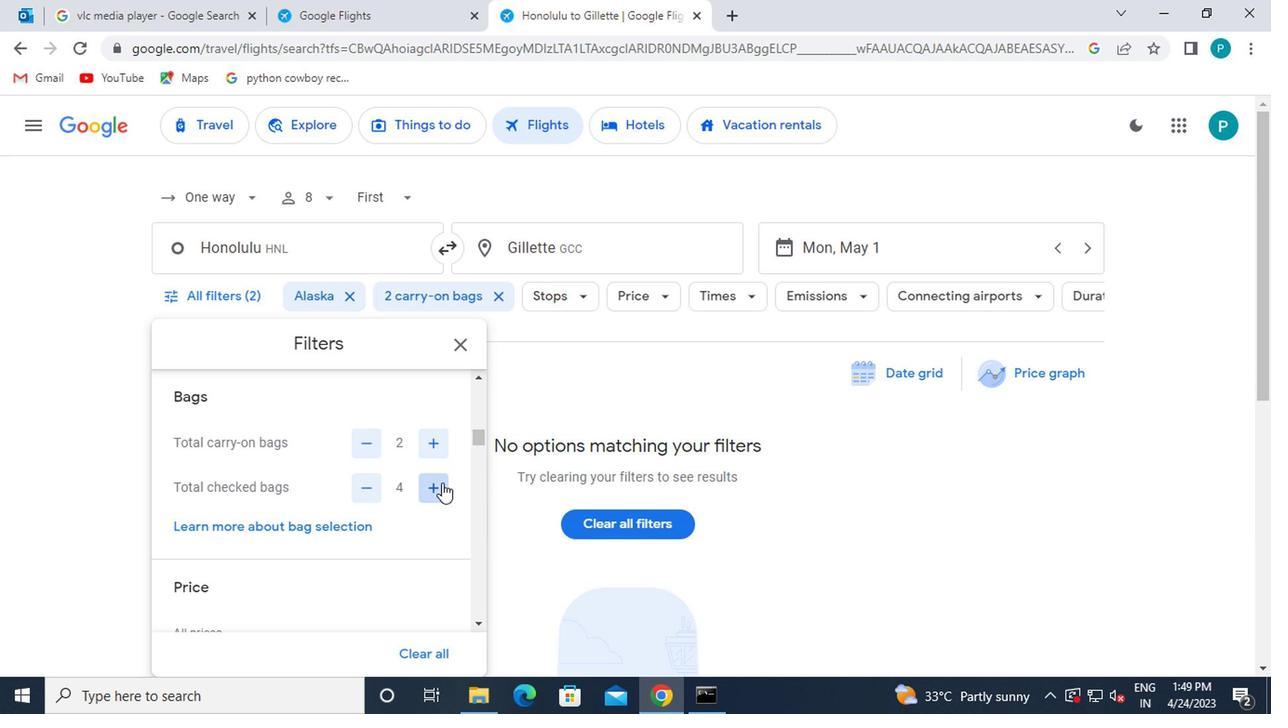 
Action: Mouse pressed left at (438, 486)
Screenshot: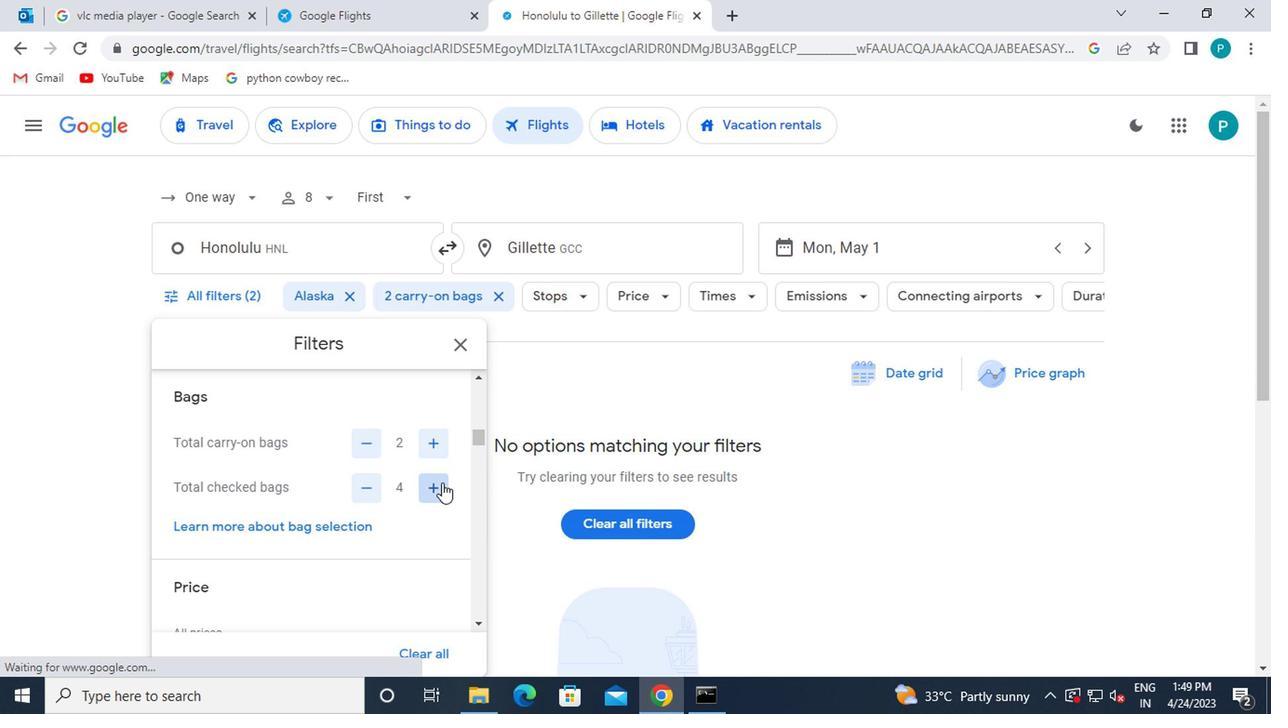 
Action: Mouse scrolled (438, 485) with delta (0, -1)
Screenshot: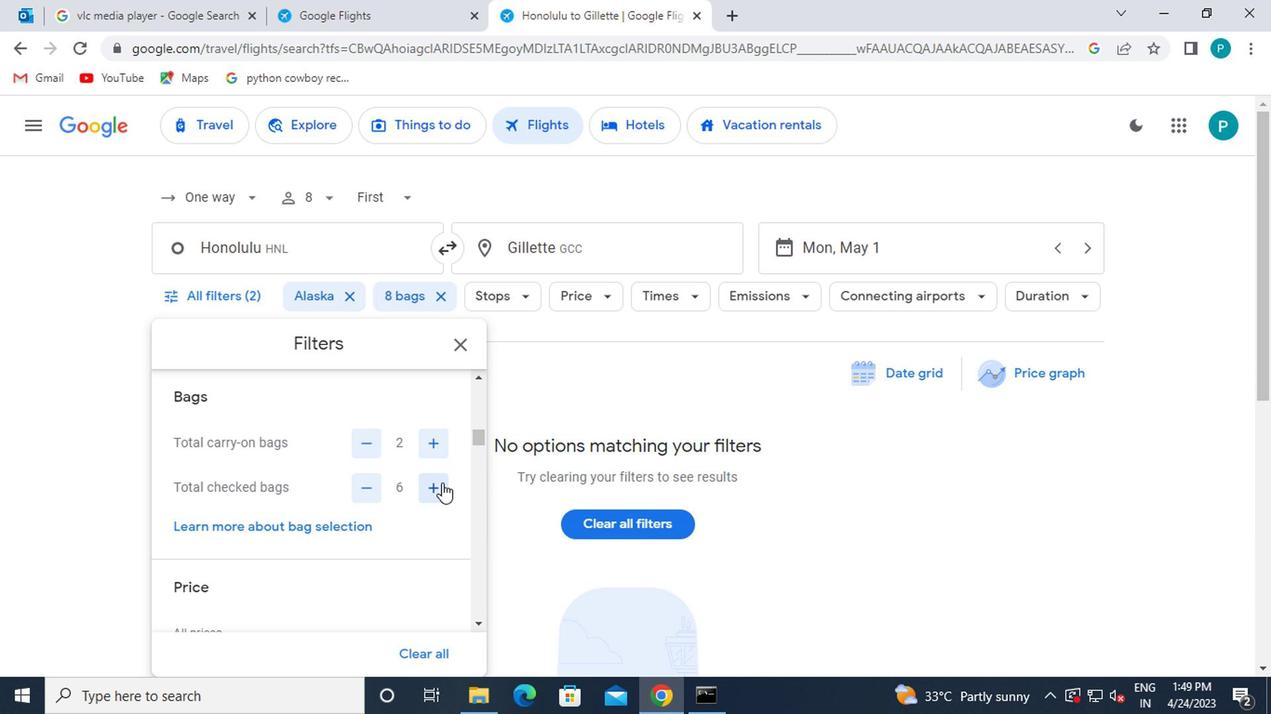 
Action: Mouse scrolled (438, 485) with delta (0, -1)
Screenshot: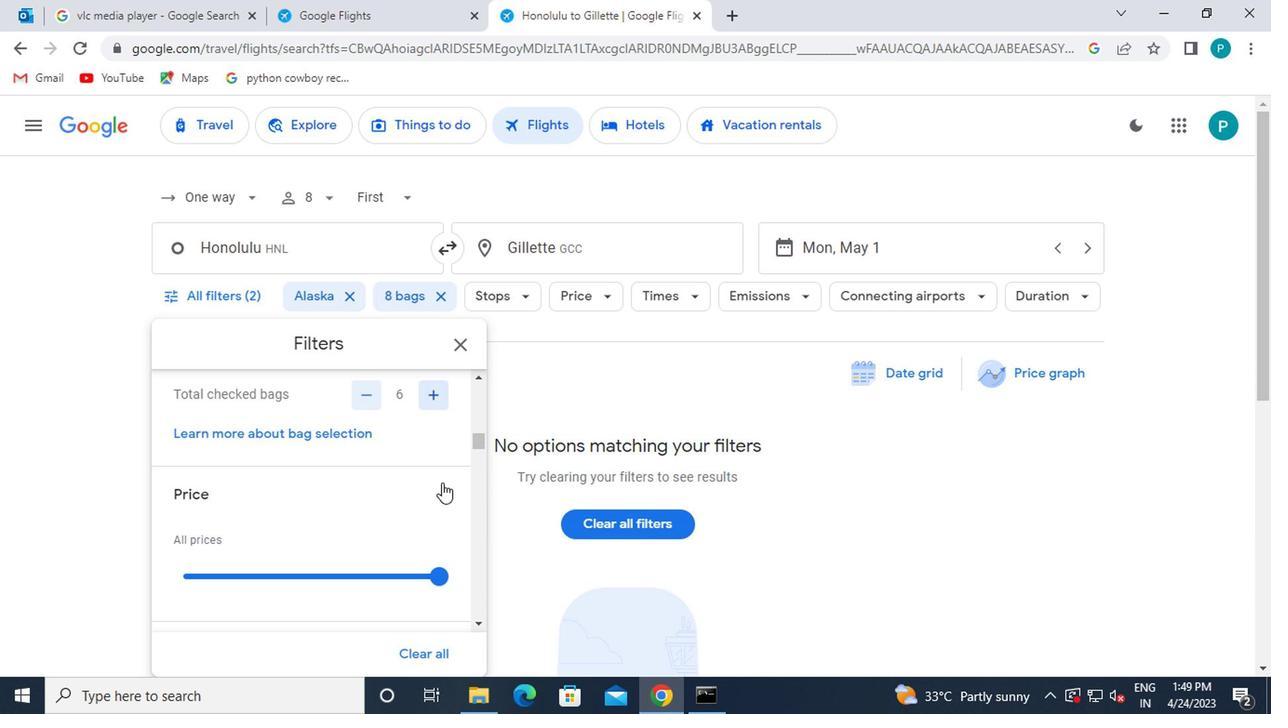 
Action: Mouse moved to (438, 488)
Screenshot: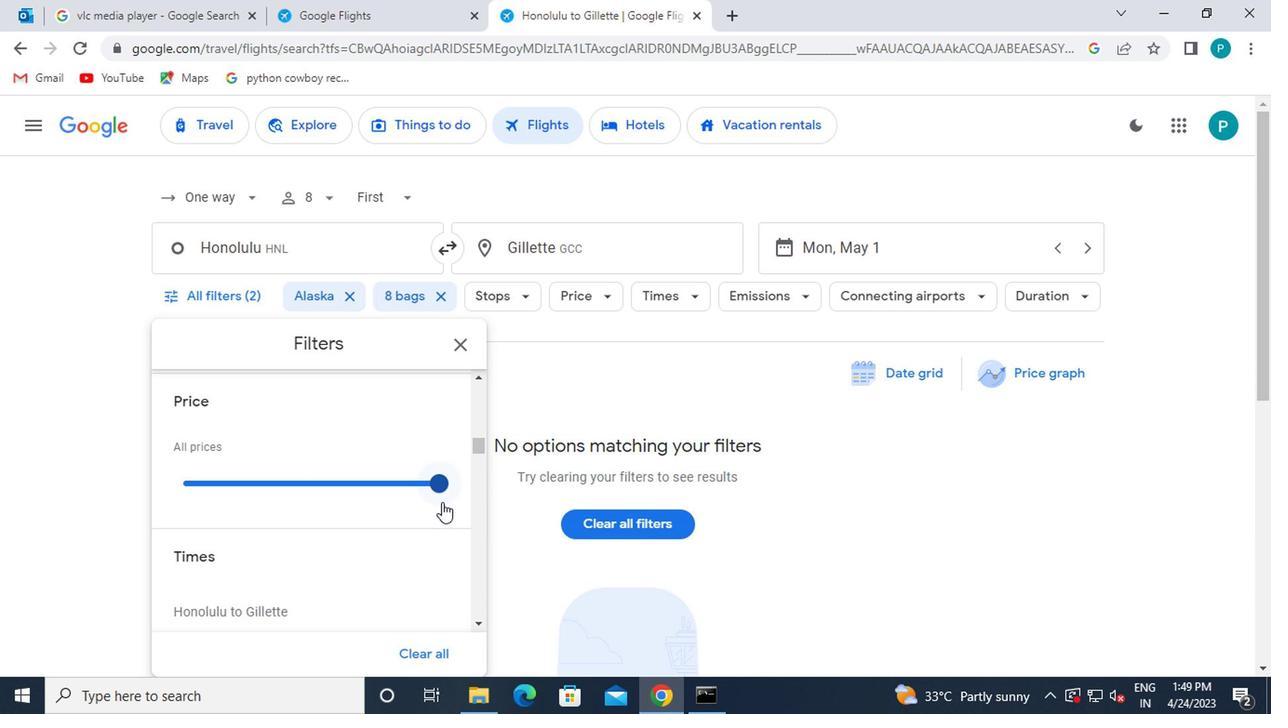 
Action: Mouse pressed left at (438, 488)
Screenshot: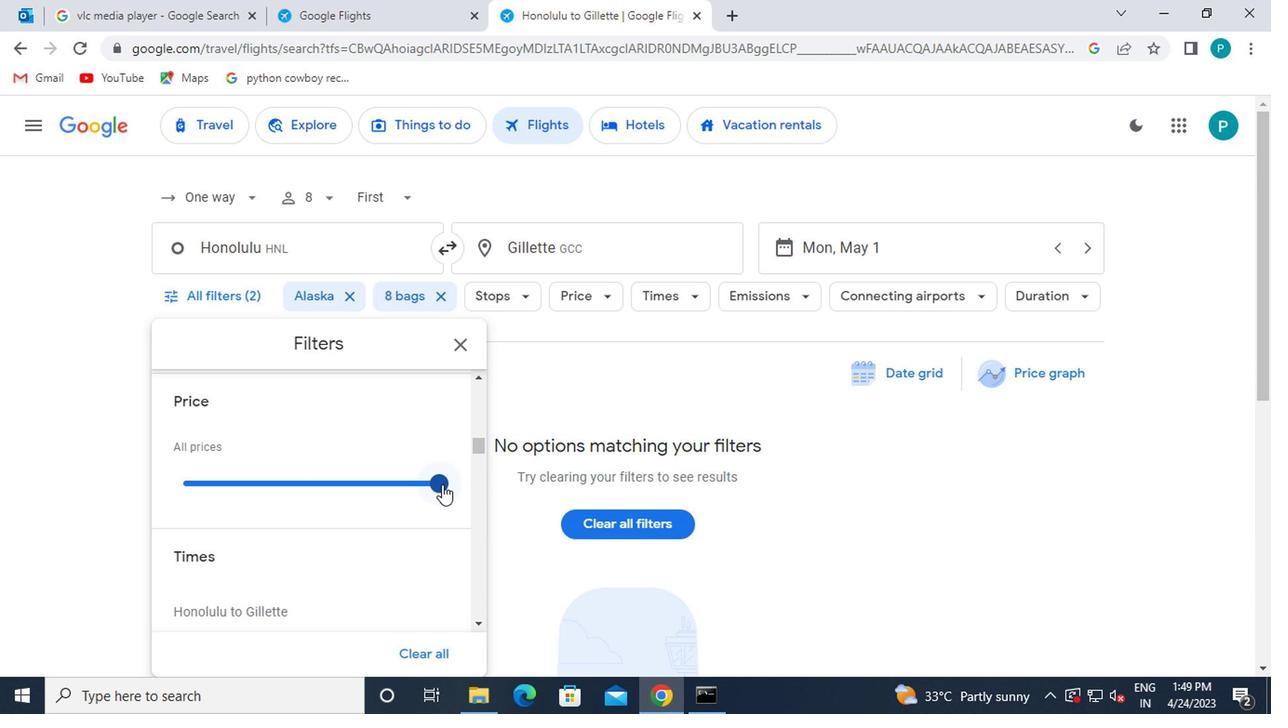 
Action: Mouse moved to (371, 558)
Screenshot: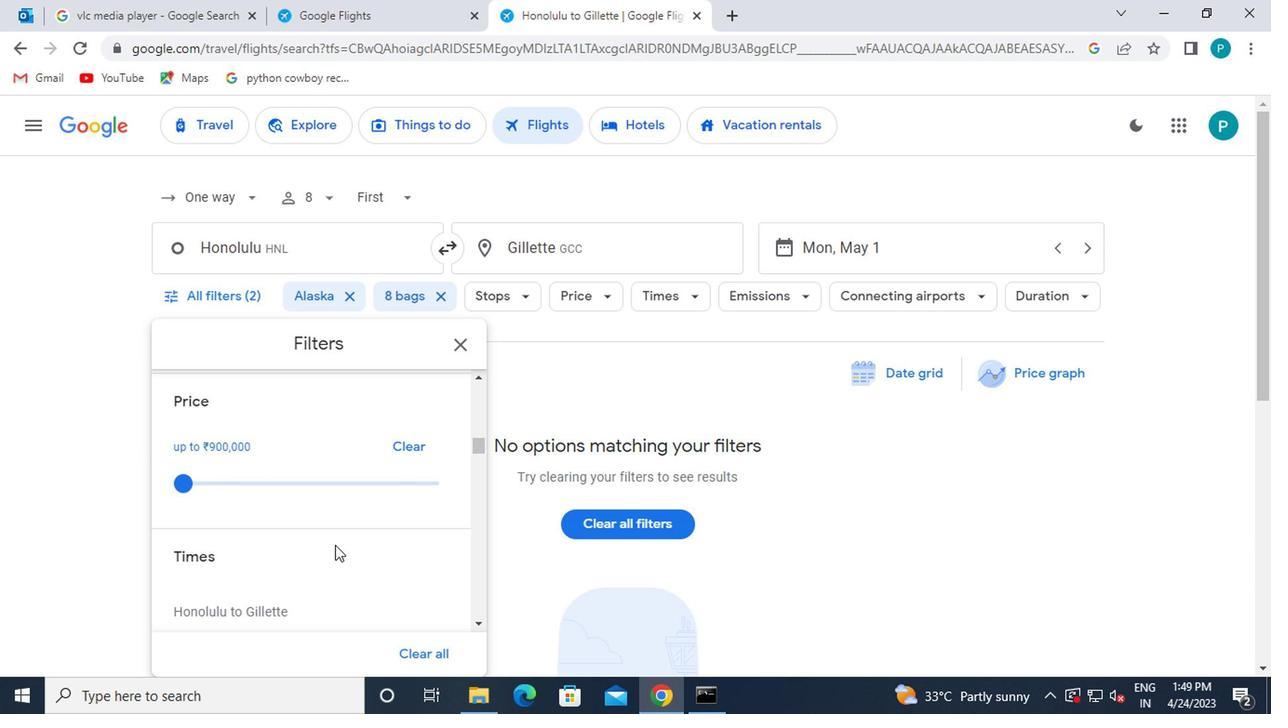 
Action: Mouse scrolled (371, 558) with delta (0, 0)
Screenshot: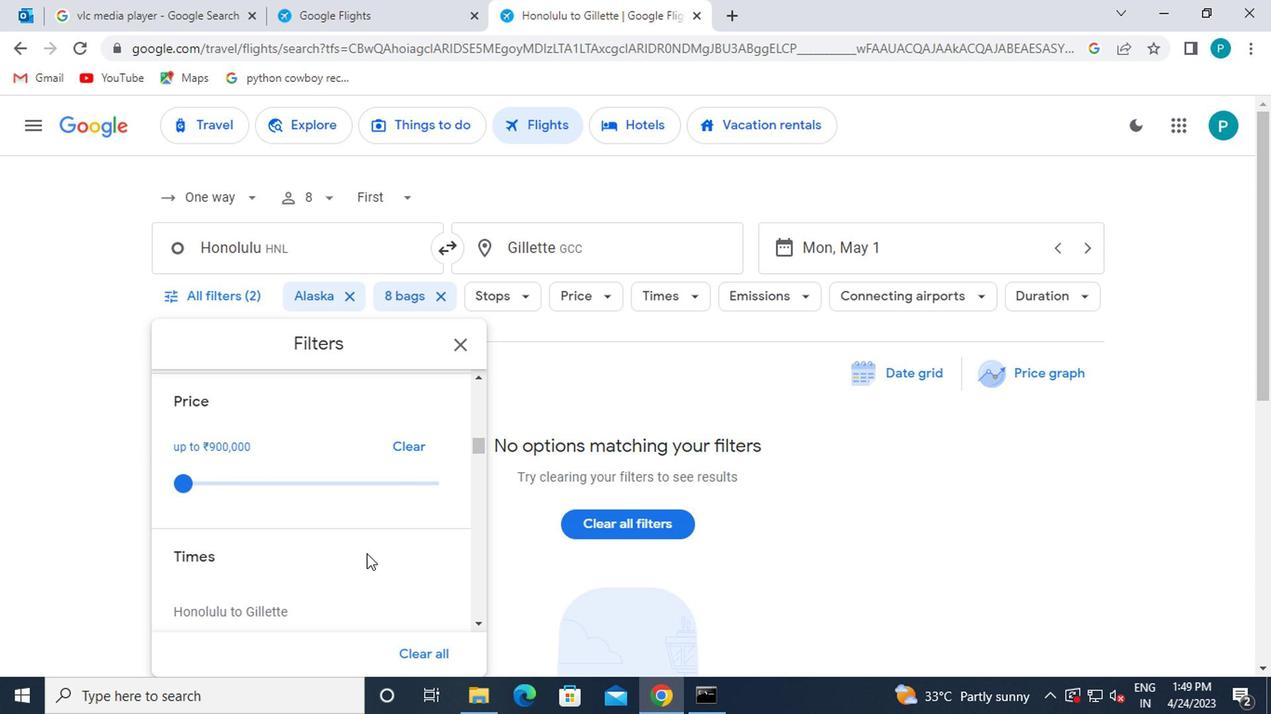 
Action: Mouse scrolled (371, 558) with delta (0, 0)
Screenshot: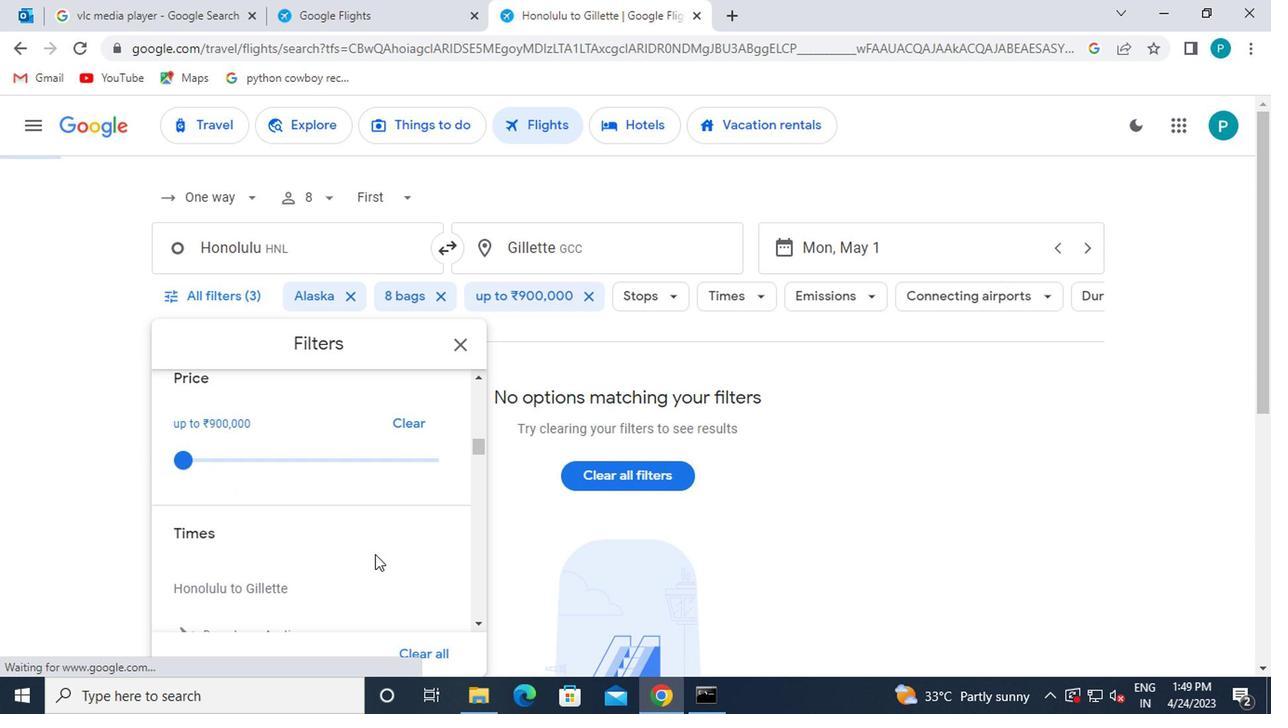 
Action: Mouse moved to (171, 516)
Screenshot: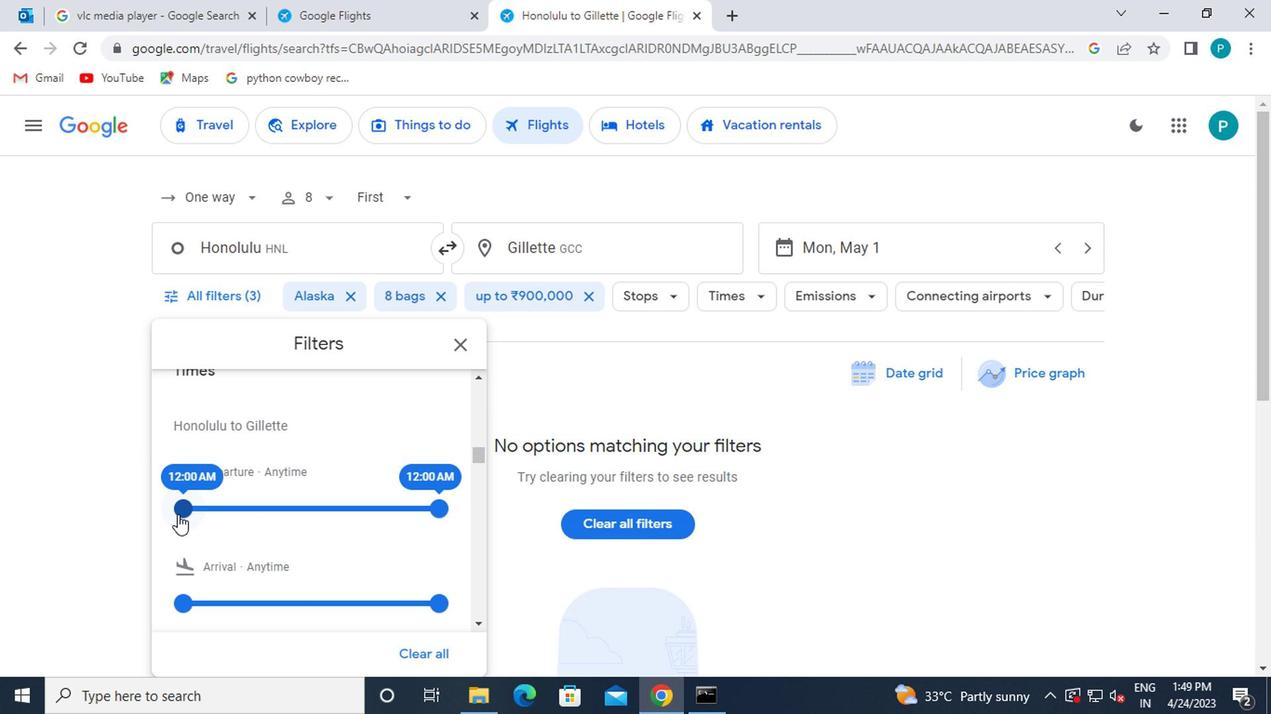
Action: Mouse pressed left at (171, 516)
Screenshot: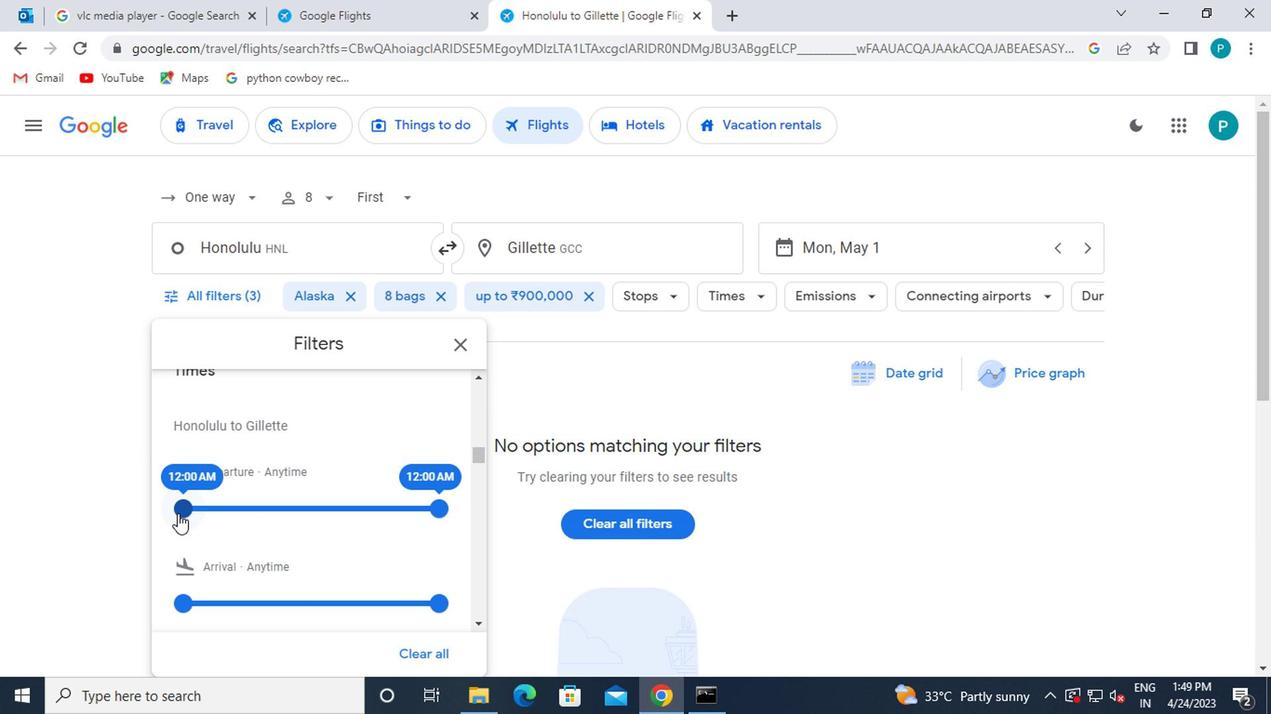 
Action: Mouse moved to (454, 336)
Screenshot: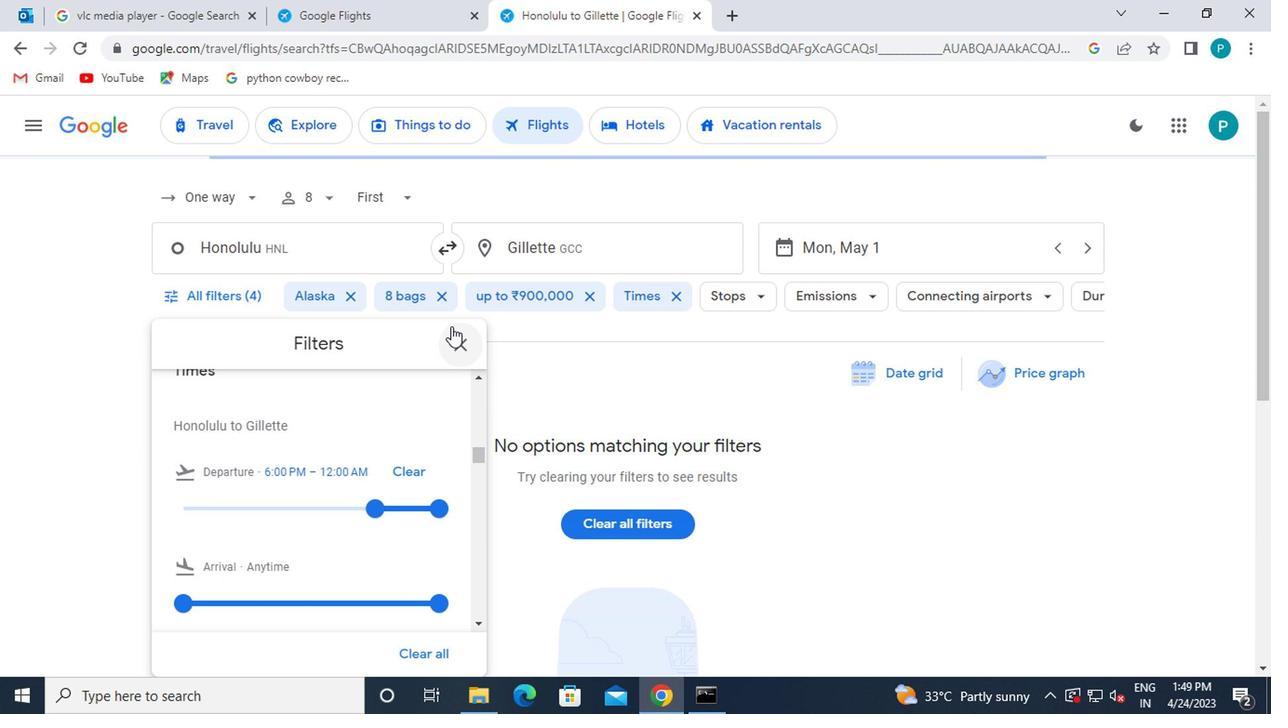 
Action: Mouse pressed left at (454, 336)
Screenshot: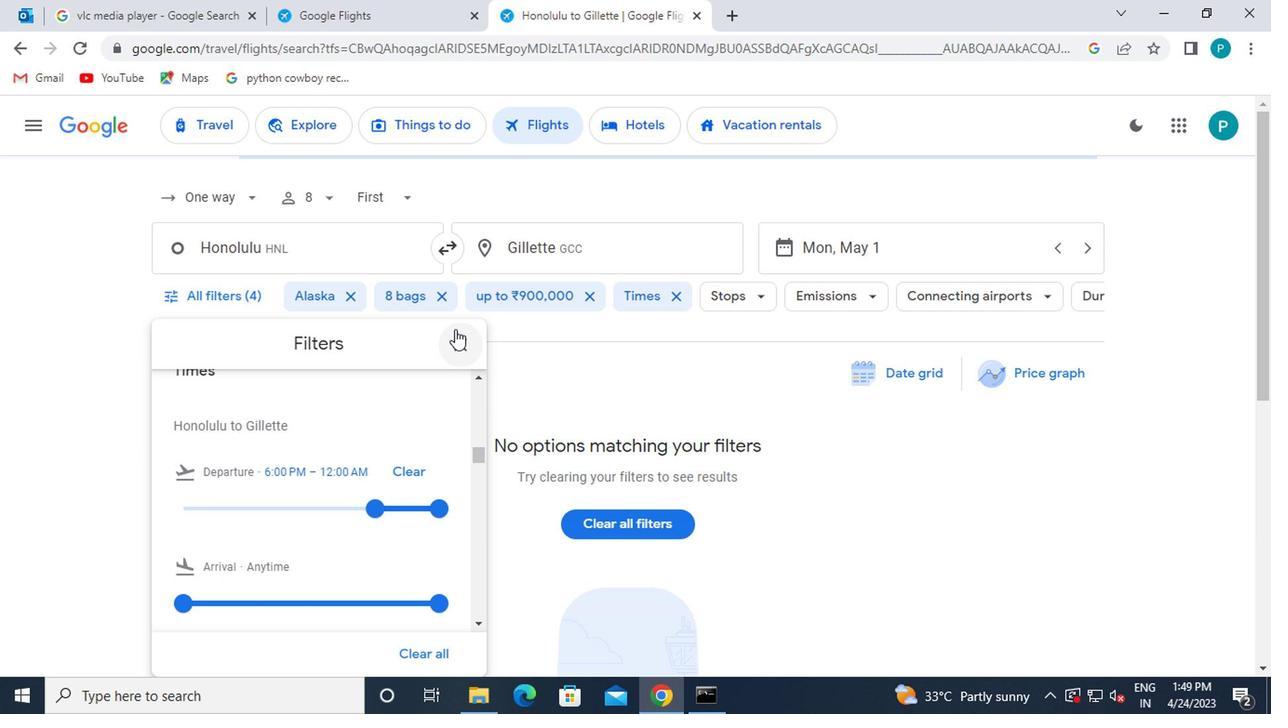 
